 Task: Look for space in Langwarrin, Australia from 9th June, 2023 to 16th June, 2023 for 2 adults in price range Rs.8000 to Rs.16000. Place can be entire place with 2 bedrooms having 2 beds and 1 bathroom. Property type can be house, flat, guest house. Amenities needed are: washing machine, kitchen. Booking option can be shelf check-in. Required host language is English.
Action: Mouse moved to (334, 138)
Screenshot: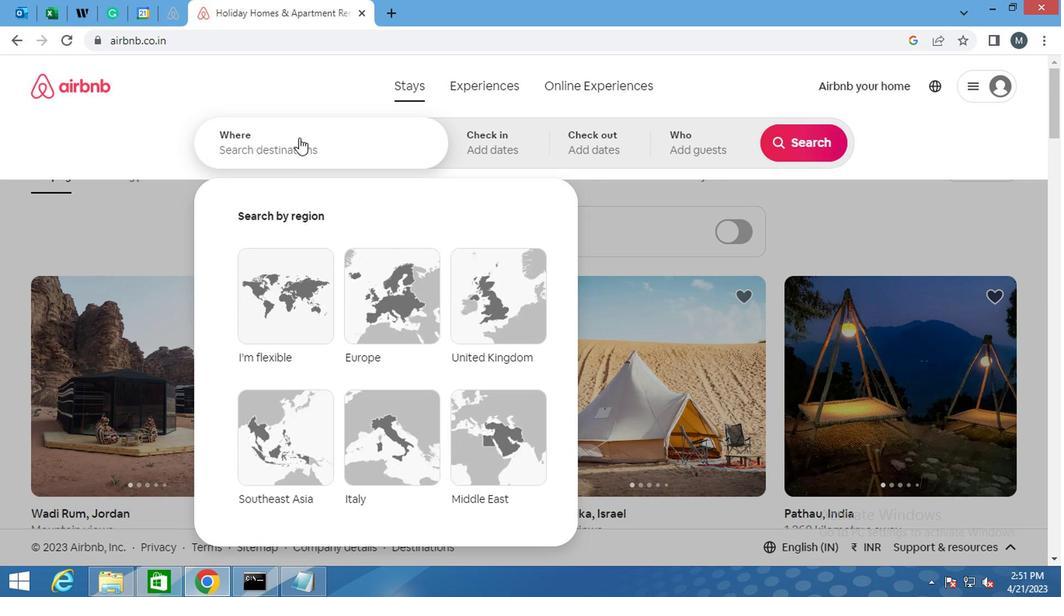 
Action: Mouse pressed left at (334, 138)
Screenshot: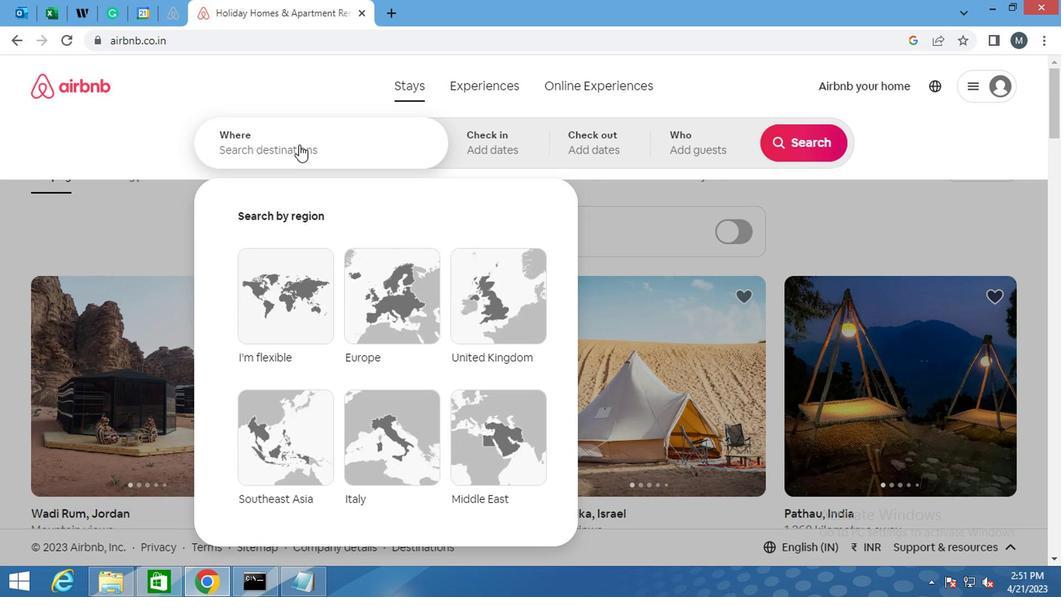 
Action: Mouse moved to (334, 139)
Screenshot: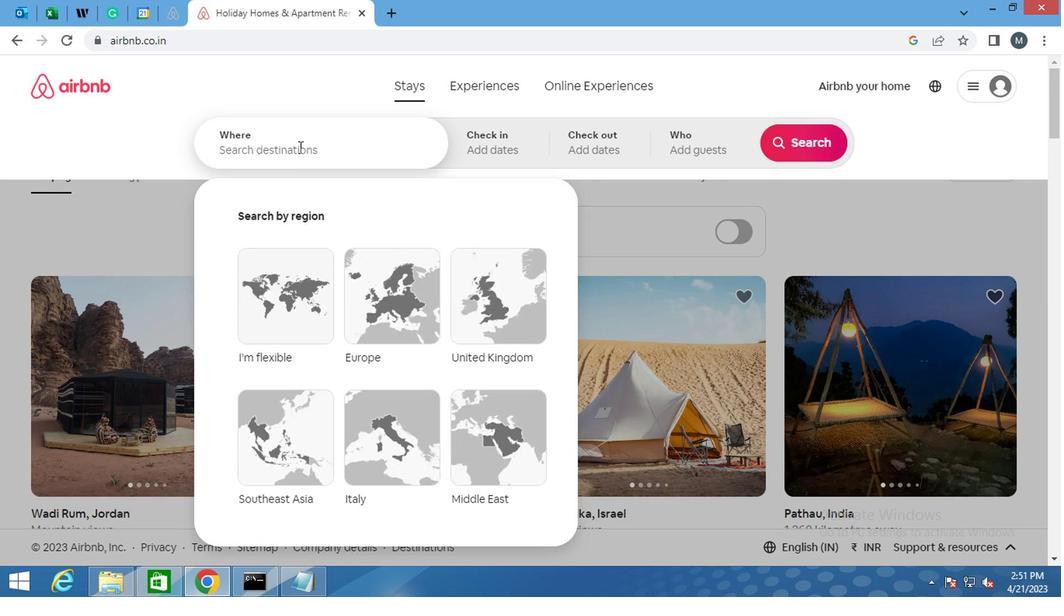 
Action: Key pressed <Key.shift>LAM<Key.backspace>NGWARRIN
Screenshot: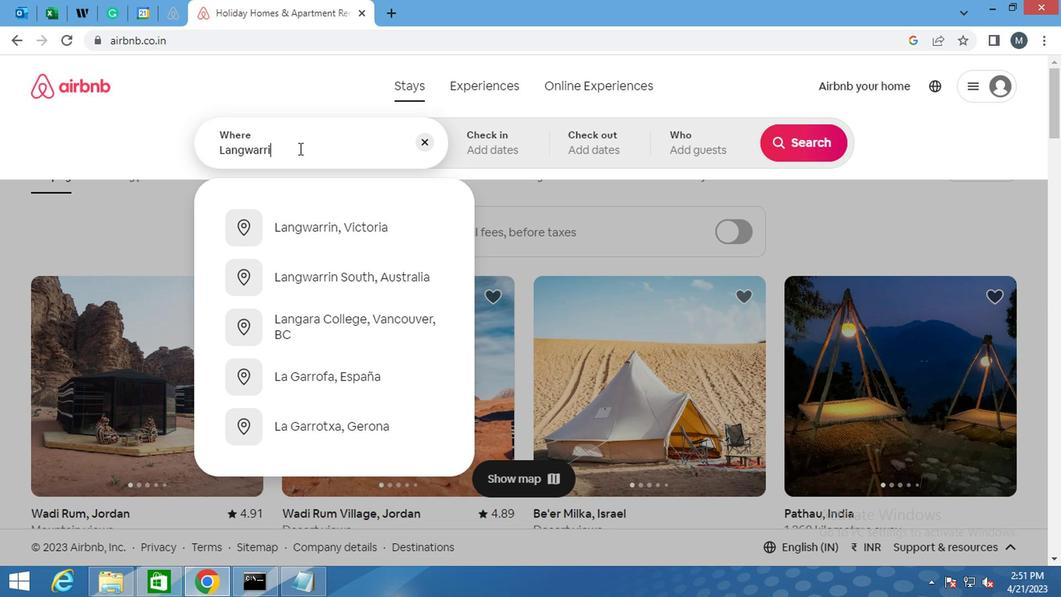 
Action: Mouse moved to (392, 226)
Screenshot: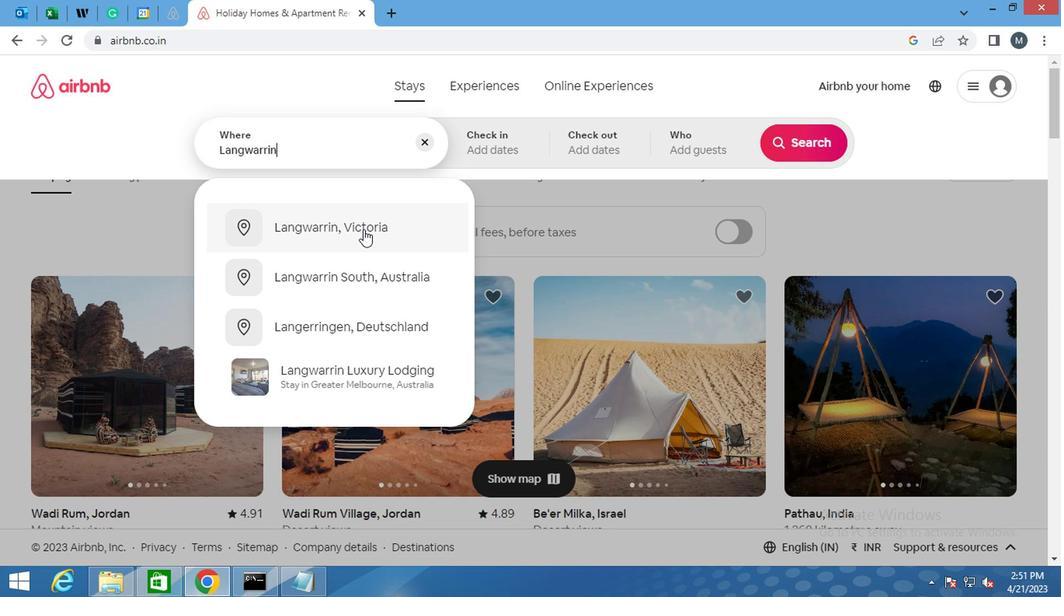 
Action: Key pressed ,<Key.shift>AUSTRALIA
Screenshot: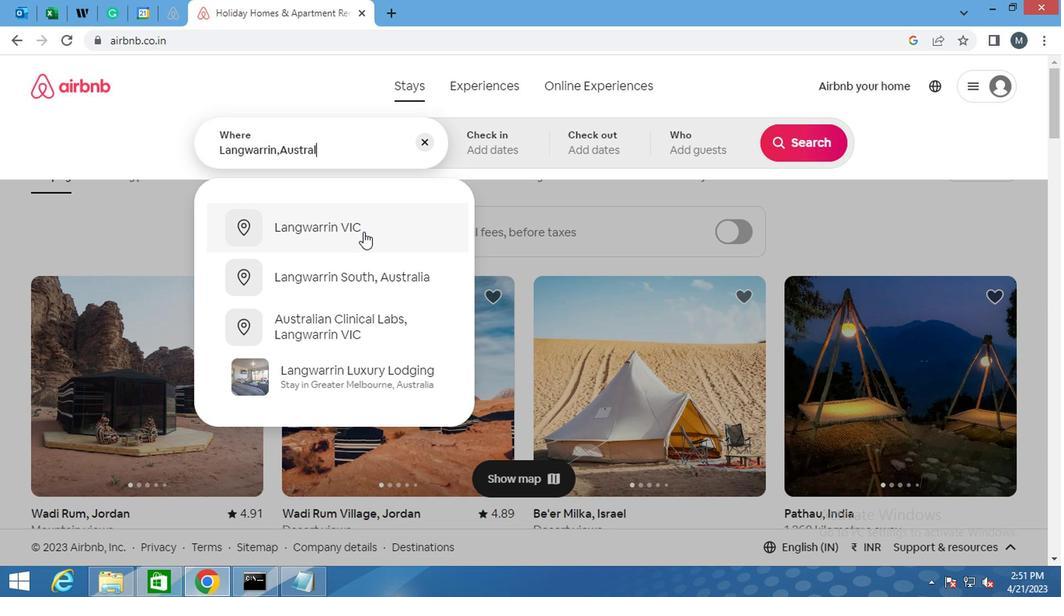 
Action: Mouse moved to (494, 140)
Screenshot: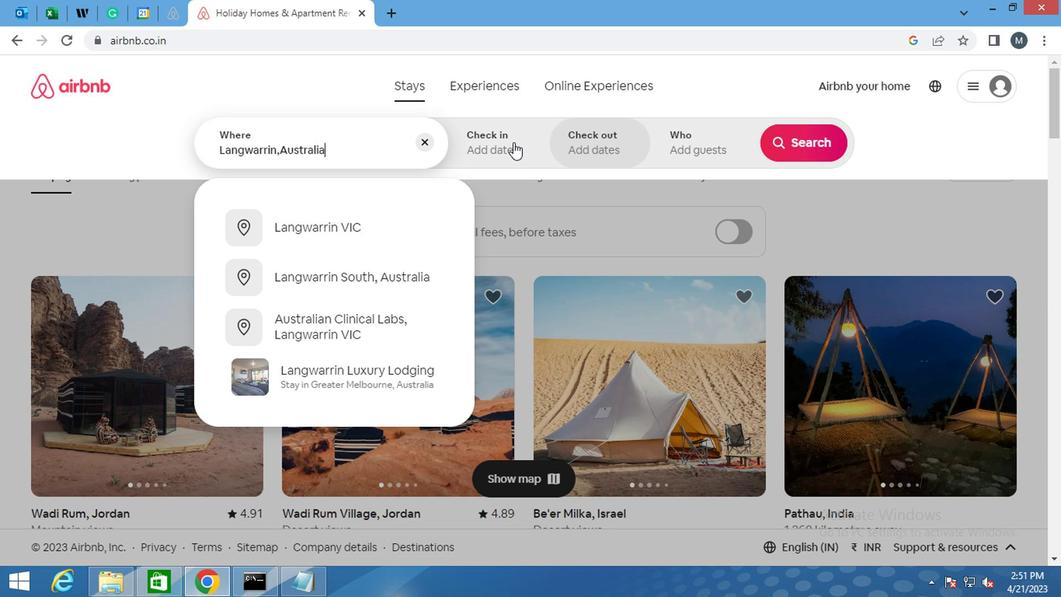 
Action: Mouse pressed left at (494, 140)
Screenshot: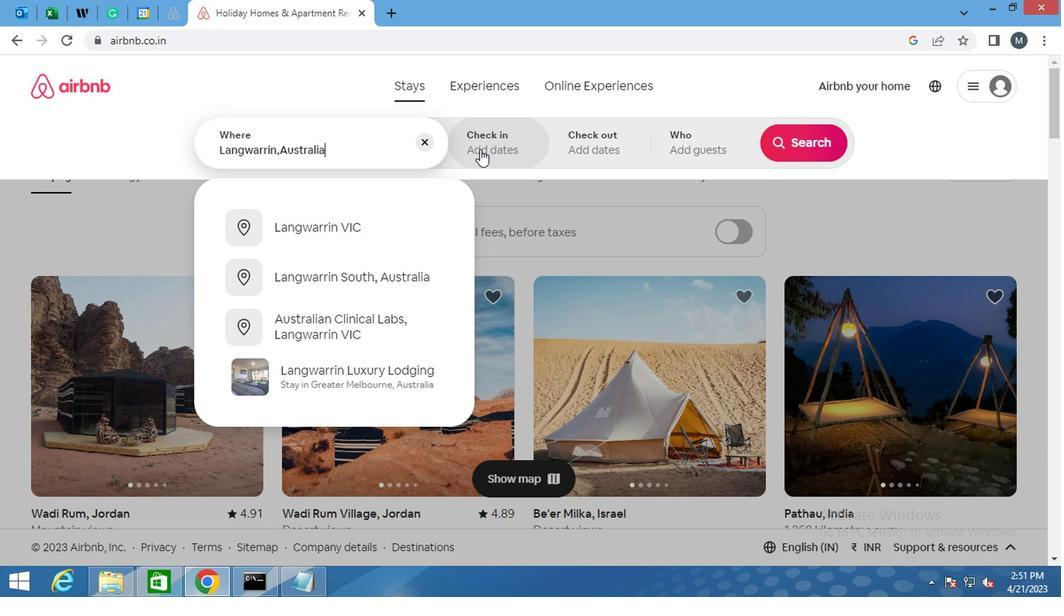 
Action: Mouse moved to (769, 266)
Screenshot: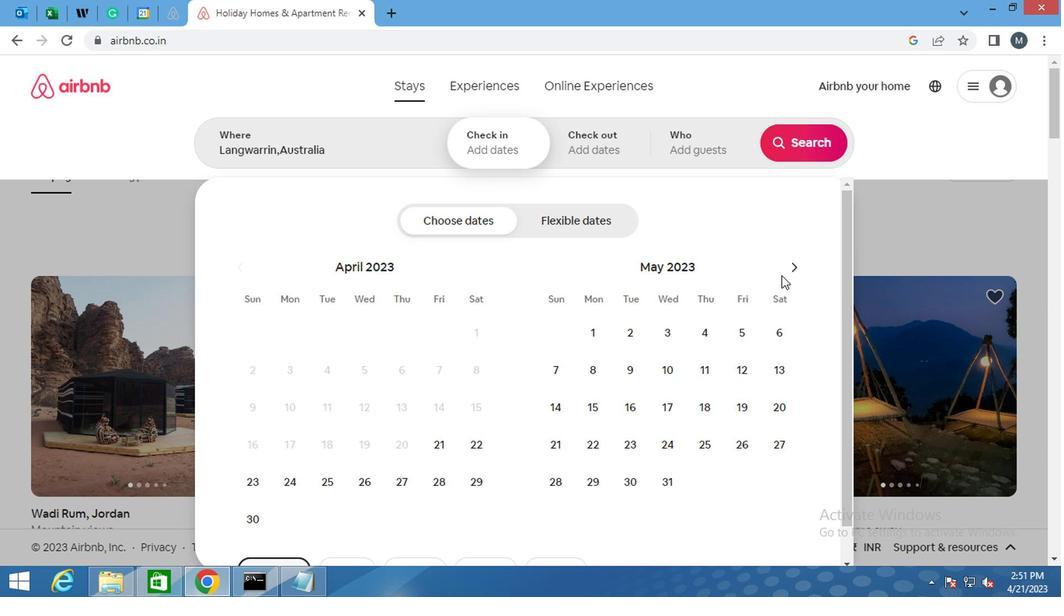 
Action: Mouse pressed left at (769, 266)
Screenshot: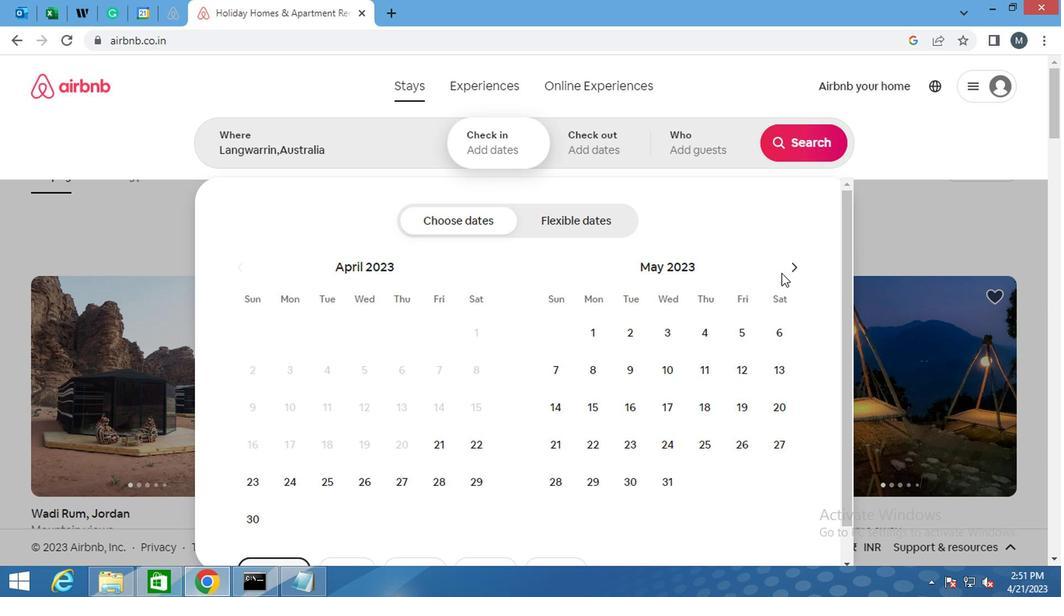 
Action: Mouse pressed left at (769, 266)
Screenshot: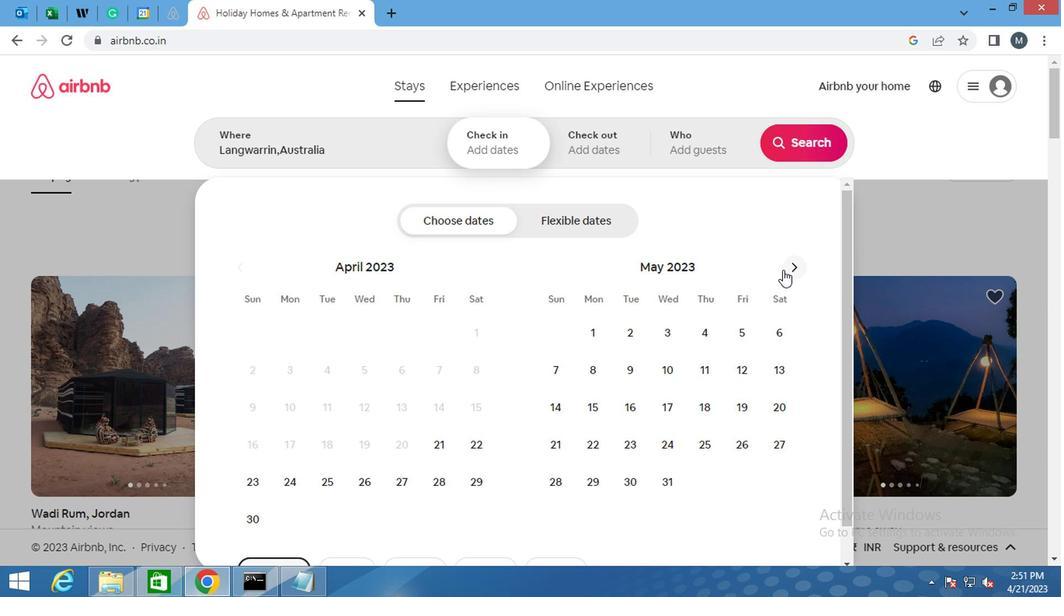 
Action: Mouse moved to (454, 379)
Screenshot: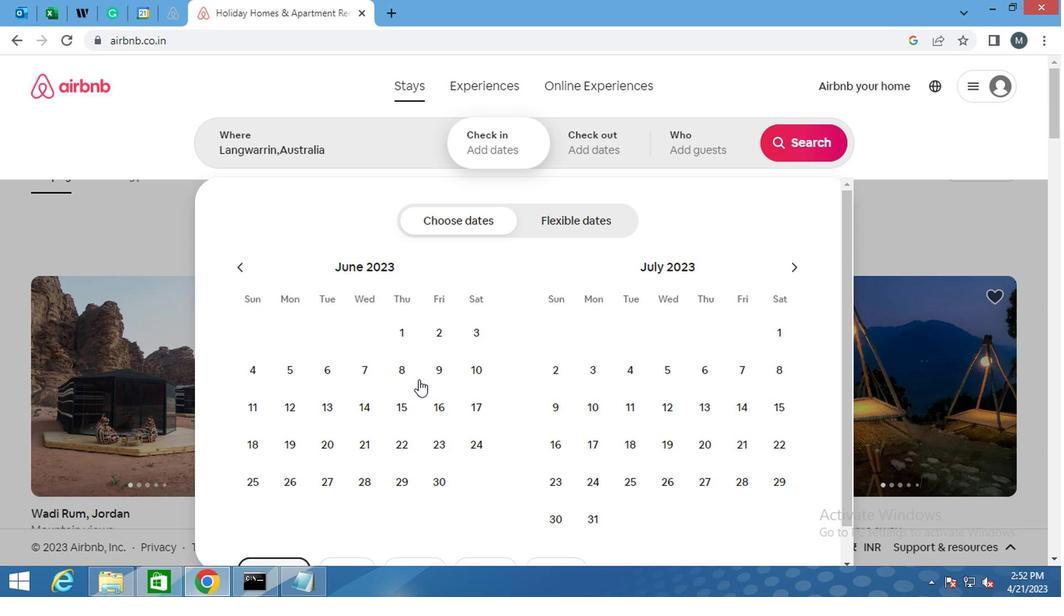 
Action: Mouse pressed left at (454, 379)
Screenshot: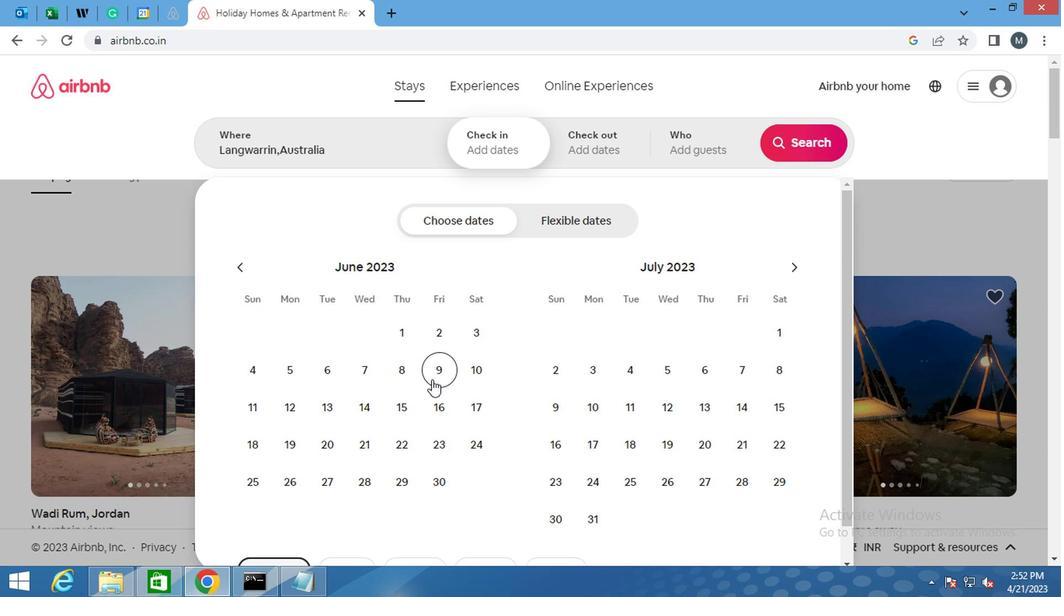 
Action: Mouse moved to (462, 403)
Screenshot: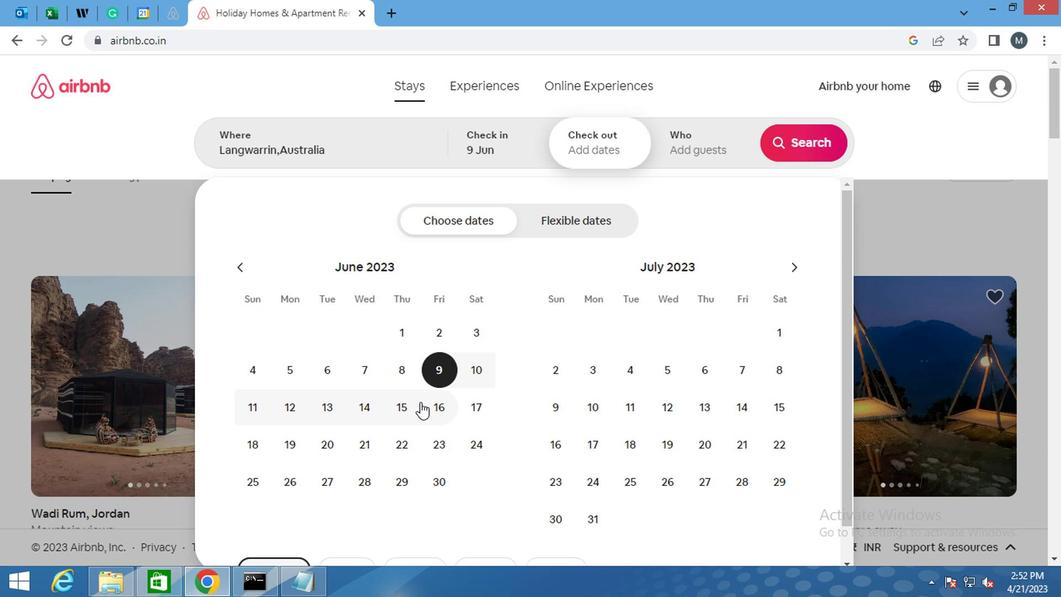 
Action: Mouse pressed left at (462, 403)
Screenshot: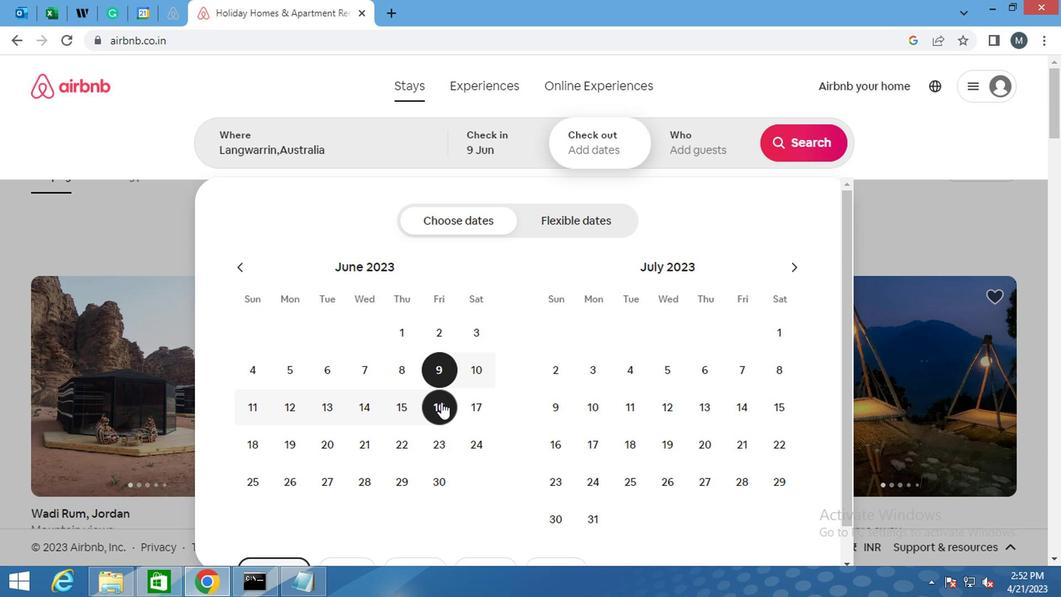
Action: Mouse moved to (686, 163)
Screenshot: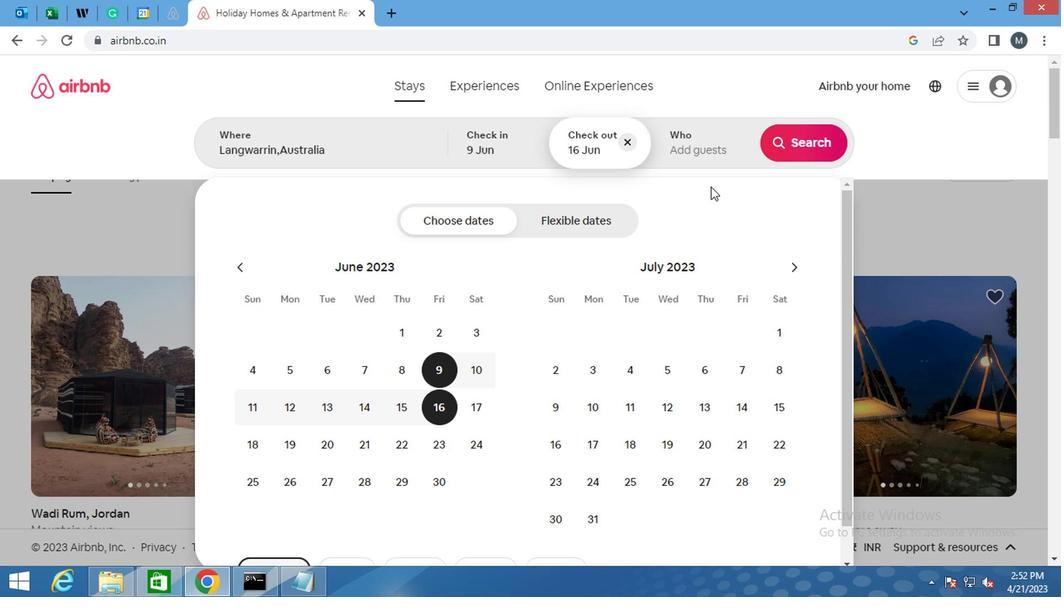 
Action: Mouse pressed left at (686, 163)
Screenshot: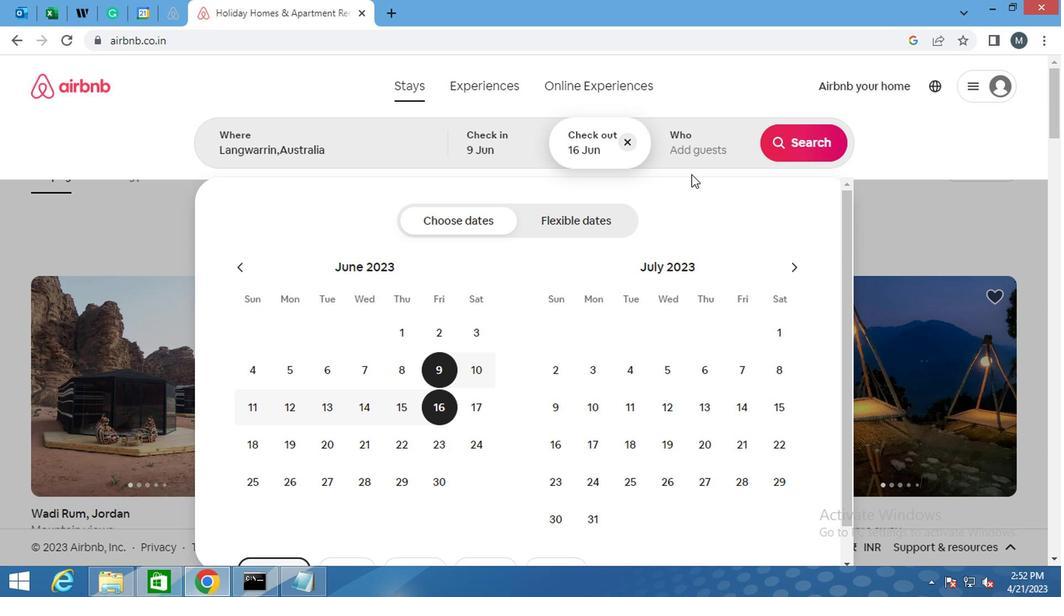 
Action: Mouse moved to (700, 126)
Screenshot: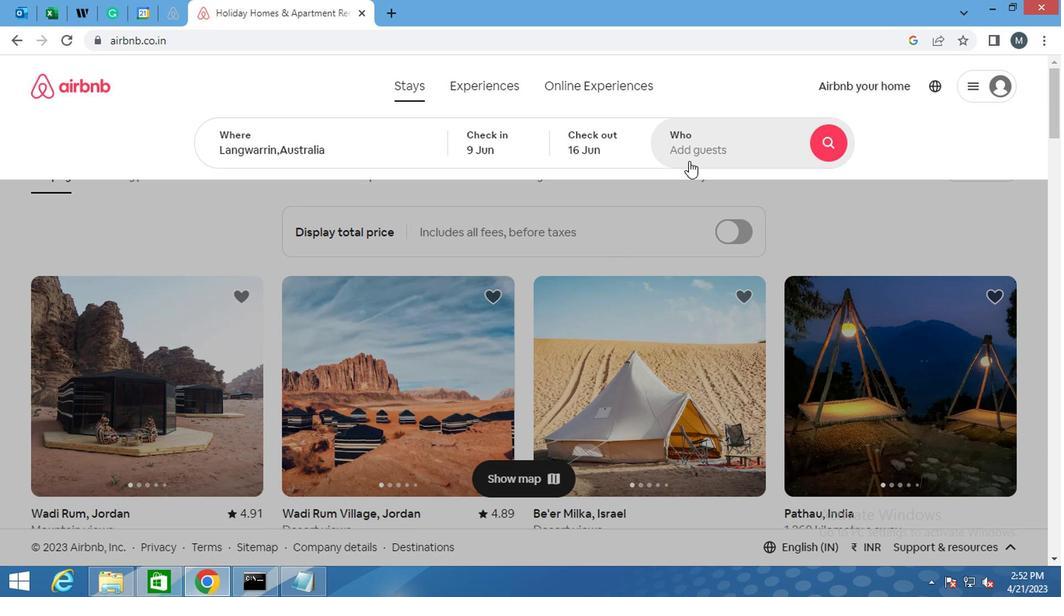 
Action: Mouse pressed left at (700, 126)
Screenshot: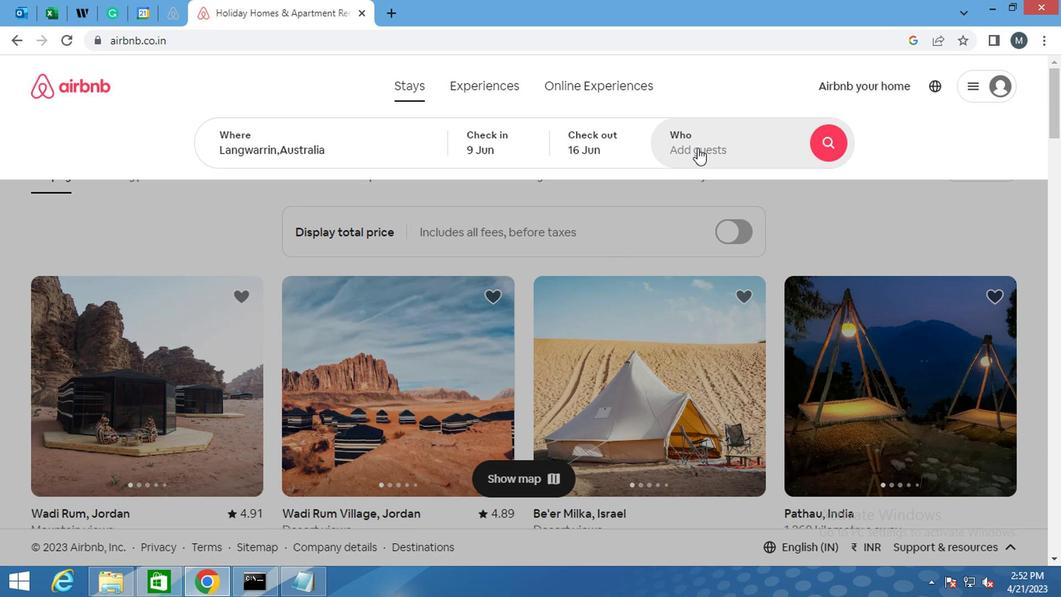 
Action: Mouse moved to (793, 219)
Screenshot: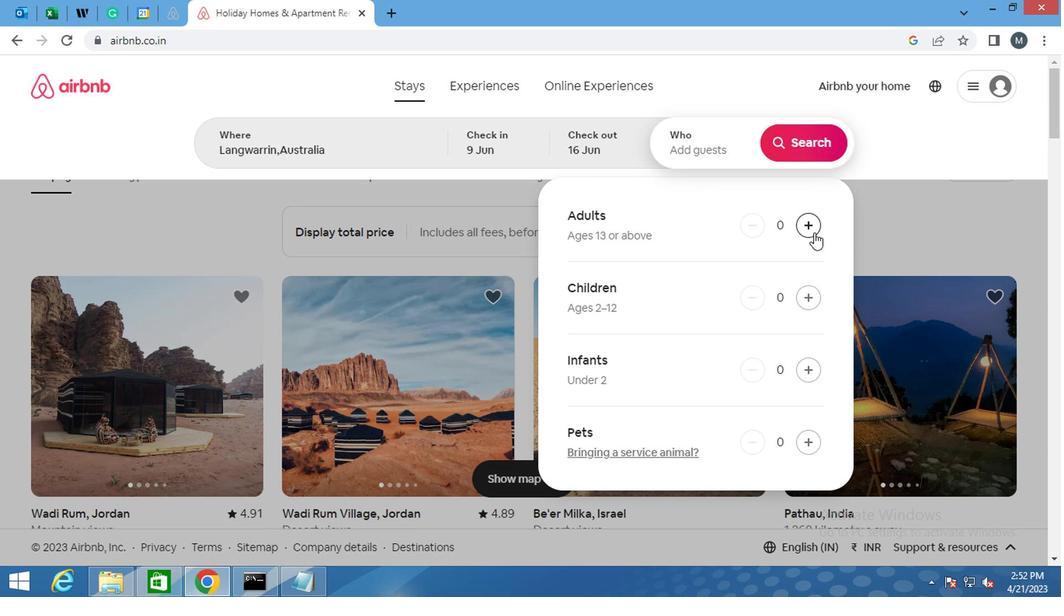 
Action: Mouse pressed left at (793, 219)
Screenshot: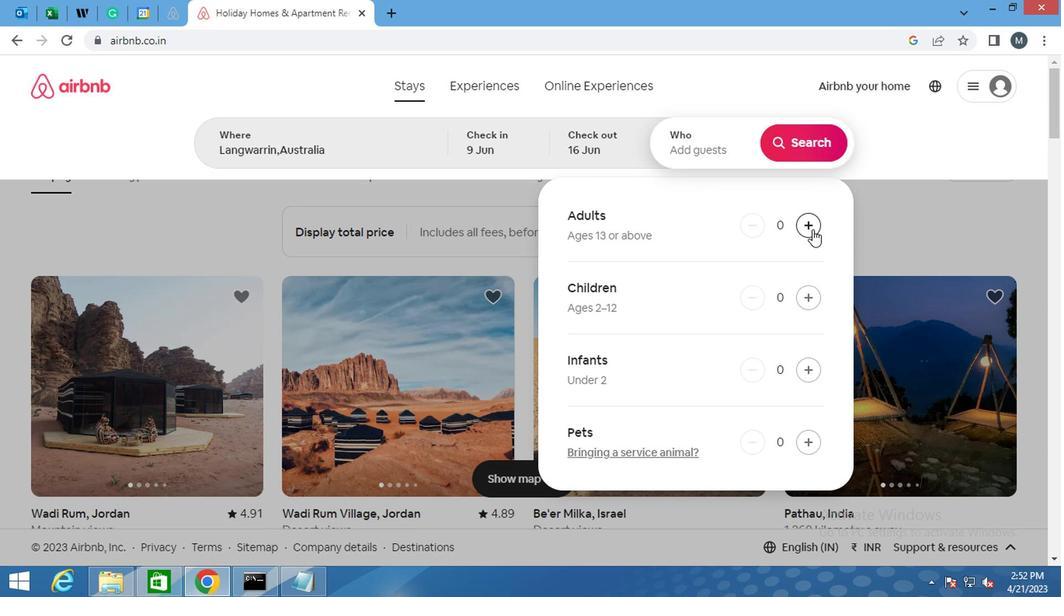 
Action: Mouse pressed left at (793, 219)
Screenshot: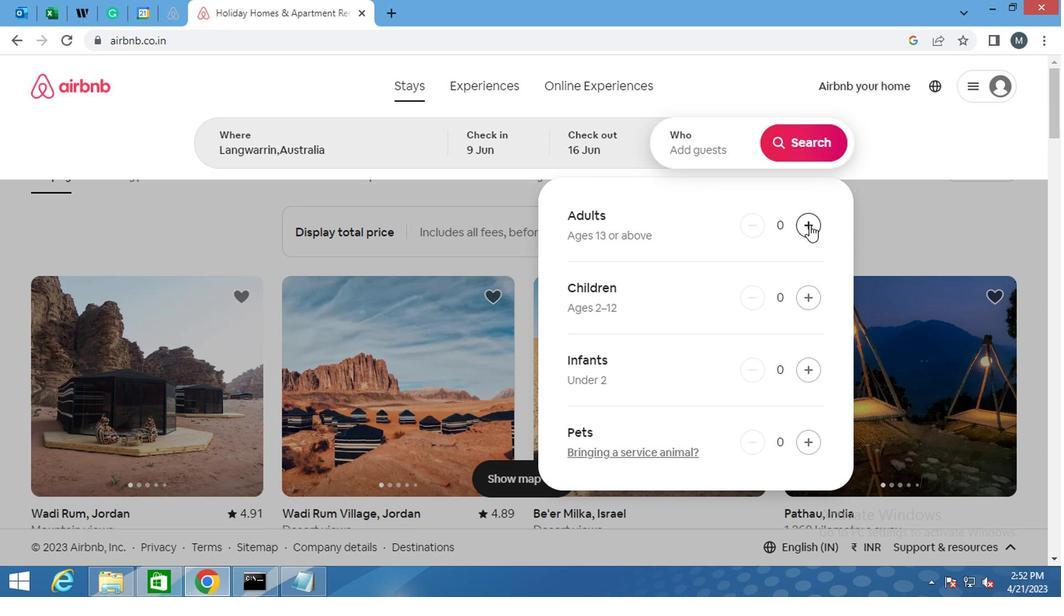 
Action: Mouse moved to (863, 128)
Screenshot: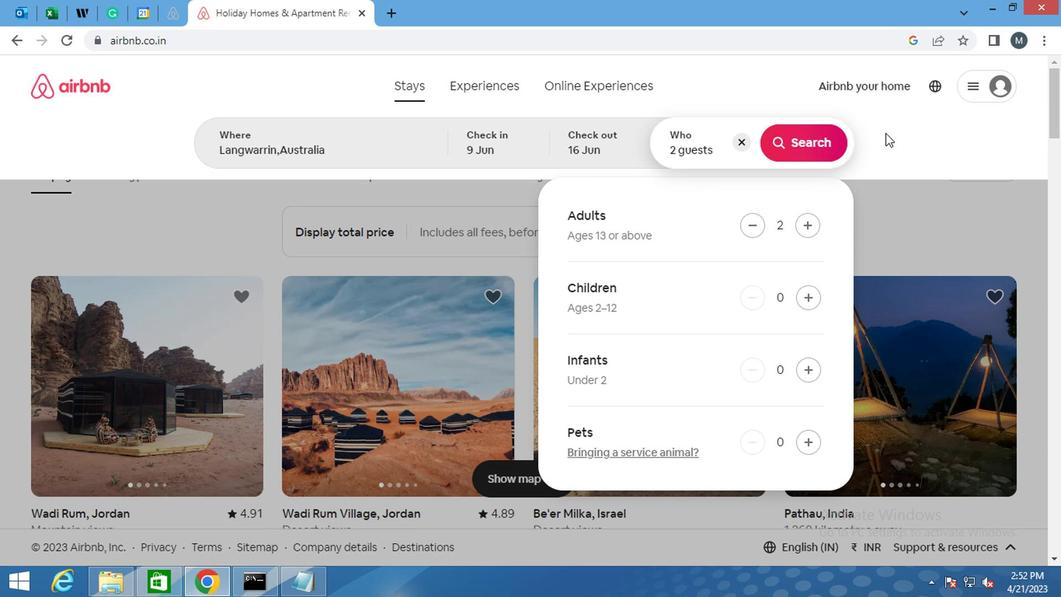 
Action: Mouse pressed left at (863, 128)
Screenshot: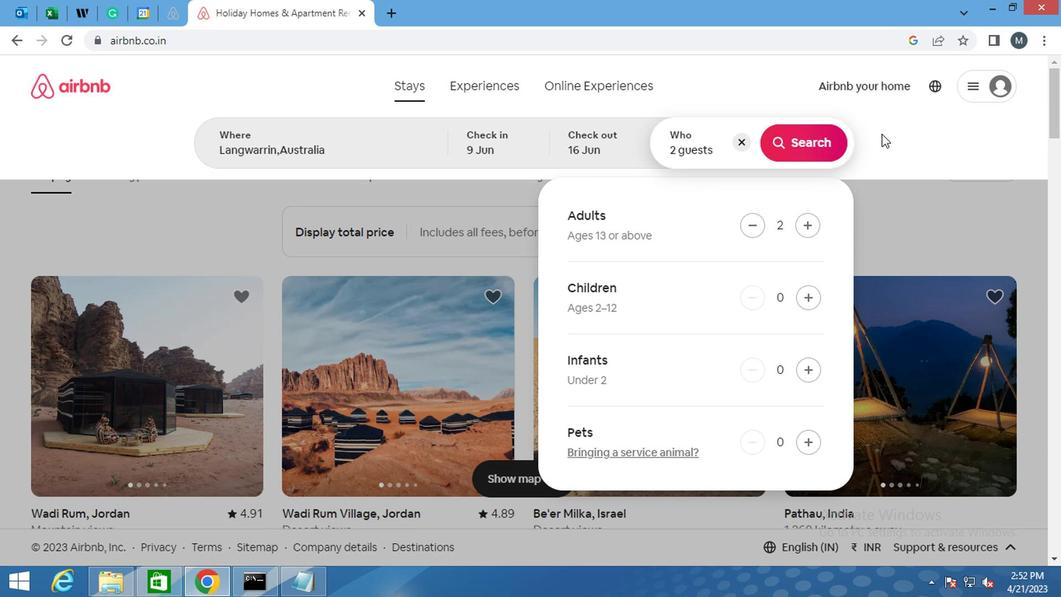 
Action: Mouse moved to (857, 154)
Screenshot: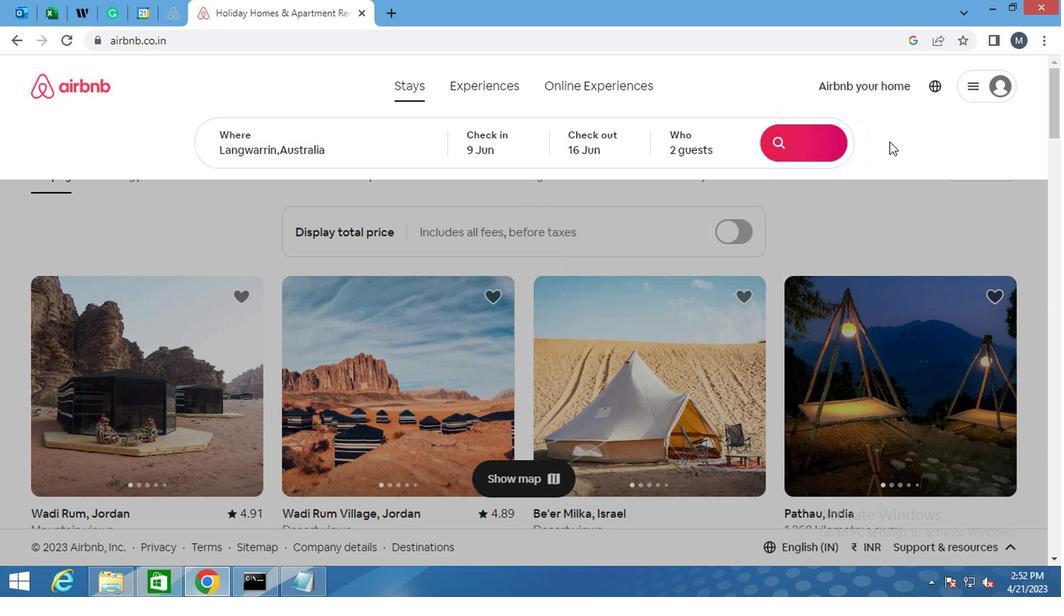 
Action: Mouse scrolled (857, 155) with delta (0, 1)
Screenshot: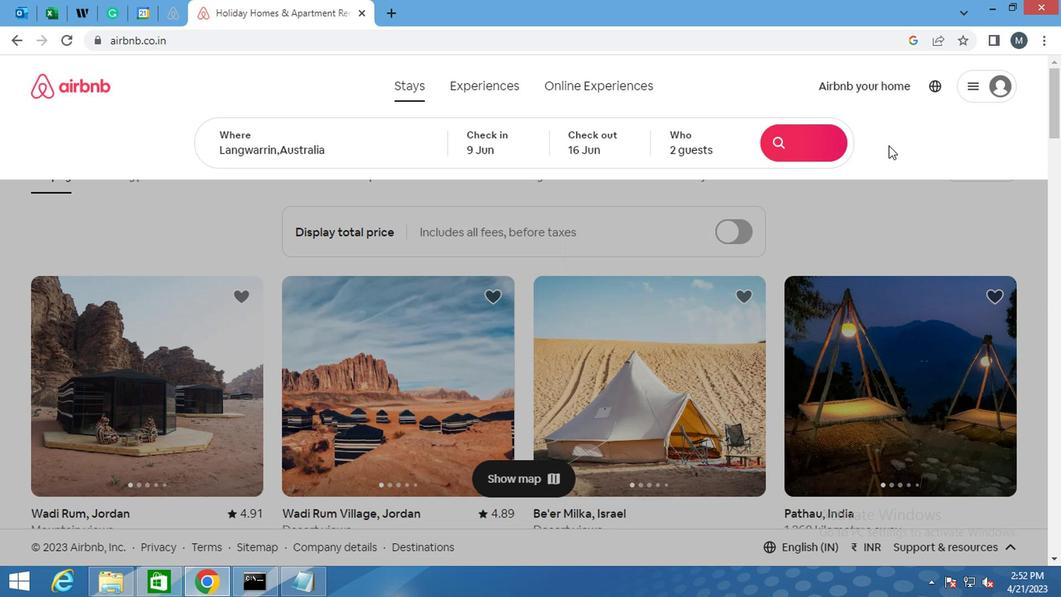 
Action: Mouse scrolled (857, 155) with delta (0, 1)
Screenshot: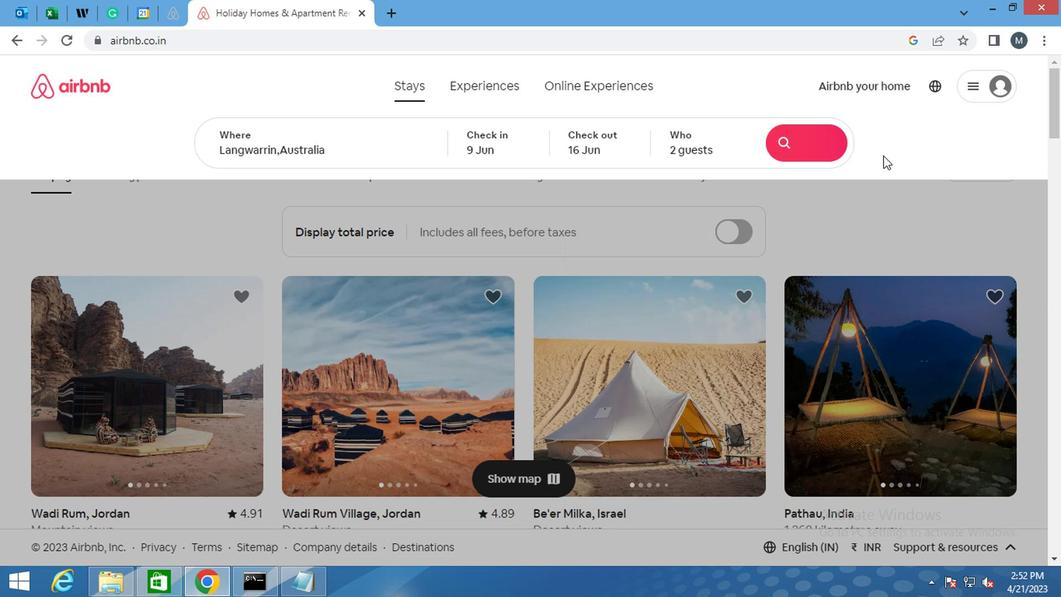 
Action: Mouse moved to (858, 169)
Screenshot: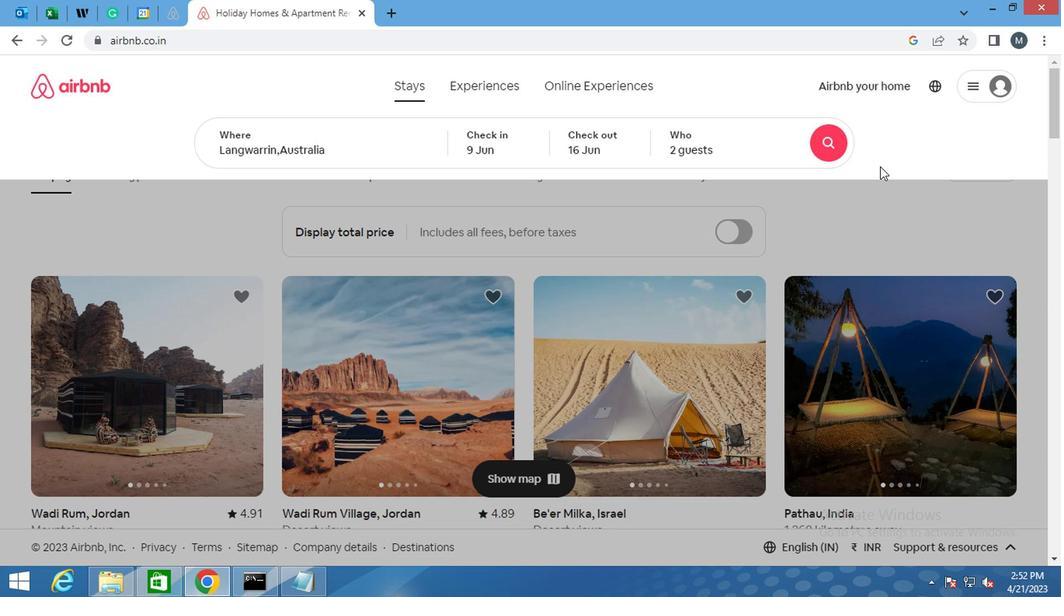 
Action: Mouse scrolled (858, 168) with delta (0, -1)
Screenshot: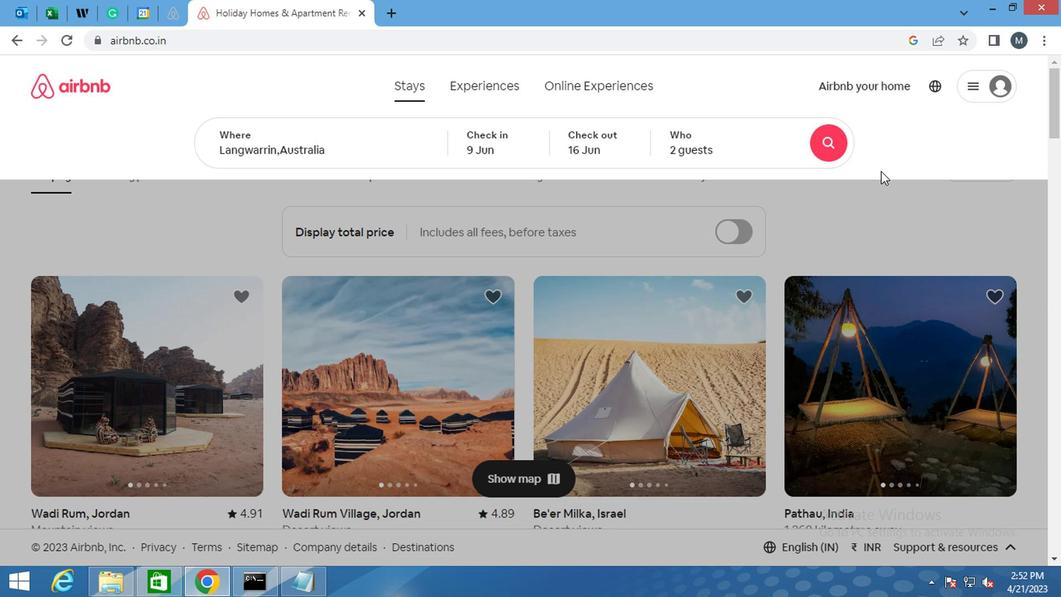 
Action: Mouse moved to (868, 187)
Screenshot: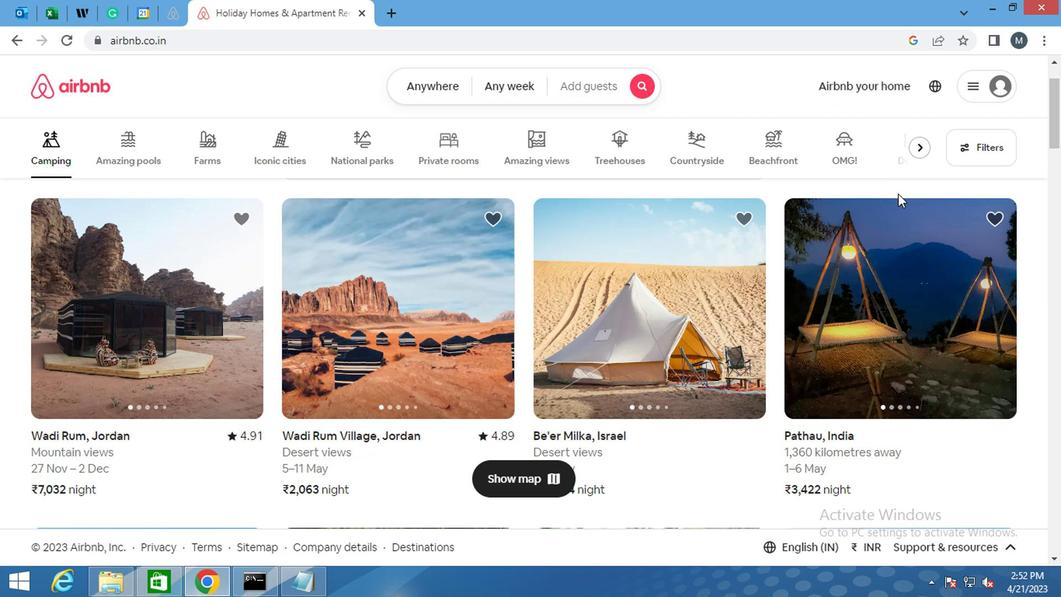 
Action: Mouse scrolled (868, 186) with delta (0, 0)
Screenshot: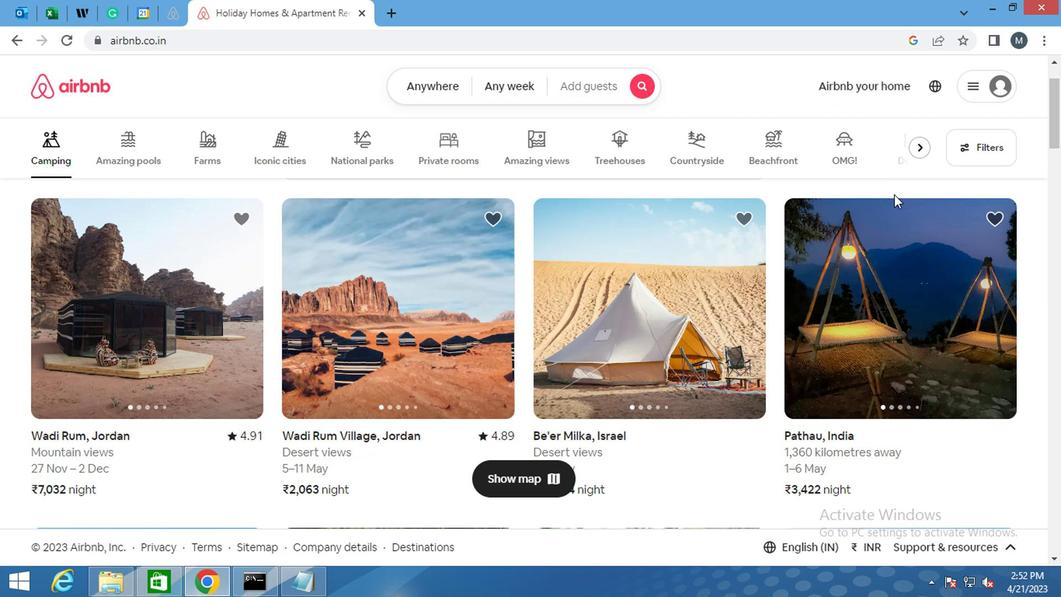 
Action: Mouse moved to (764, 209)
Screenshot: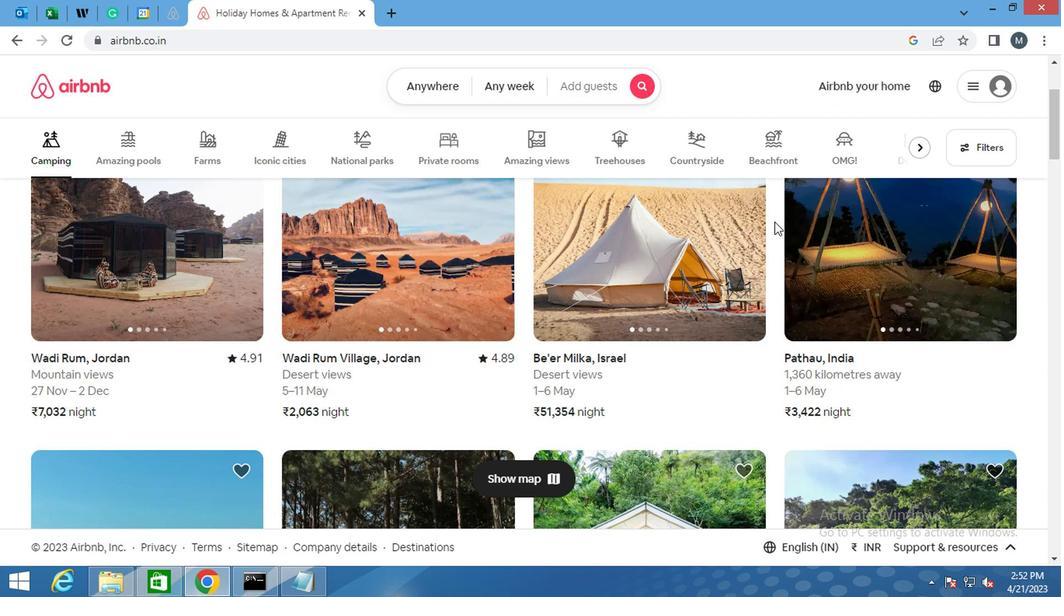 
Action: Mouse scrolled (764, 210) with delta (0, 0)
Screenshot: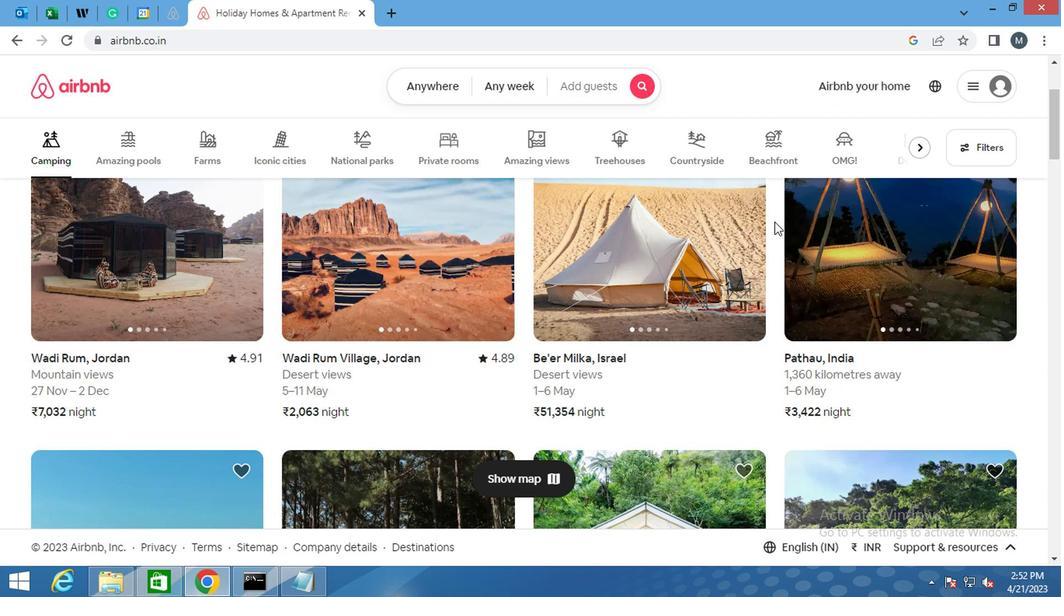 
Action: Mouse scrolled (764, 210) with delta (0, 0)
Screenshot: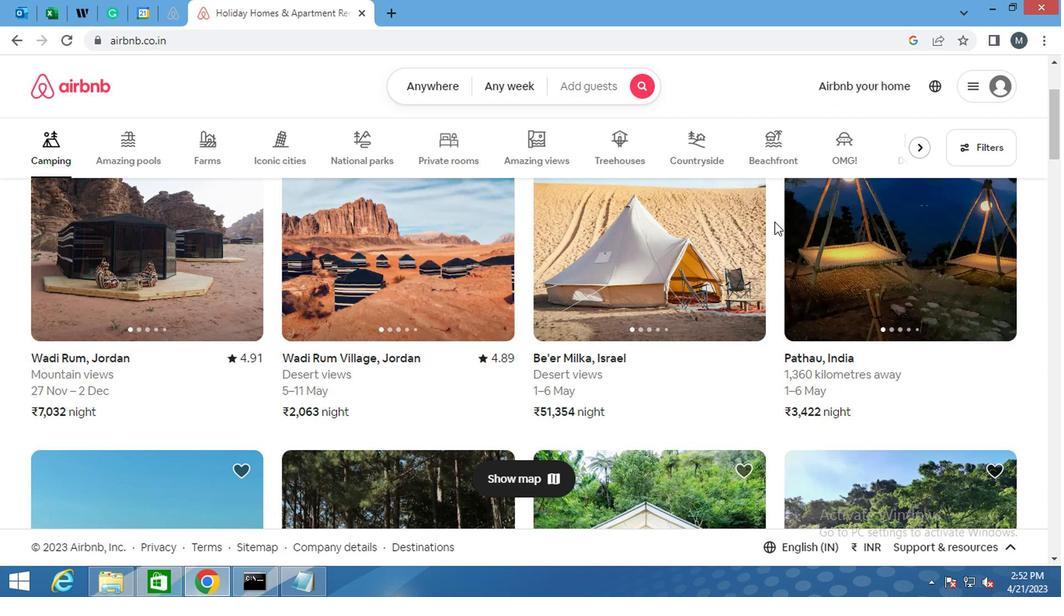 
Action: Mouse moved to (764, 209)
Screenshot: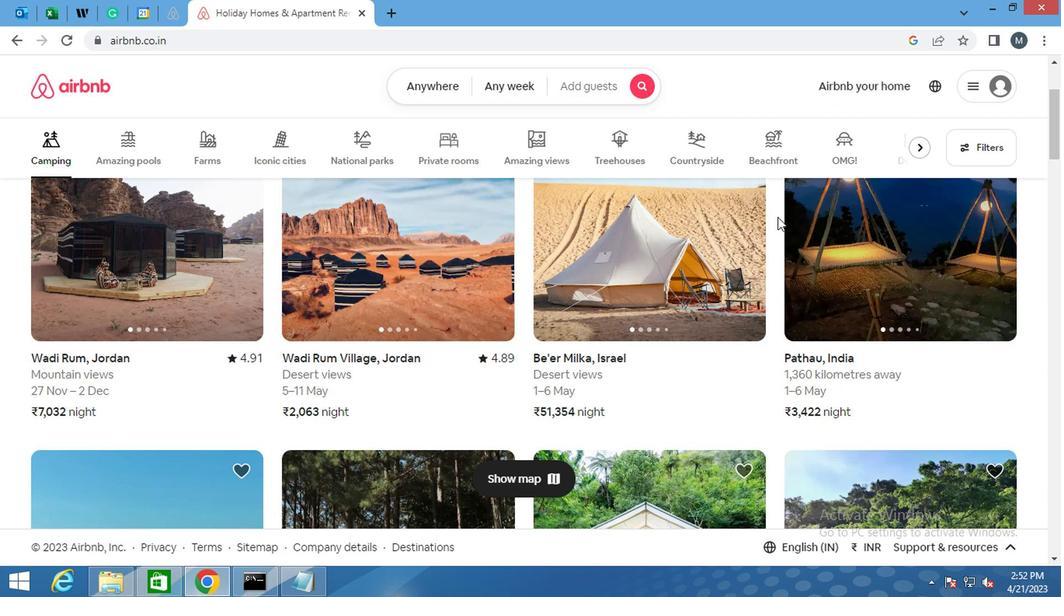 
Action: Mouse scrolled (764, 210) with delta (0, 0)
Screenshot: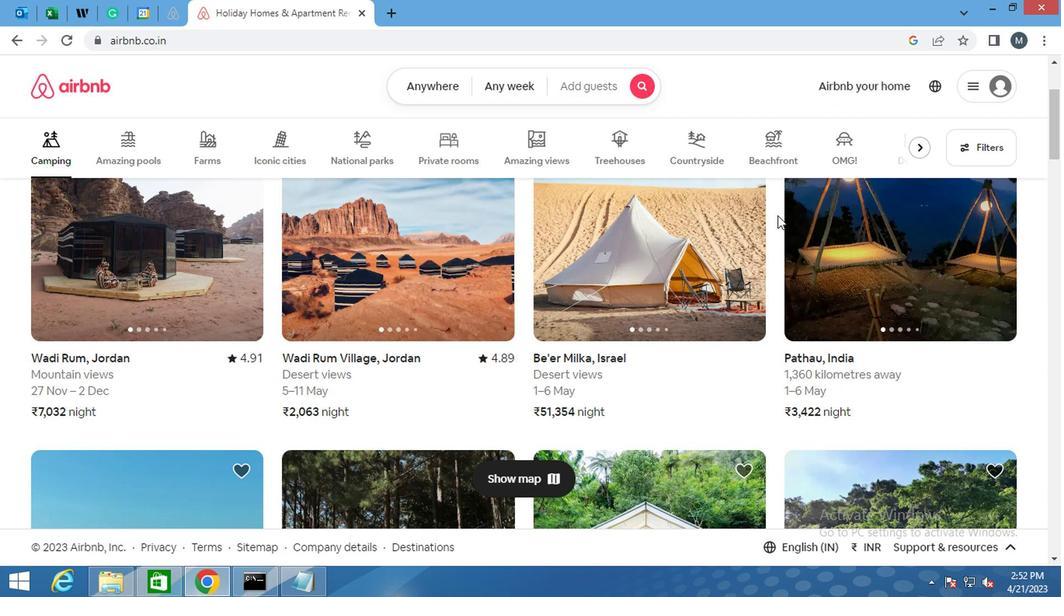 
Action: Mouse moved to (382, 268)
Screenshot: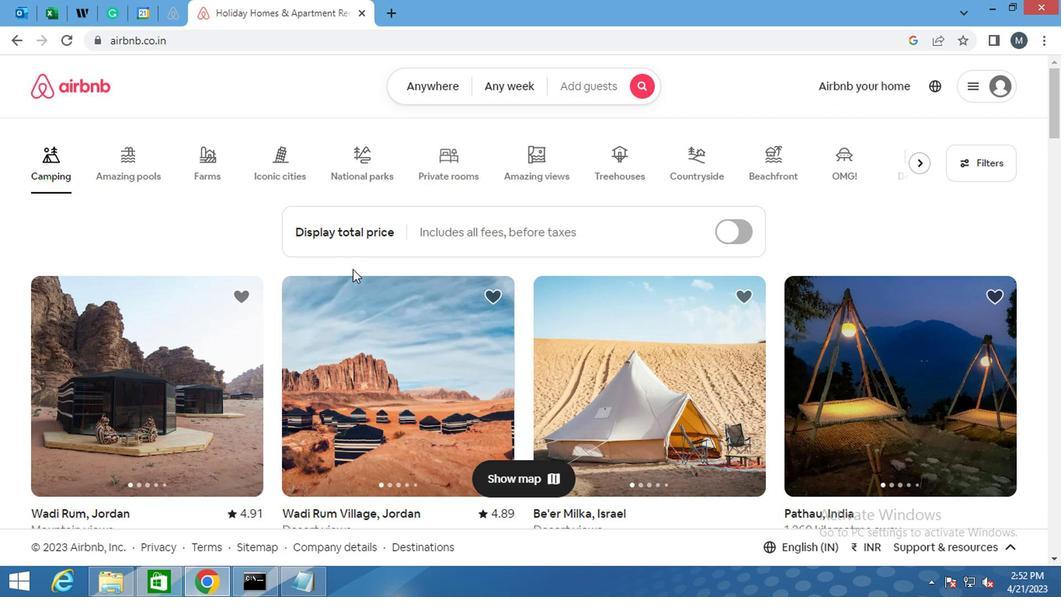 
Action: Mouse scrolled (382, 267) with delta (0, -1)
Screenshot: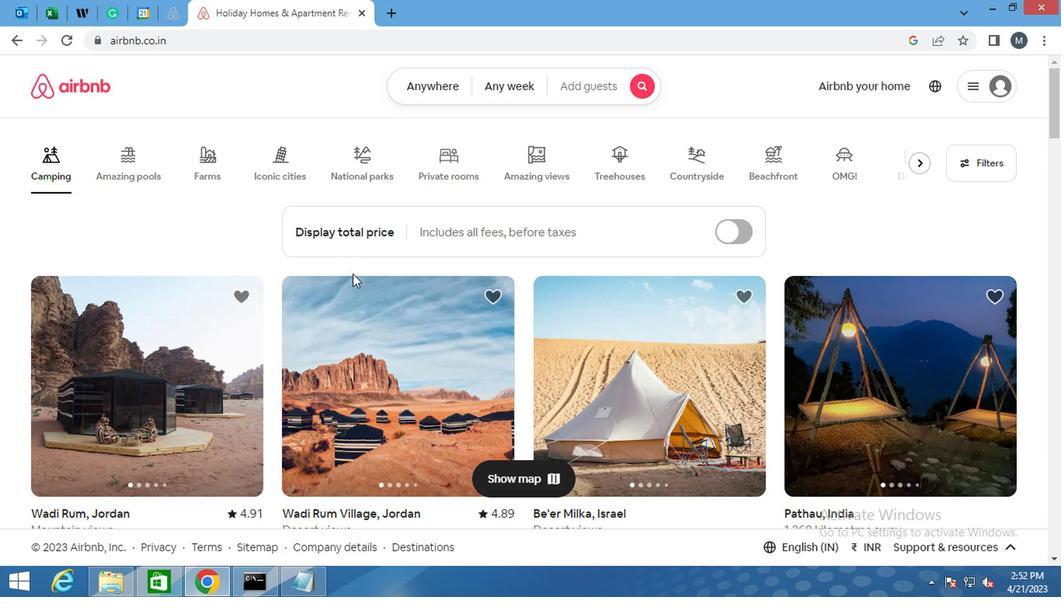 
Action: Mouse moved to (945, 133)
Screenshot: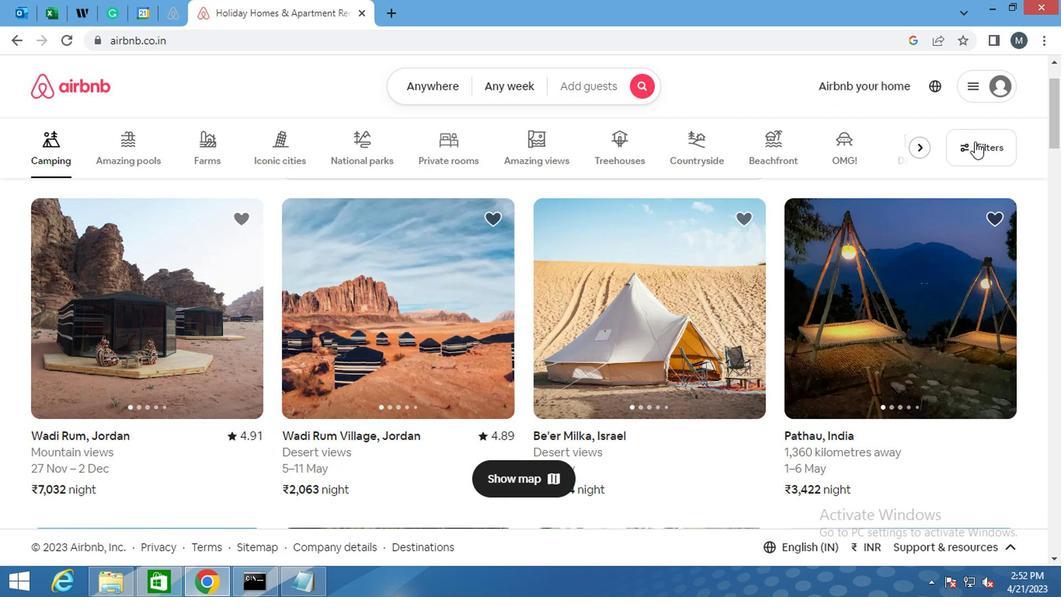 
Action: Mouse pressed left at (945, 133)
Screenshot: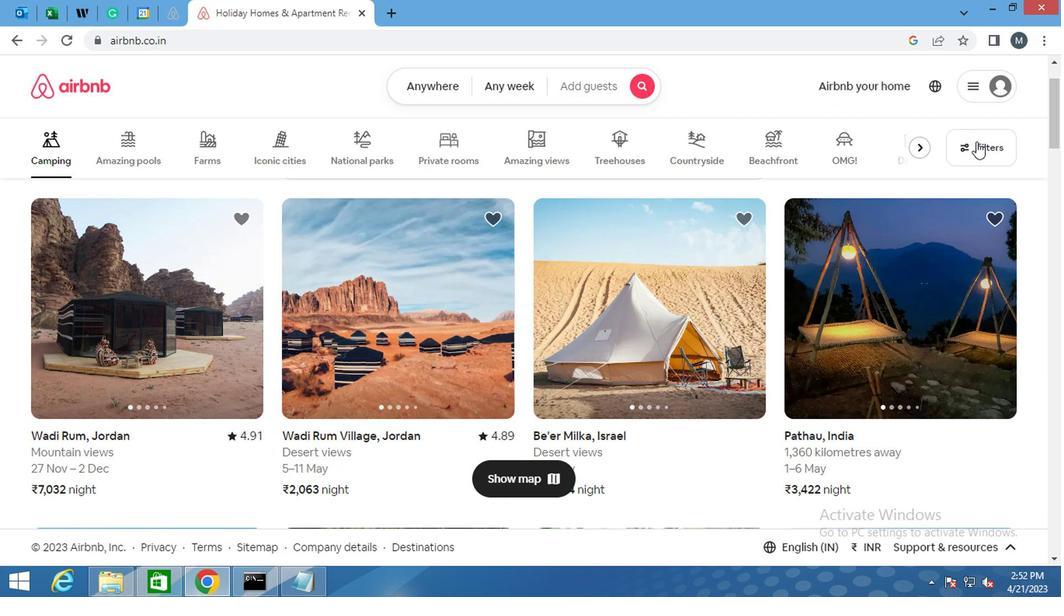 
Action: Mouse moved to (390, 340)
Screenshot: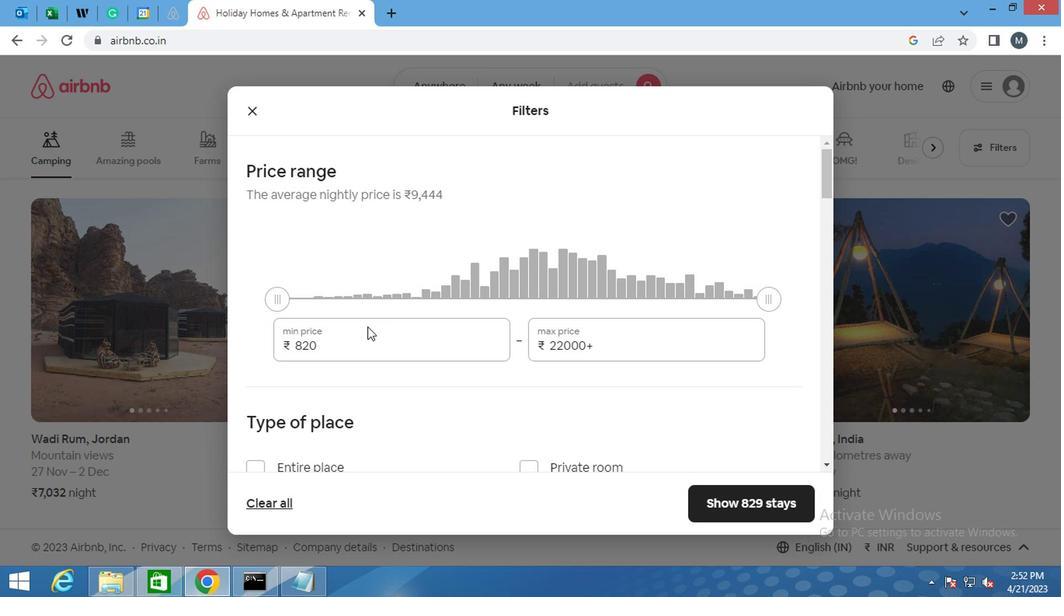 
Action: Mouse pressed left at (390, 340)
Screenshot: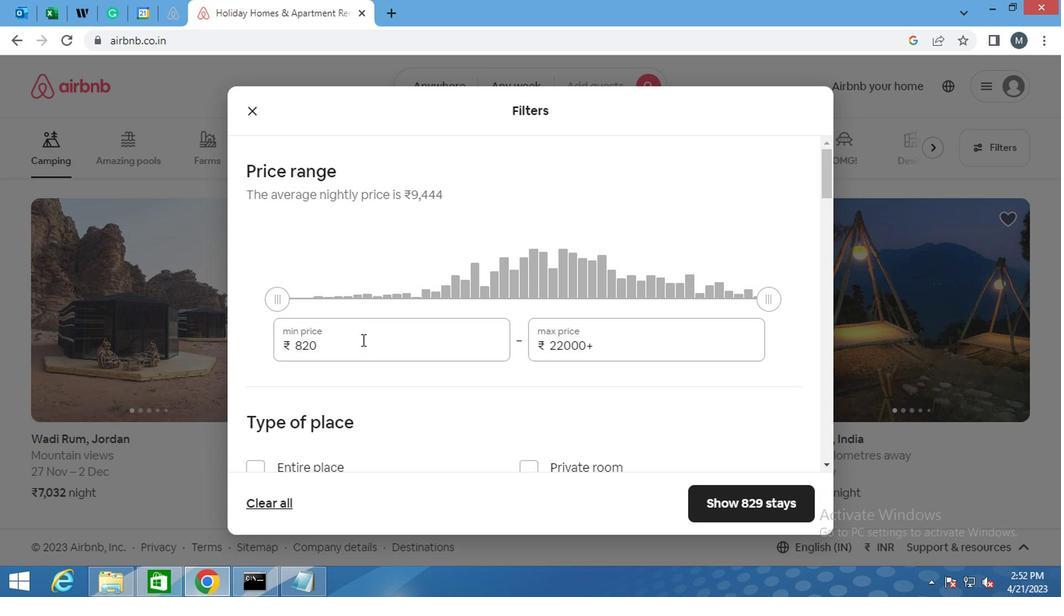 
Action: Key pressed <Key.backspace><Key.backspace>000
Screenshot: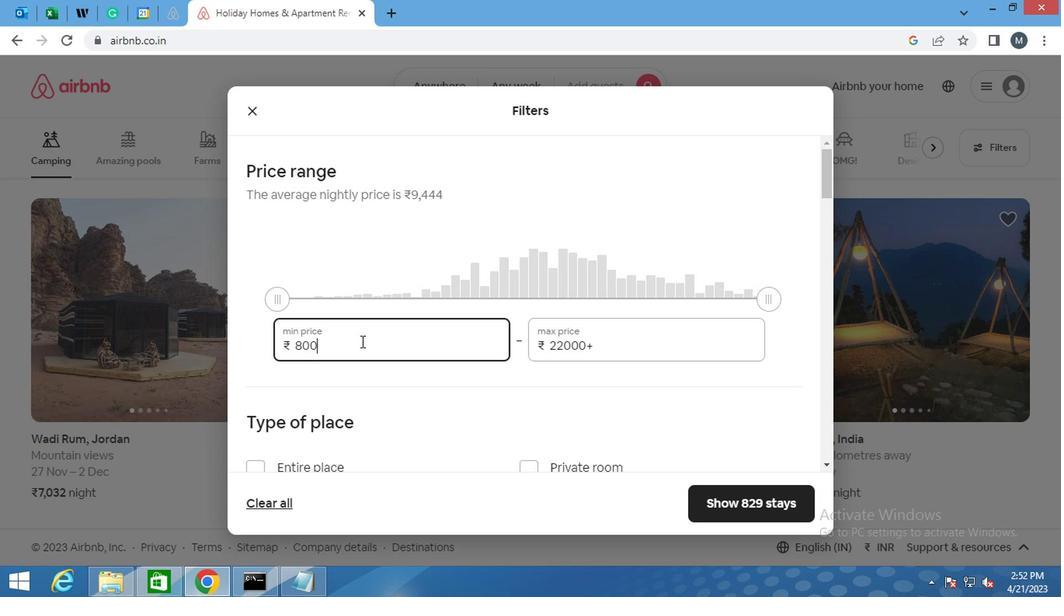 
Action: Mouse moved to (611, 340)
Screenshot: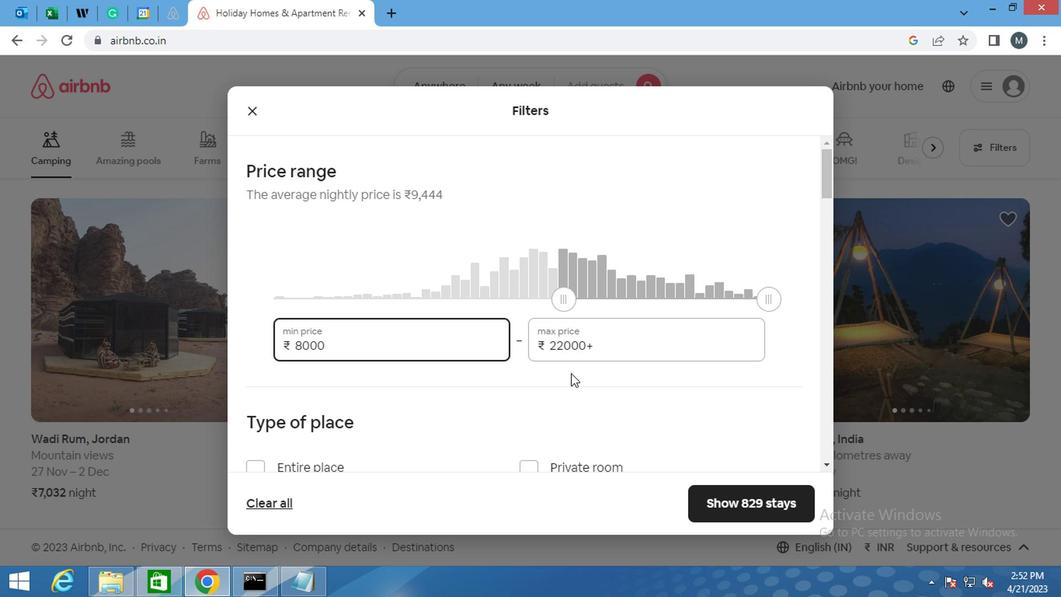 
Action: Mouse pressed left at (611, 340)
Screenshot: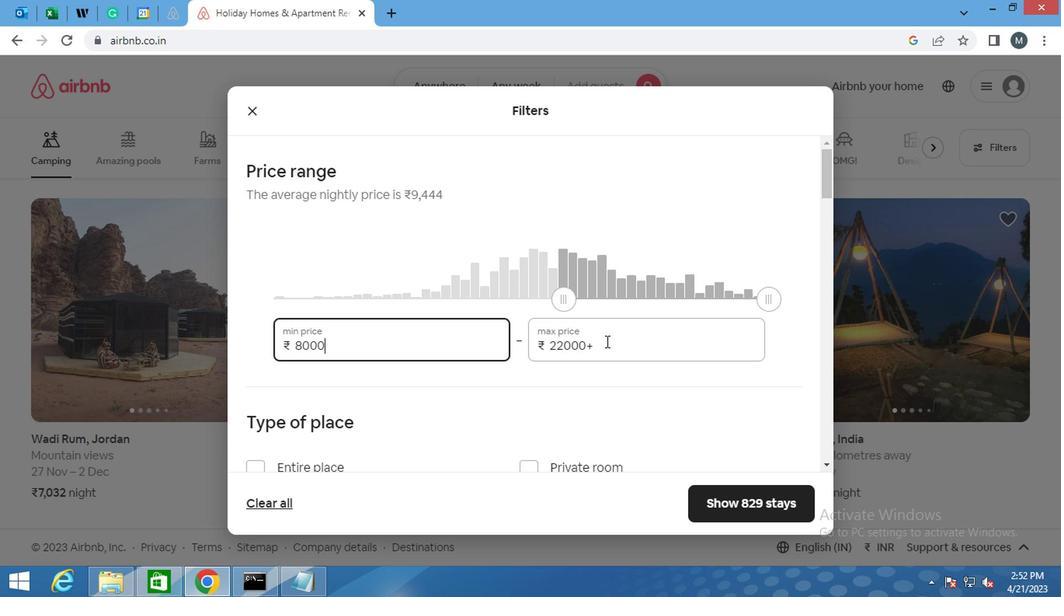 
Action: Mouse moved to (611, 341)
Screenshot: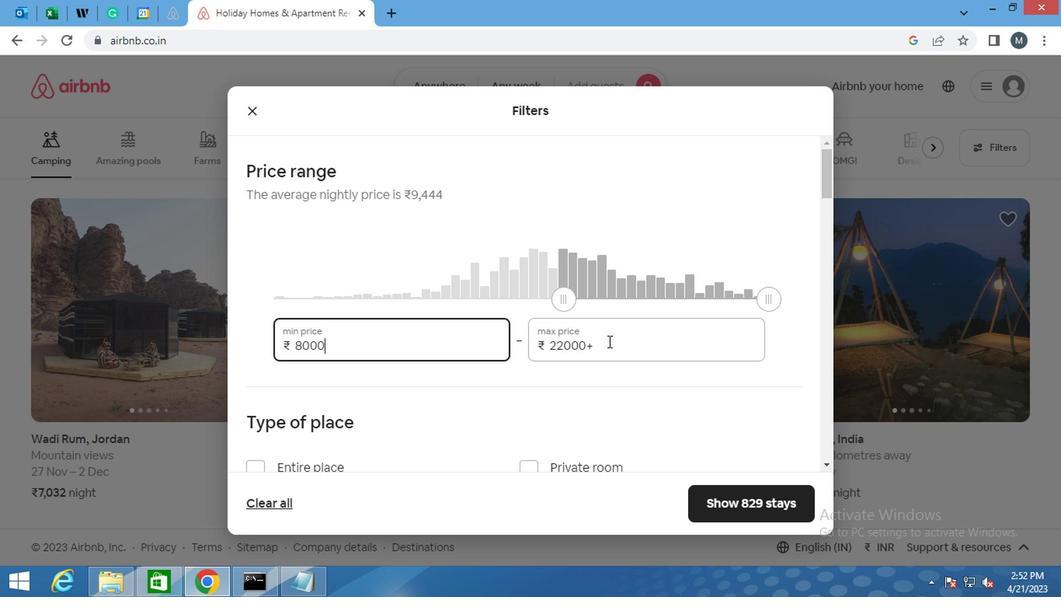 
Action: Key pressed <Key.backspace><Key.backspace><Key.backspace><Key.backspace><Key.backspace><Key.backspace>16000
Screenshot: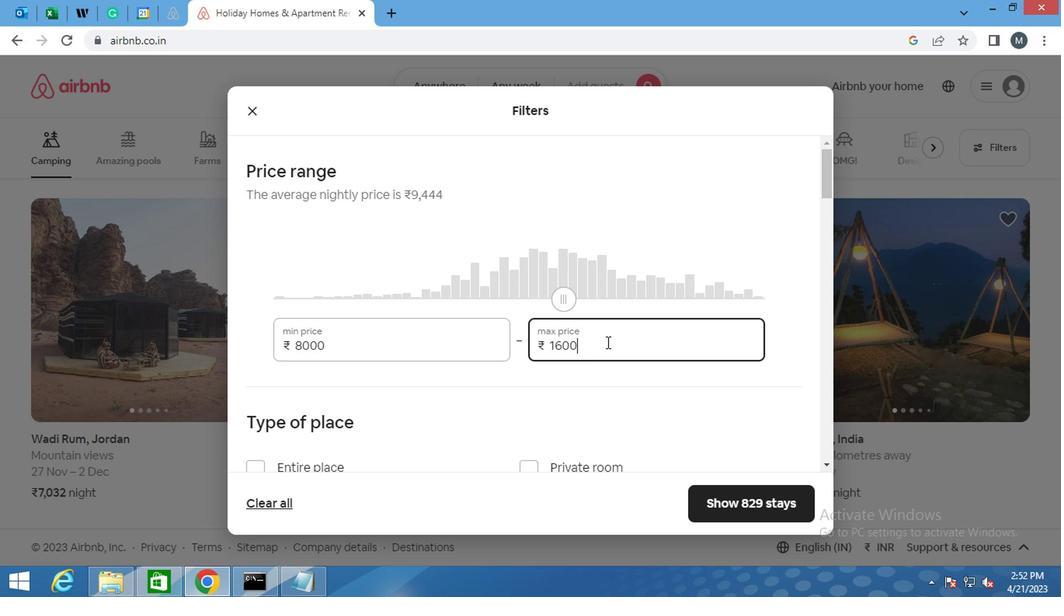 
Action: Mouse moved to (597, 352)
Screenshot: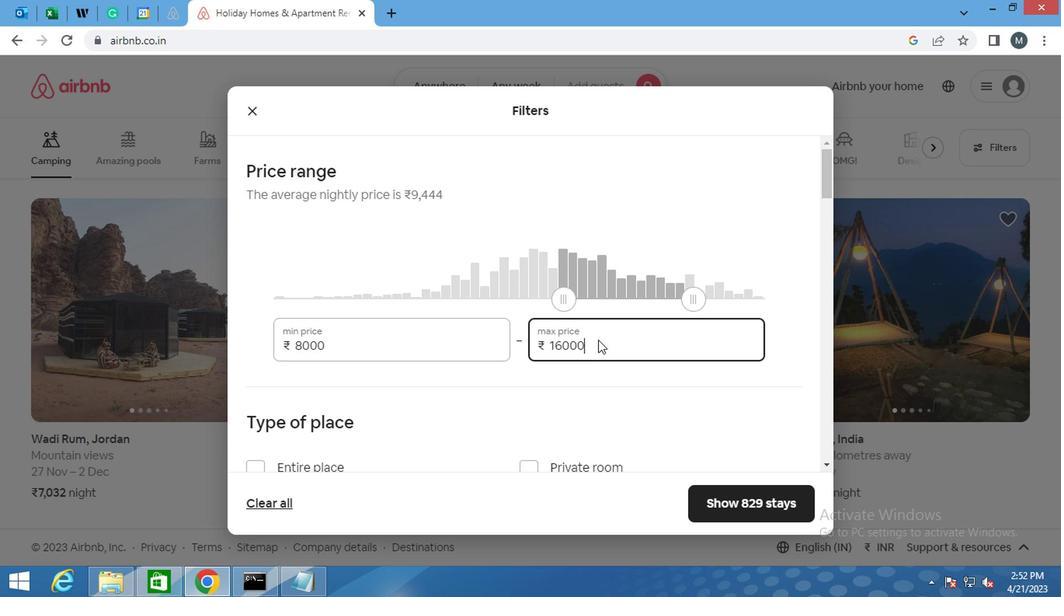 
Action: Mouse scrolled (597, 351) with delta (0, -1)
Screenshot: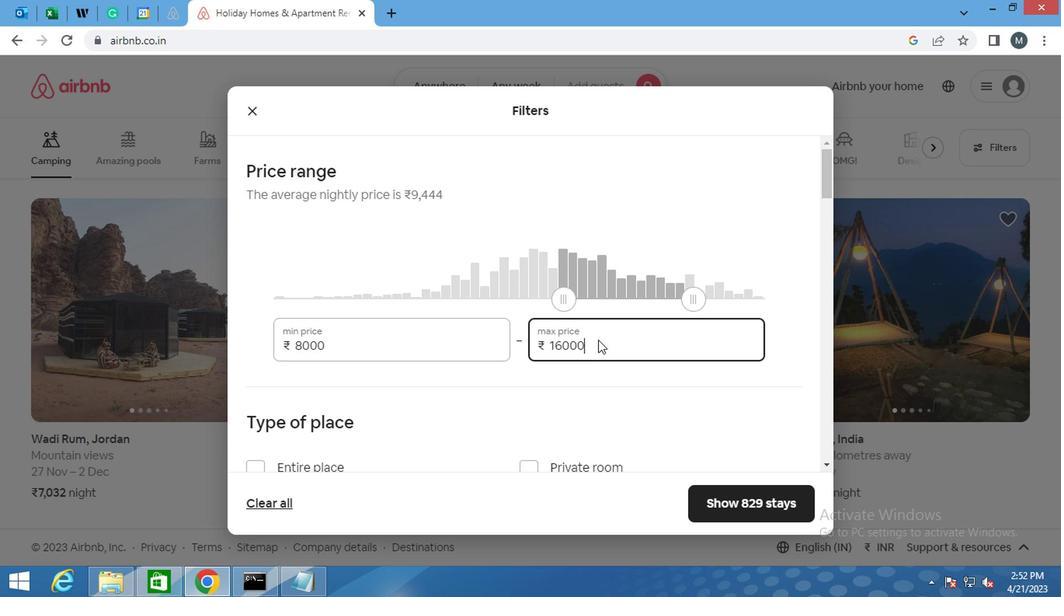 
Action: Mouse moved to (597, 358)
Screenshot: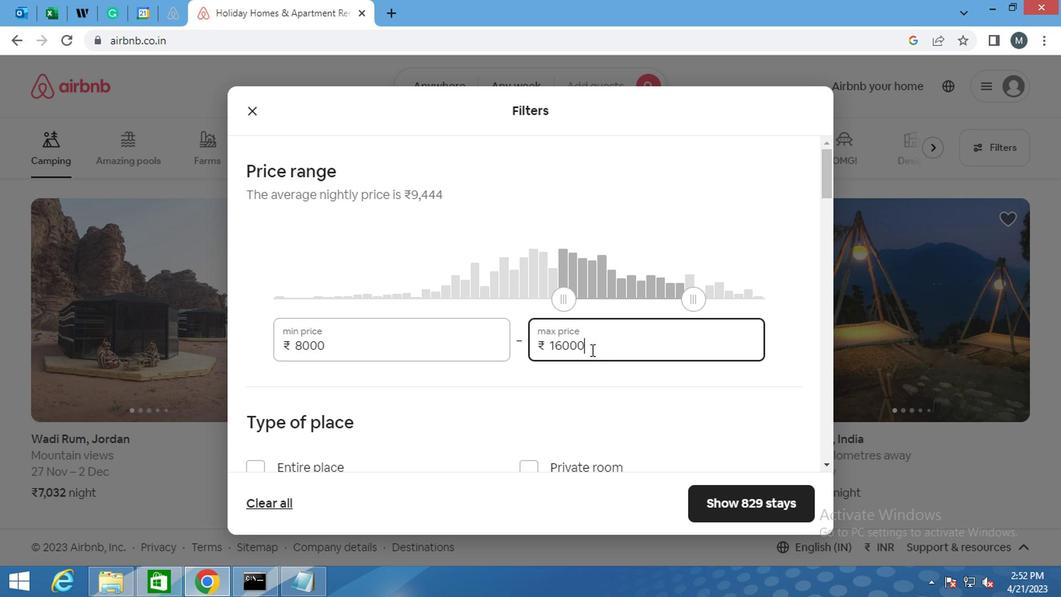 
Action: Mouse scrolled (597, 357) with delta (0, 0)
Screenshot: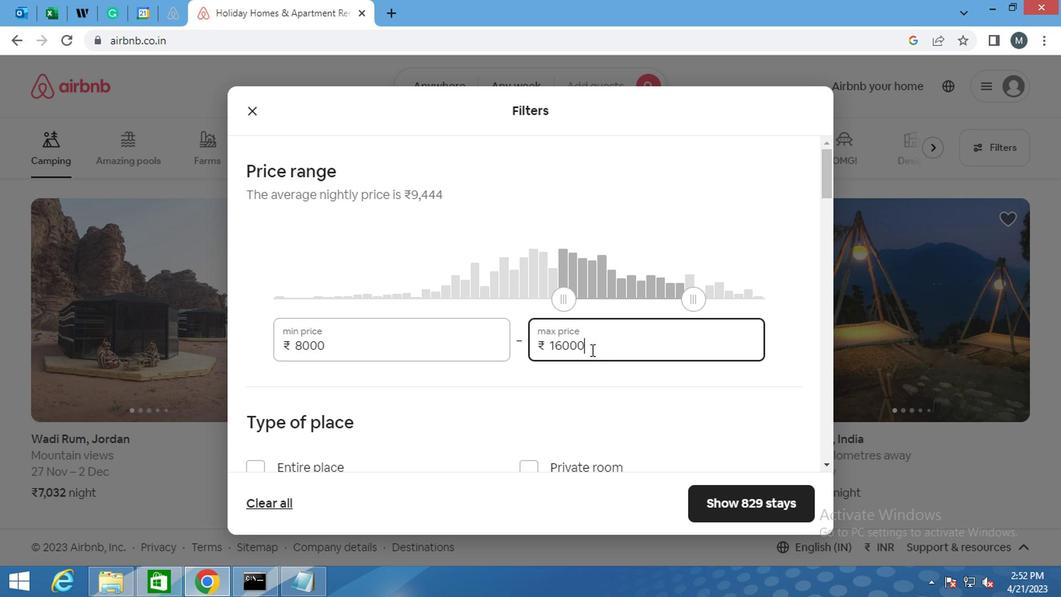 
Action: Mouse moved to (523, 375)
Screenshot: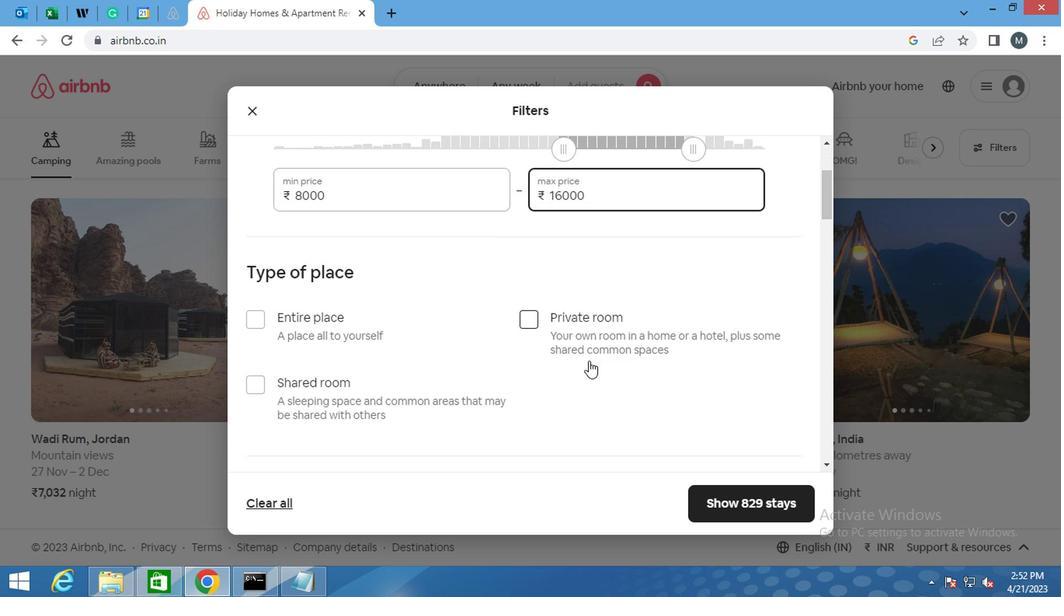 
Action: Mouse scrolled (523, 374) with delta (0, -1)
Screenshot: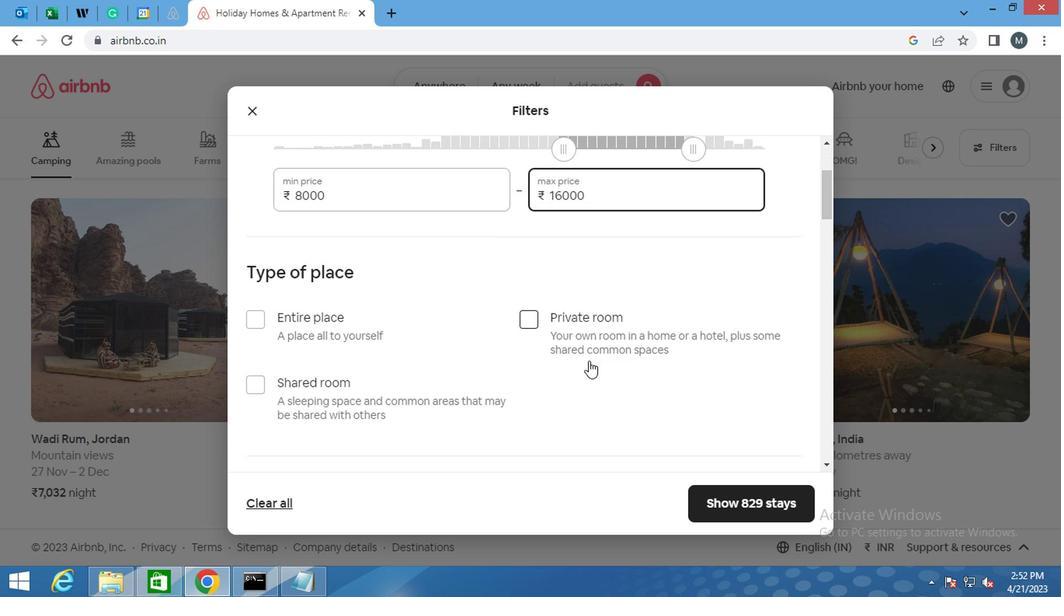 
Action: Mouse moved to (296, 225)
Screenshot: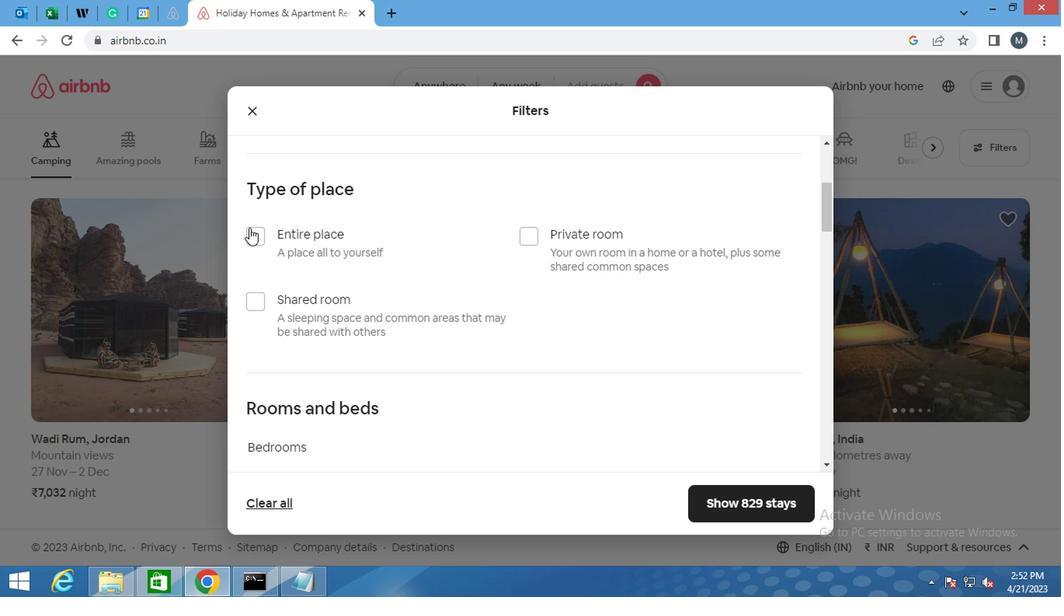 
Action: Mouse pressed left at (296, 225)
Screenshot: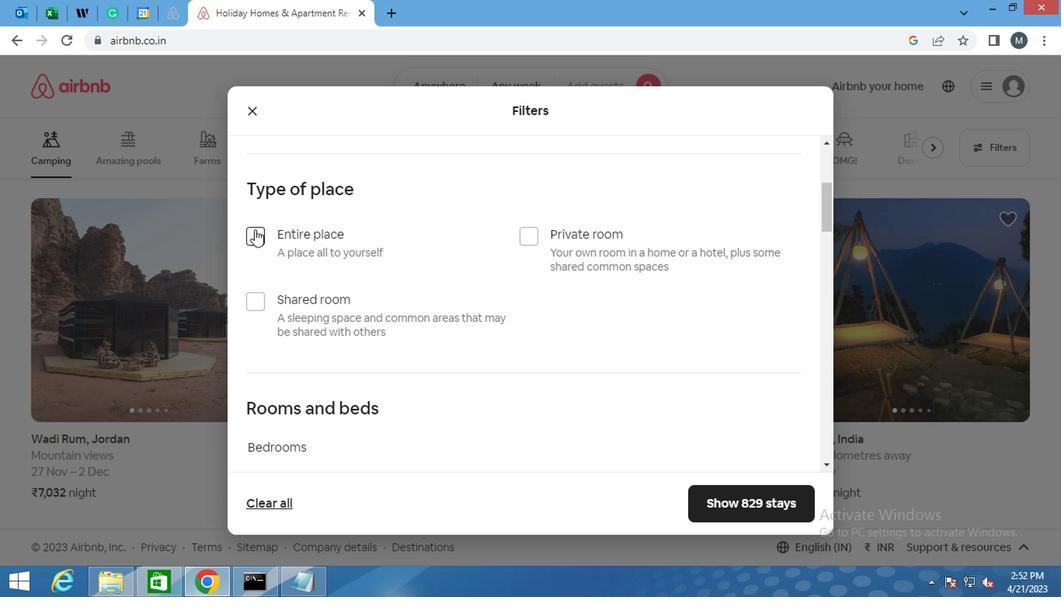 
Action: Mouse moved to (355, 225)
Screenshot: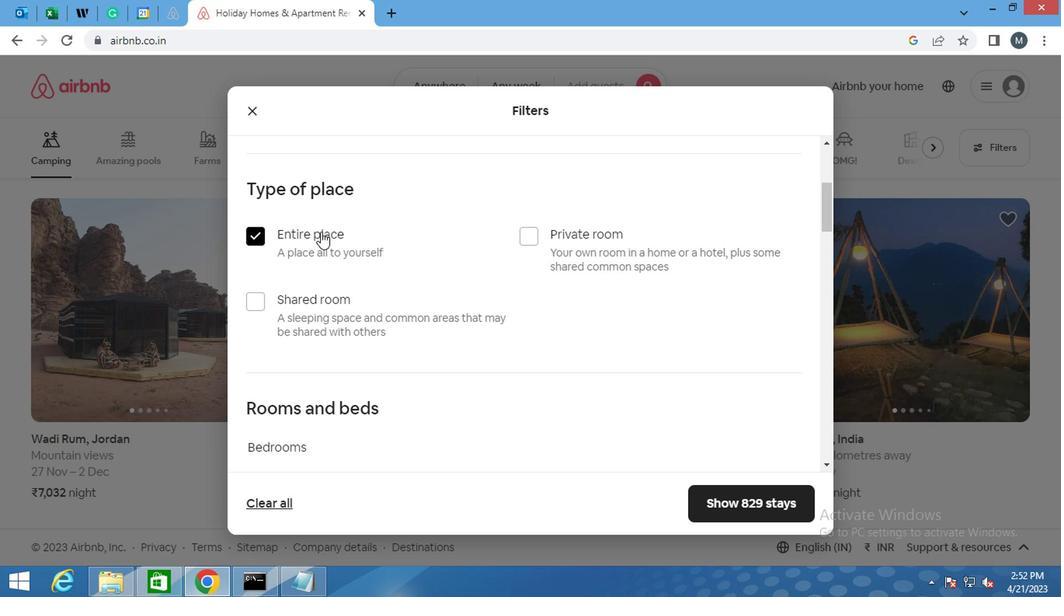 
Action: Mouse scrolled (355, 225) with delta (0, 0)
Screenshot: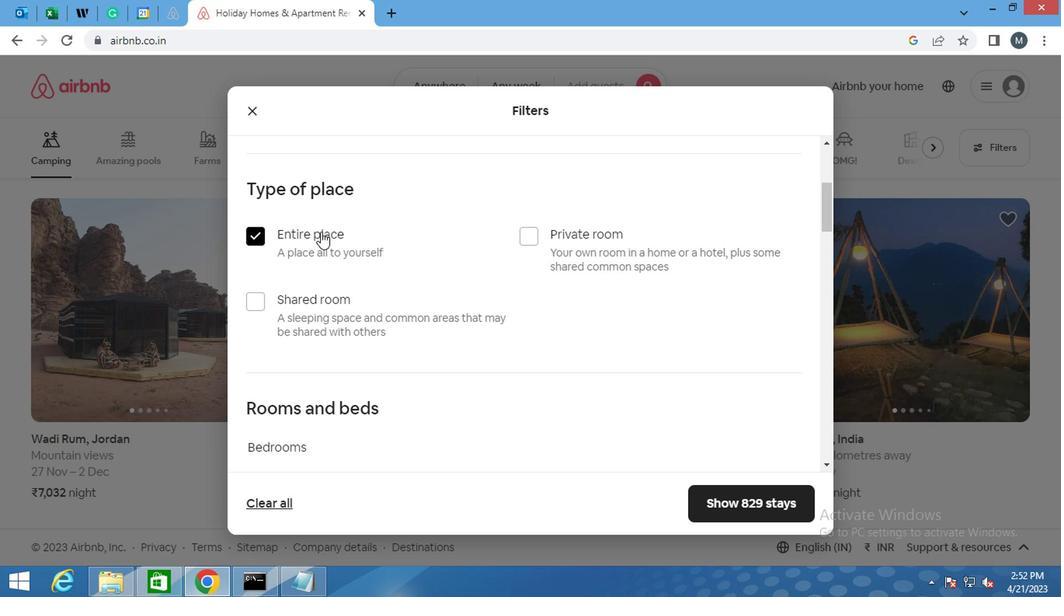 
Action: Mouse moved to (355, 225)
Screenshot: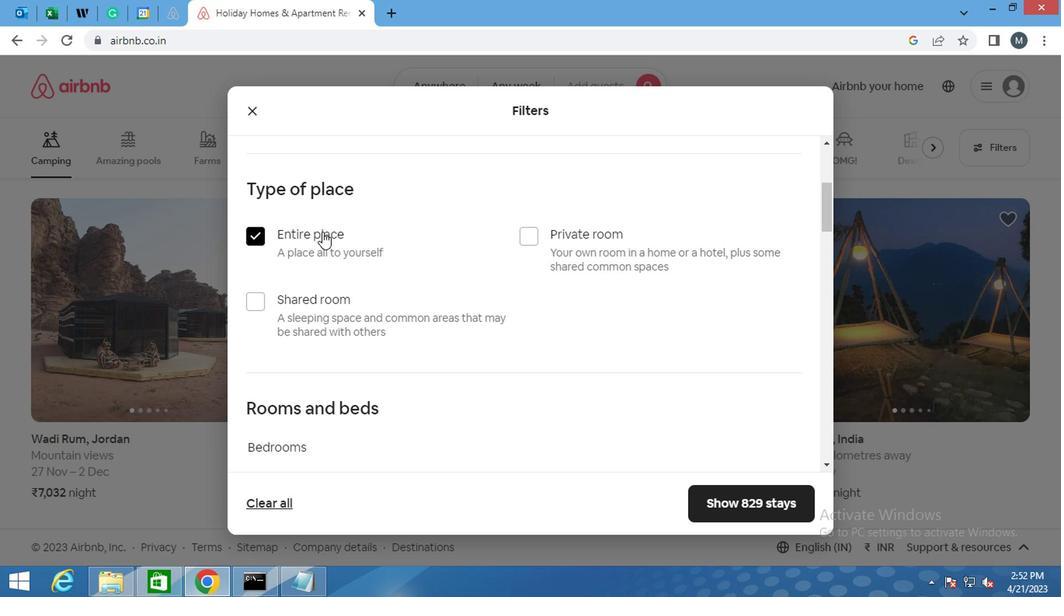 
Action: Mouse scrolled (355, 225) with delta (0, 0)
Screenshot: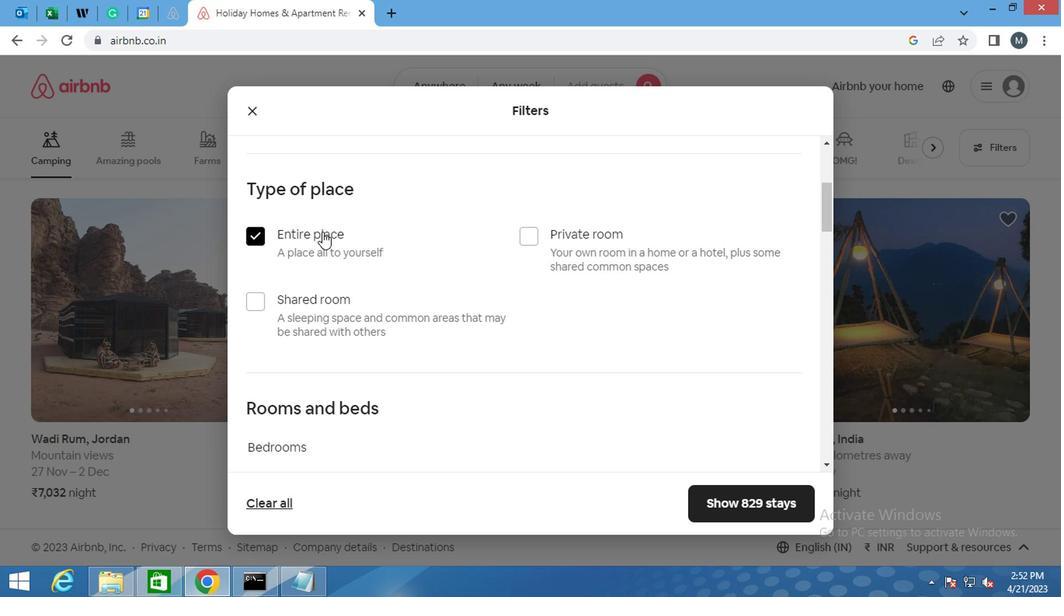 
Action: Mouse moved to (424, 346)
Screenshot: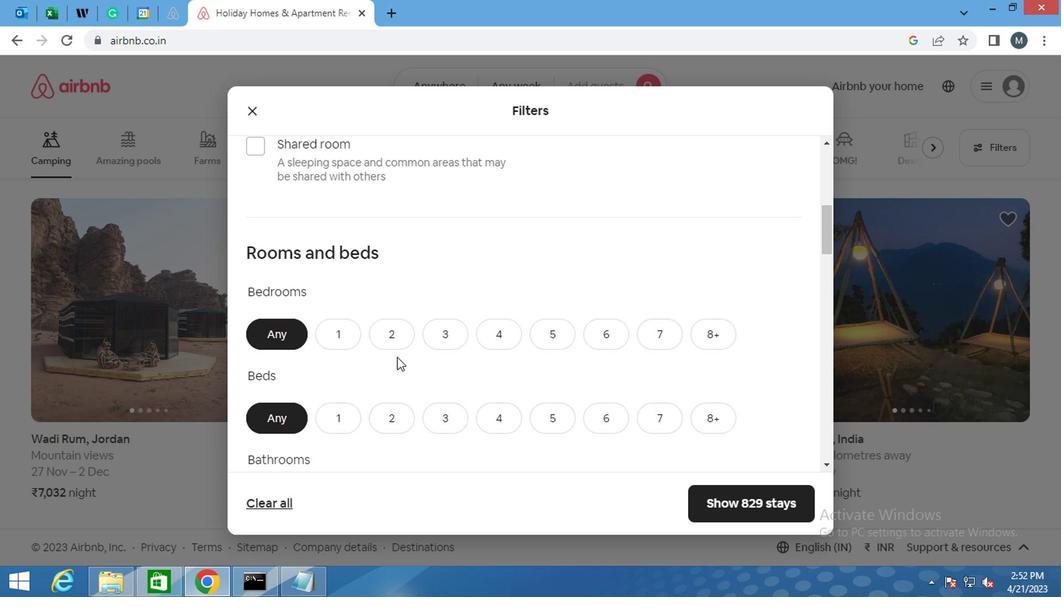 
Action: Mouse pressed left at (424, 346)
Screenshot: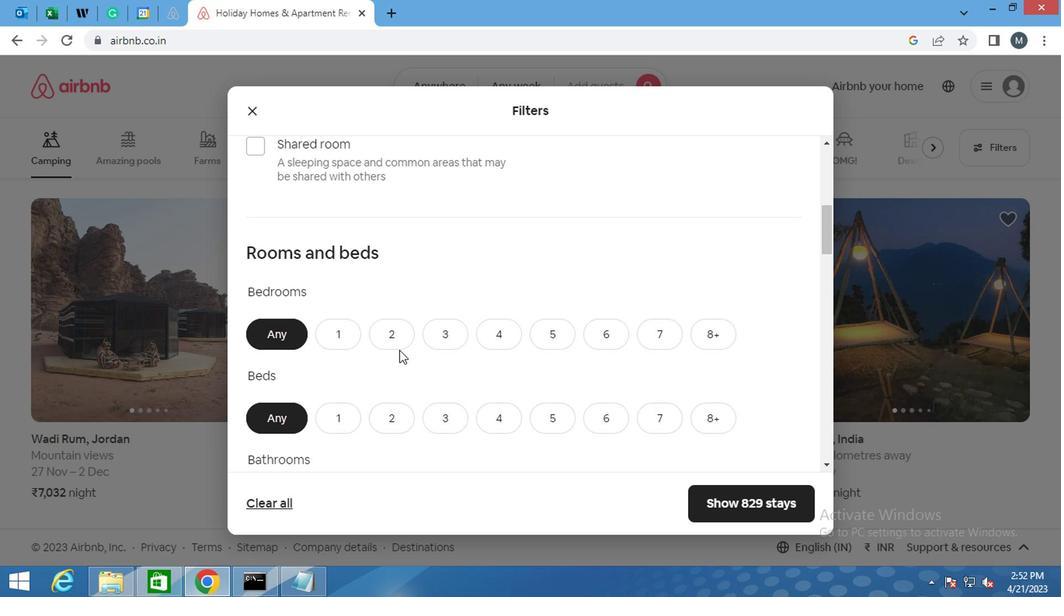 
Action: Mouse moved to (405, 345)
Screenshot: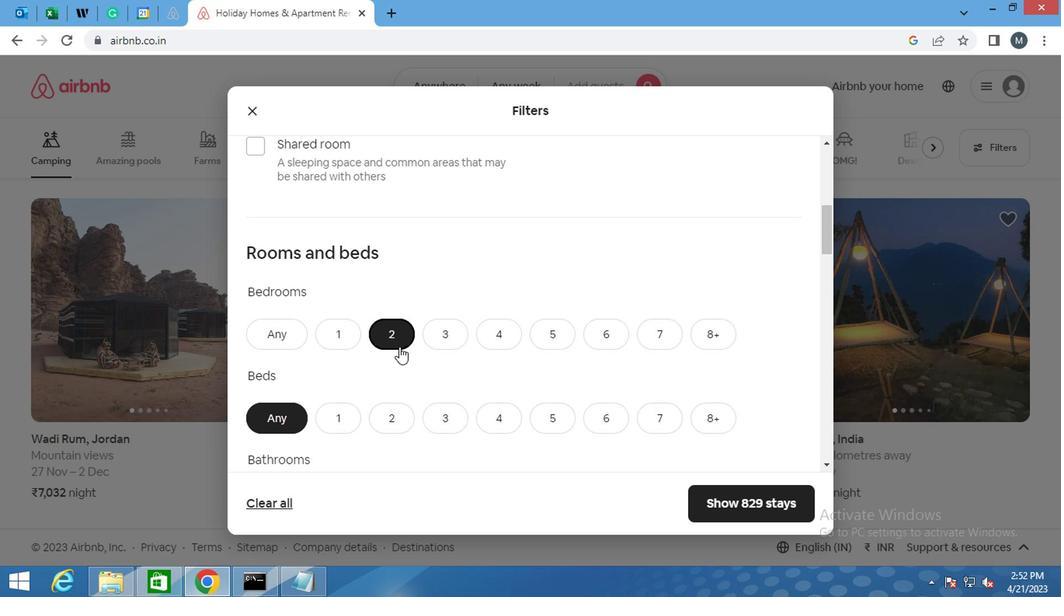 
Action: Mouse scrolled (405, 344) with delta (0, -1)
Screenshot: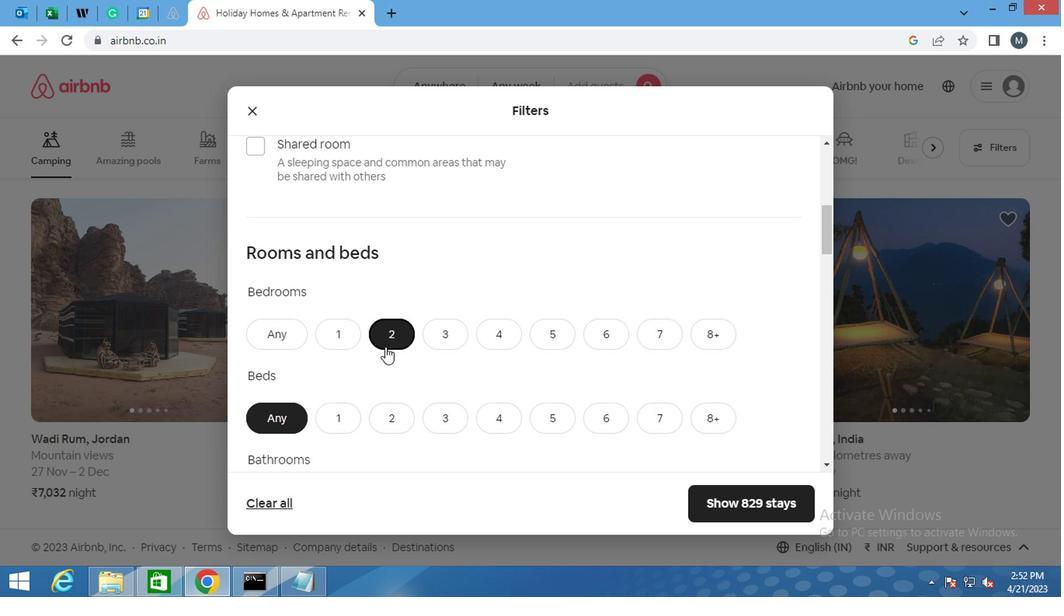 
Action: Mouse moved to (410, 334)
Screenshot: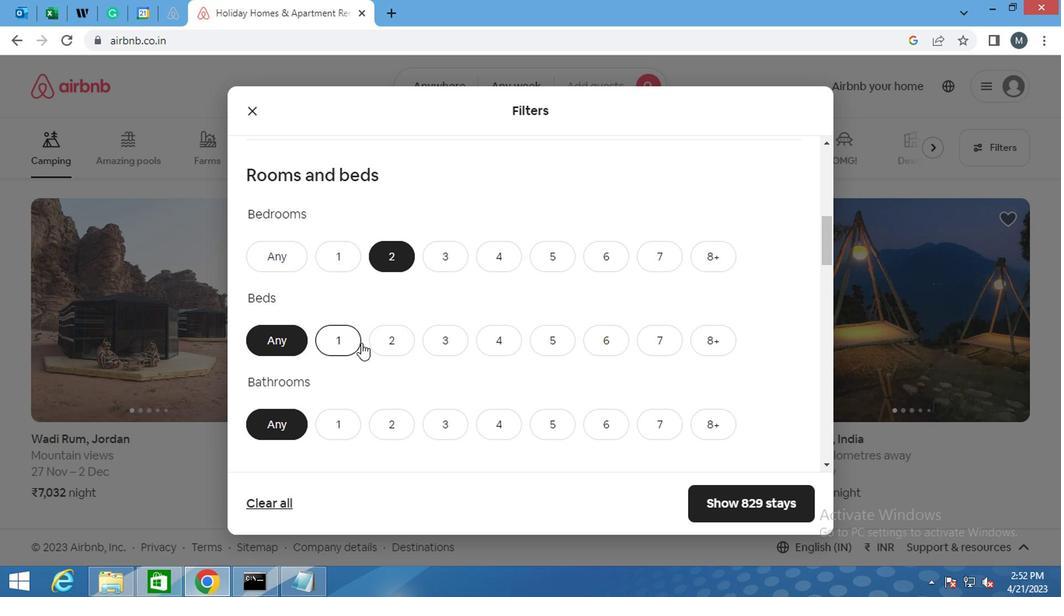 
Action: Mouse pressed left at (410, 334)
Screenshot: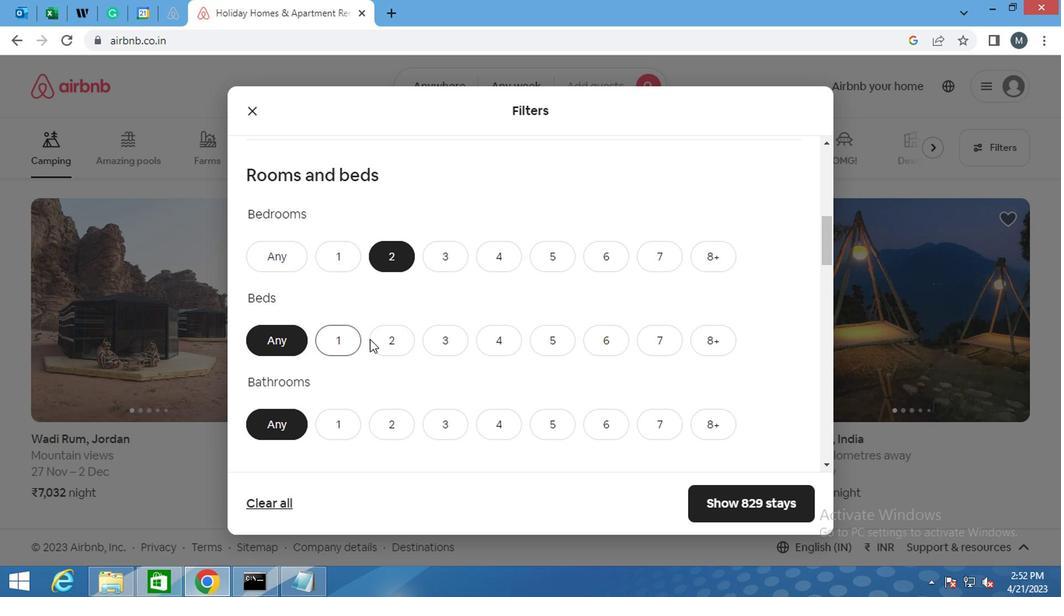 
Action: Mouse moved to (384, 423)
Screenshot: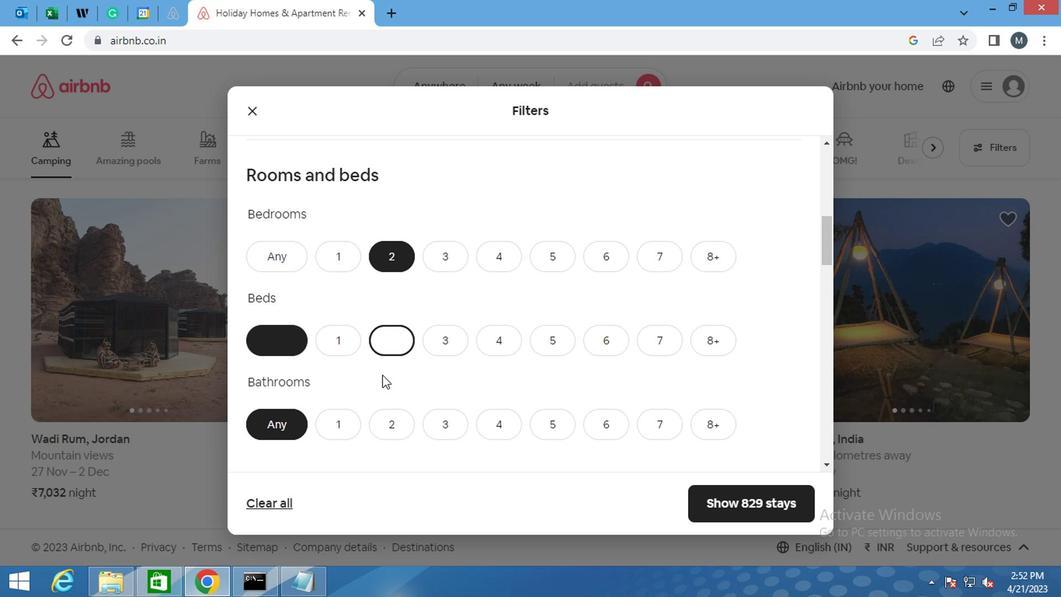 
Action: Mouse pressed left at (384, 423)
Screenshot: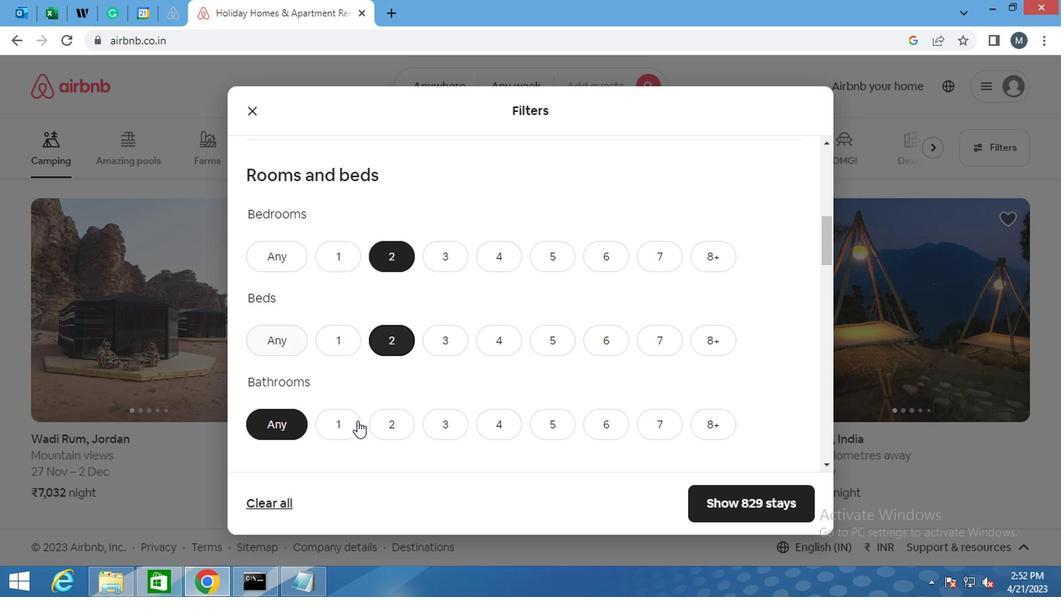 
Action: Mouse moved to (395, 384)
Screenshot: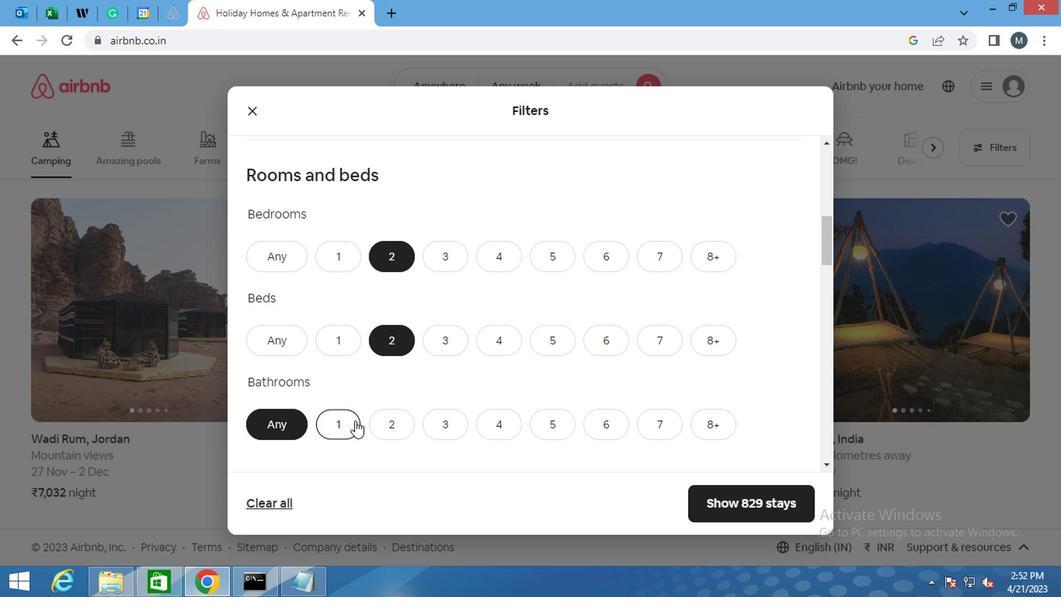 
Action: Mouse scrolled (395, 383) with delta (0, -1)
Screenshot: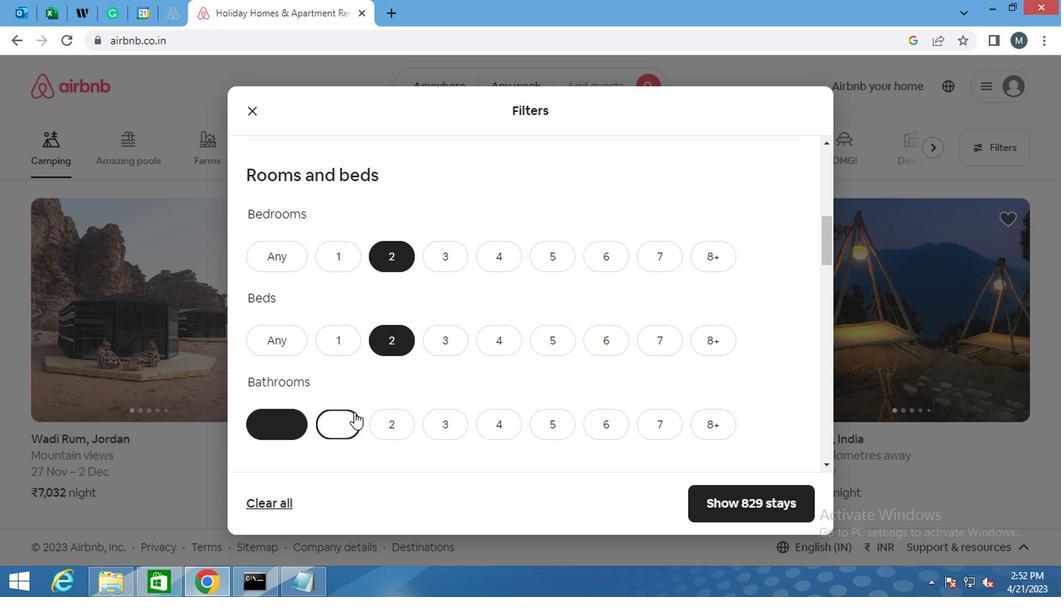 
Action: Mouse moved to (395, 384)
Screenshot: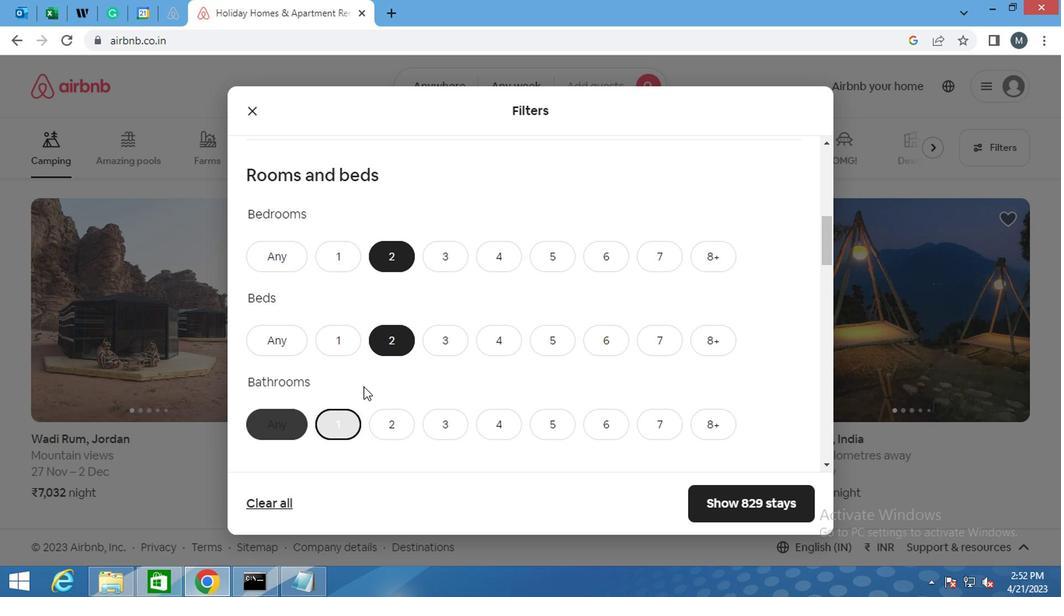 
Action: Mouse scrolled (395, 383) with delta (0, -1)
Screenshot: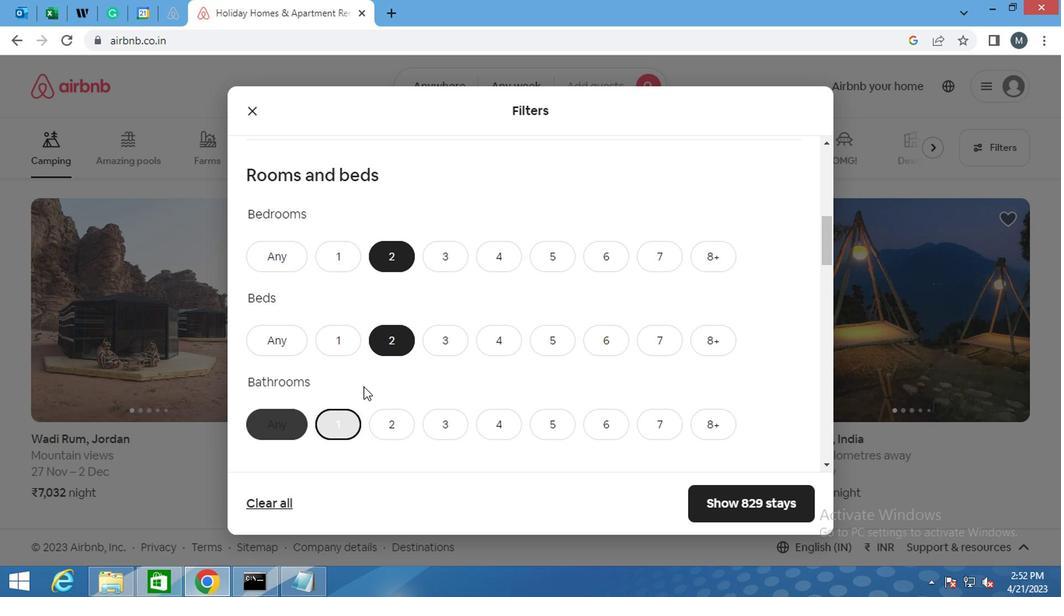
Action: Mouse moved to (395, 389)
Screenshot: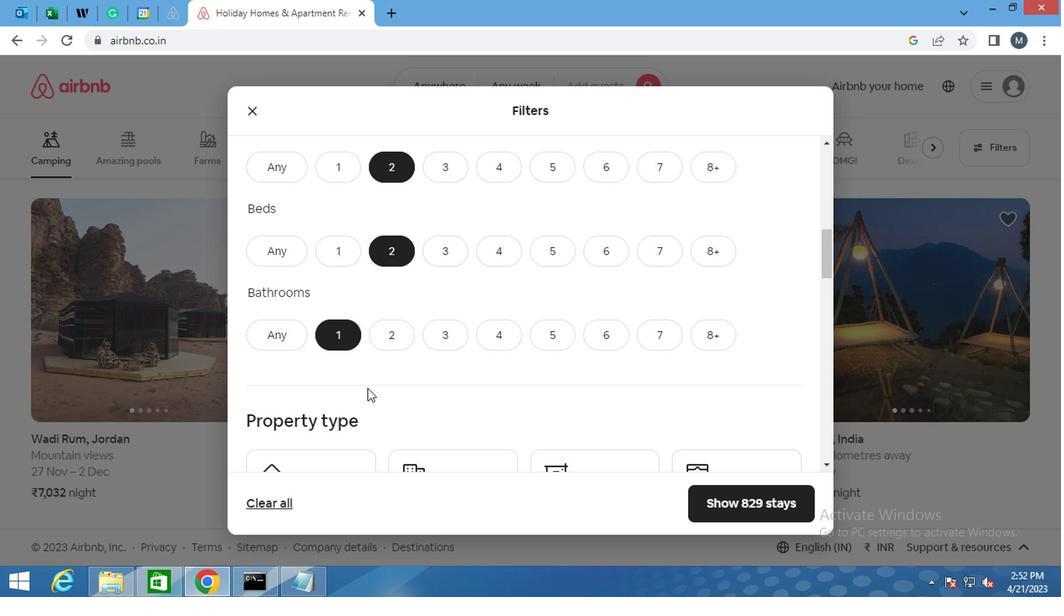 
Action: Mouse scrolled (395, 389) with delta (0, 0)
Screenshot: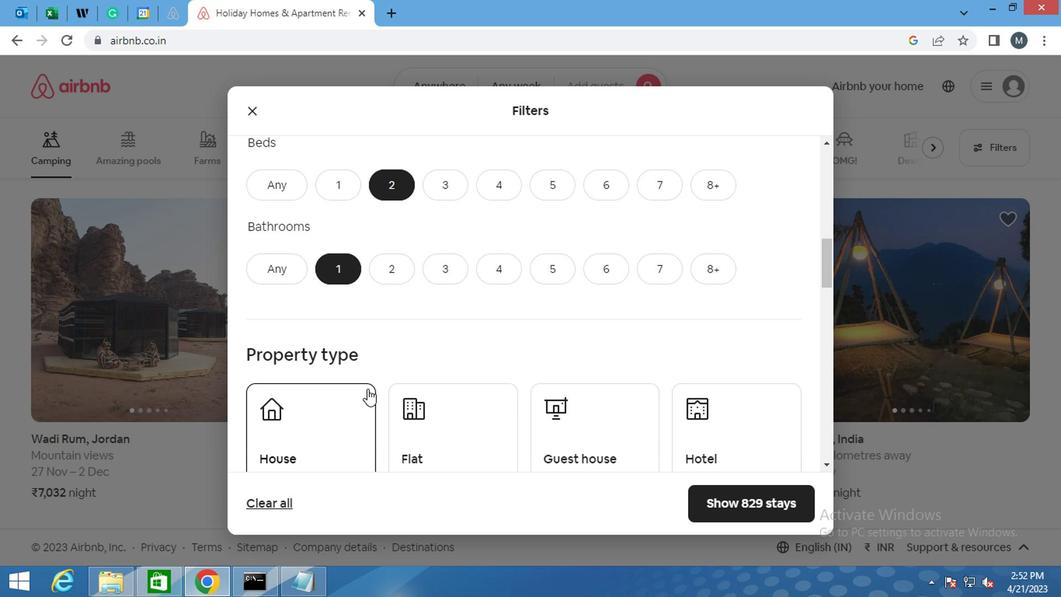 
Action: Mouse moved to (397, 391)
Screenshot: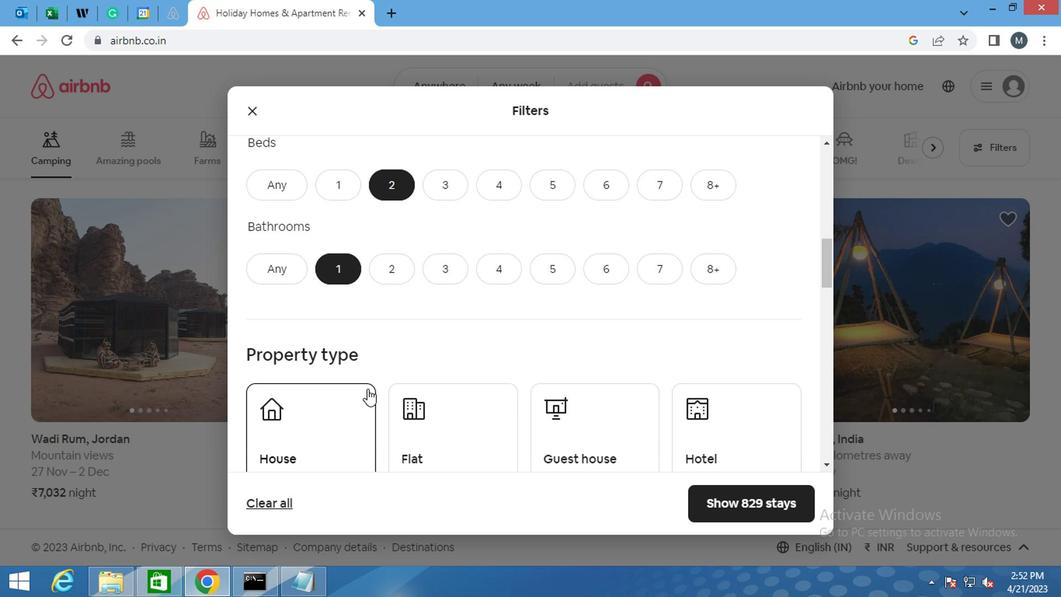 
Action: Mouse scrolled (397, 390) with delta (0, 0)
Screenshot: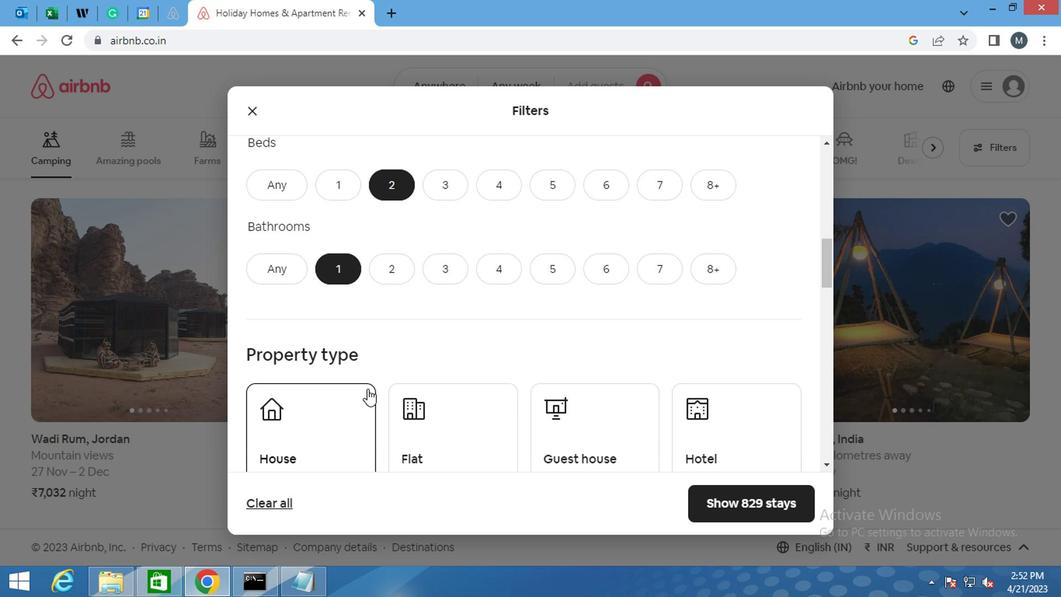 
Action: Mouse moved to (370, 389)
Screenshot: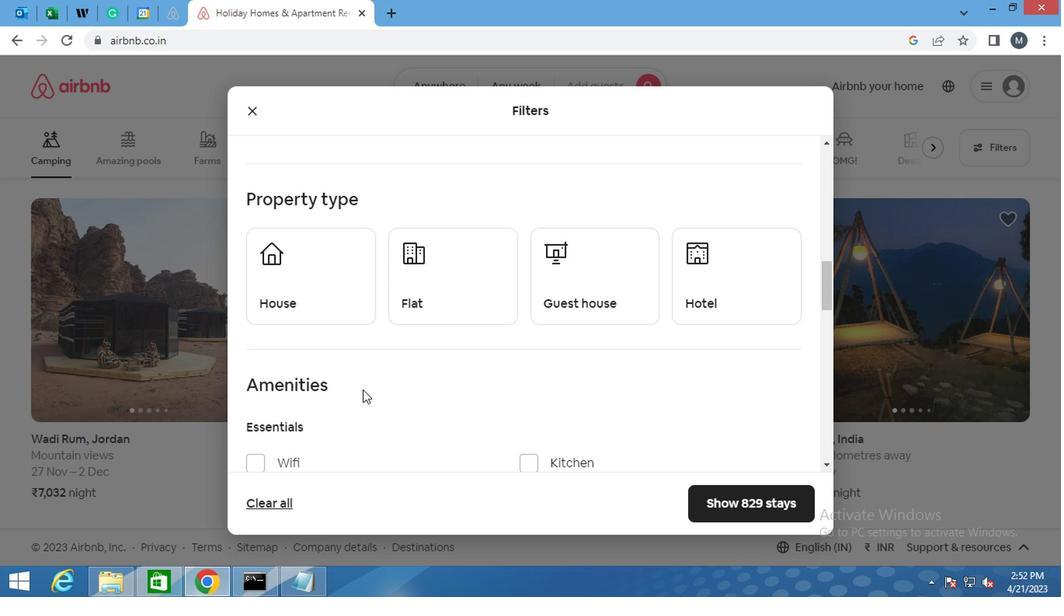 
Action: Mouse scrolled (370, 388) with delta (0, -1)
Screenshot: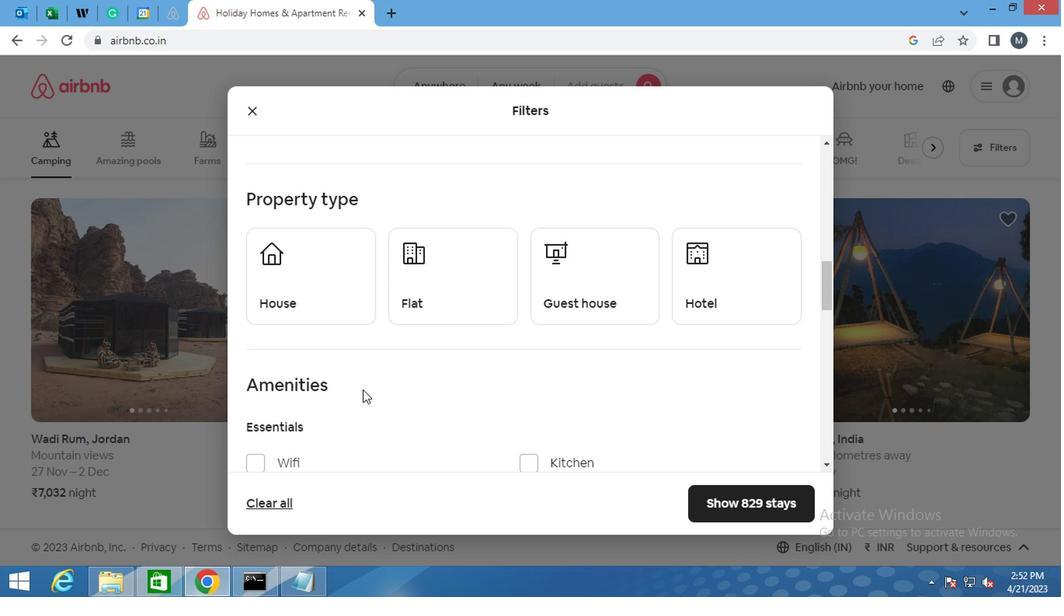 
Action: Mouse moved to (379, 189)
Screenshot: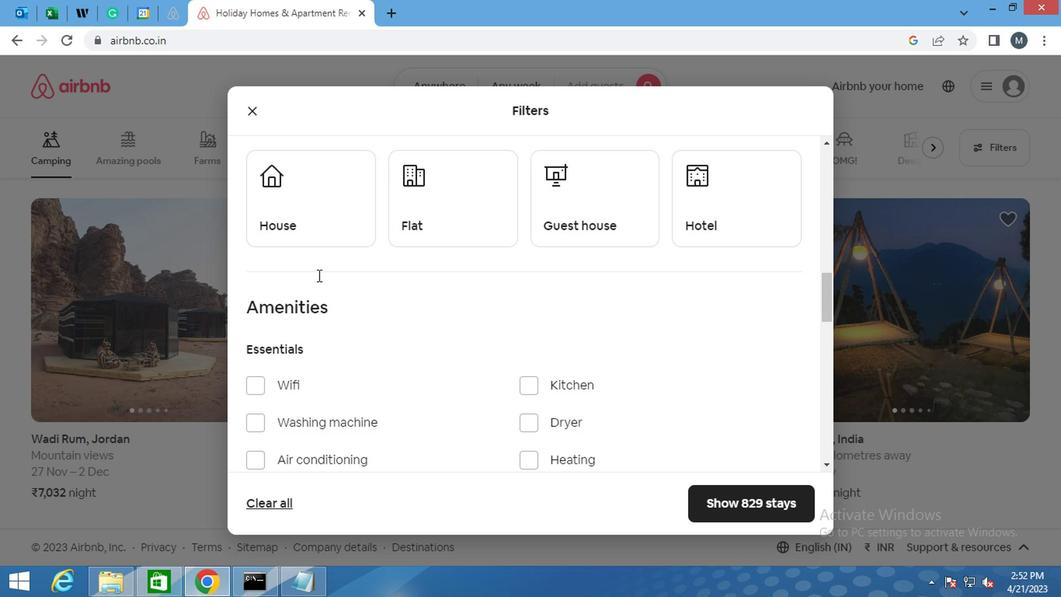 
Action: Mouse pressed left at (379, 189)
Screenshot: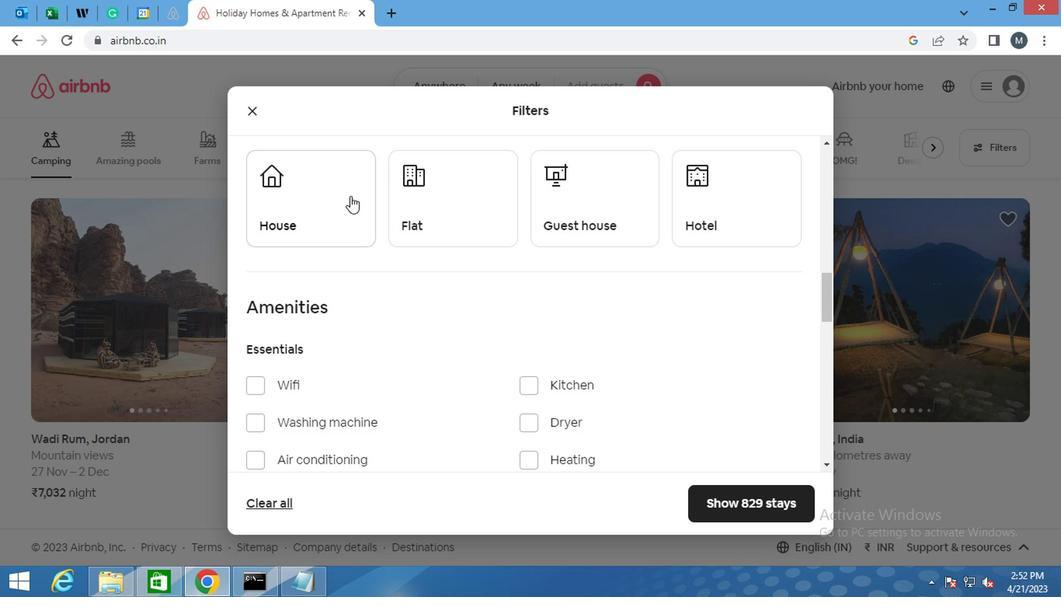 
Action: Mouse moved to (480, 185)
Screenshot: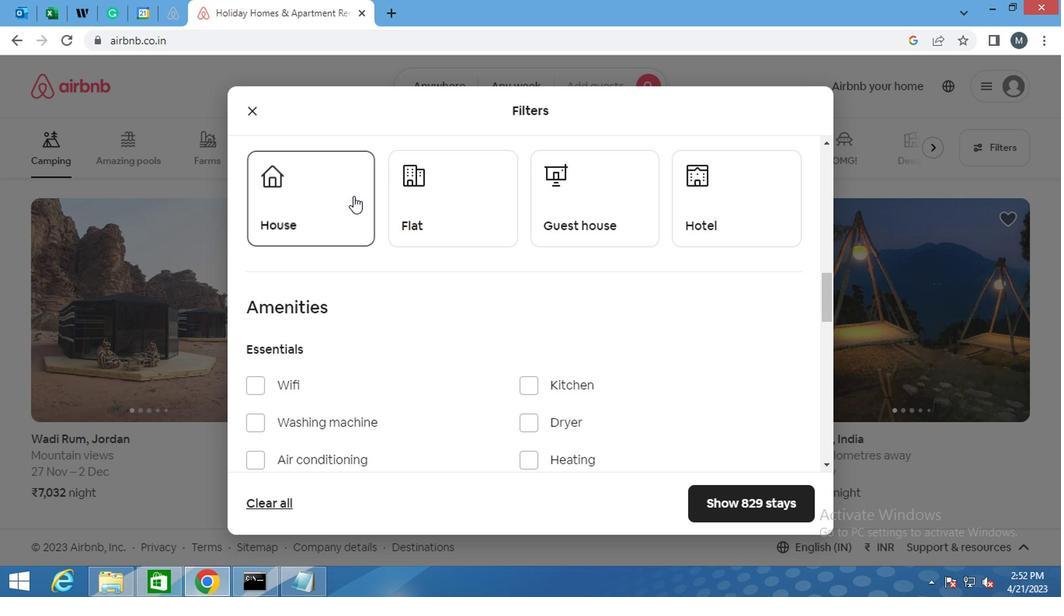 
Action: Mouse pressed left at (480, 185)
Screenshot: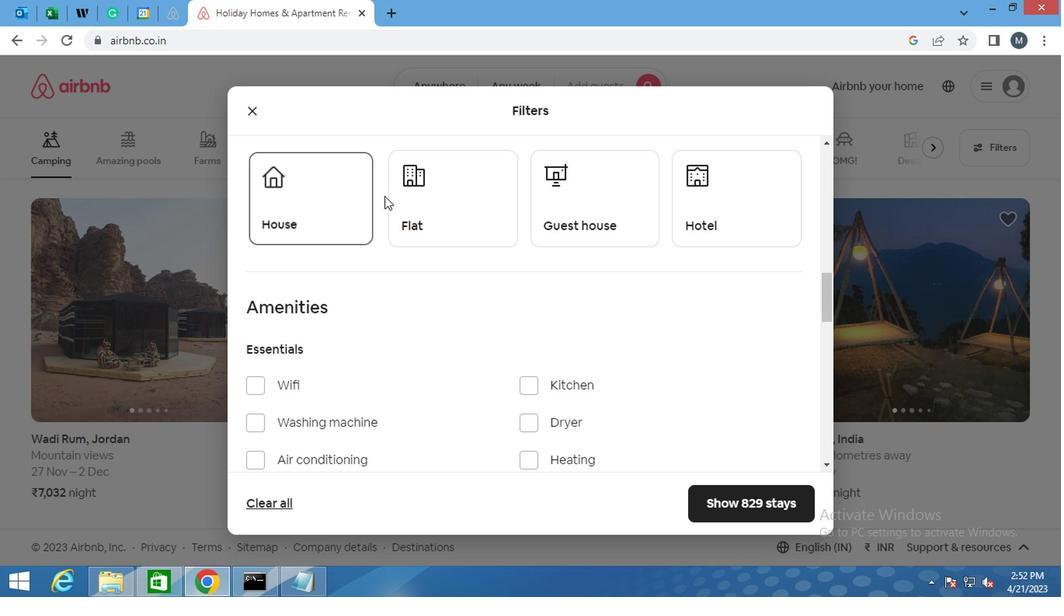 
Action: Mouse moved to (552, 205)
Screenshot: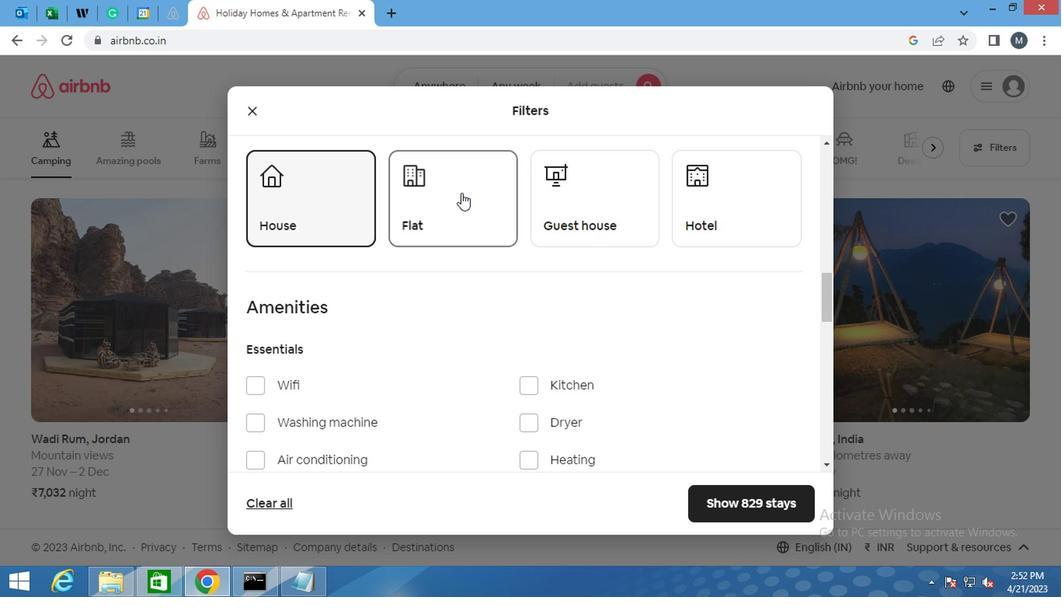 
Action: Mouse pressed left at (552, 205)
Screenshot: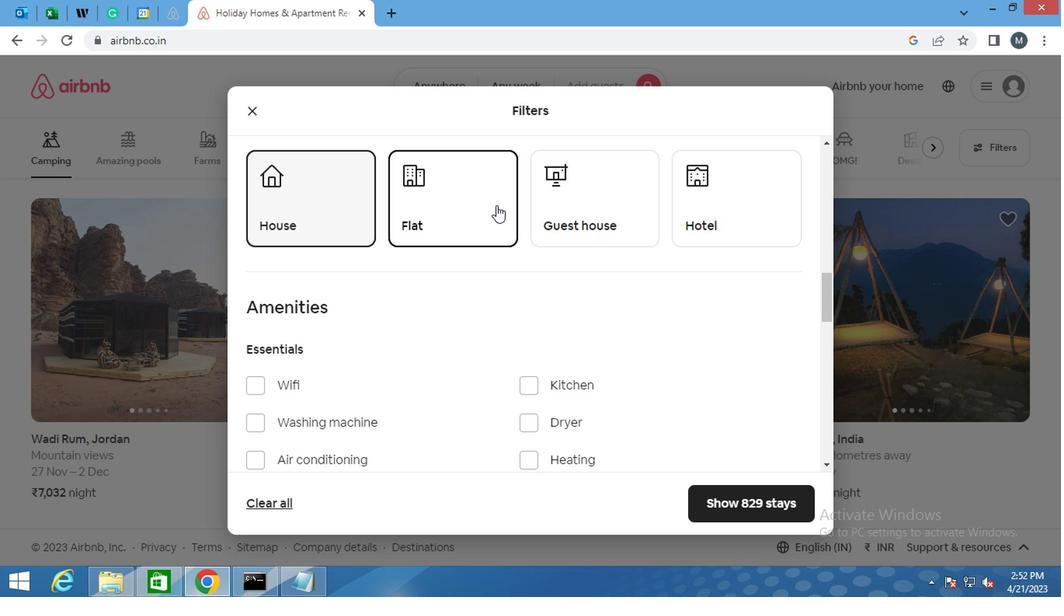 
Action: Mouse moved to (490, 255)
Screenshot: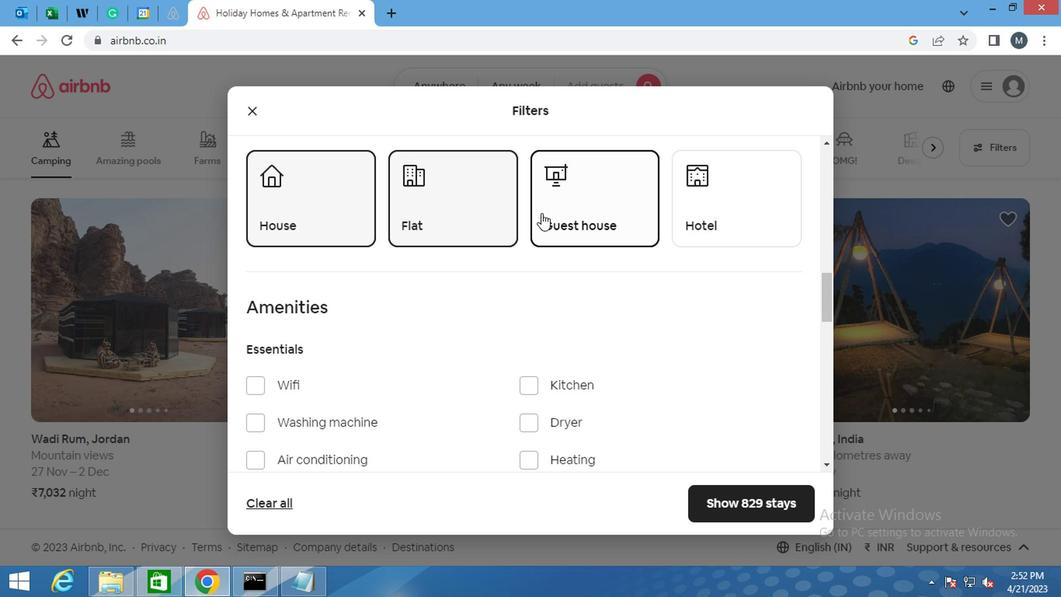 
Action: Mouse scrolled (490, 254) with delta (0, 0)
Screenshot: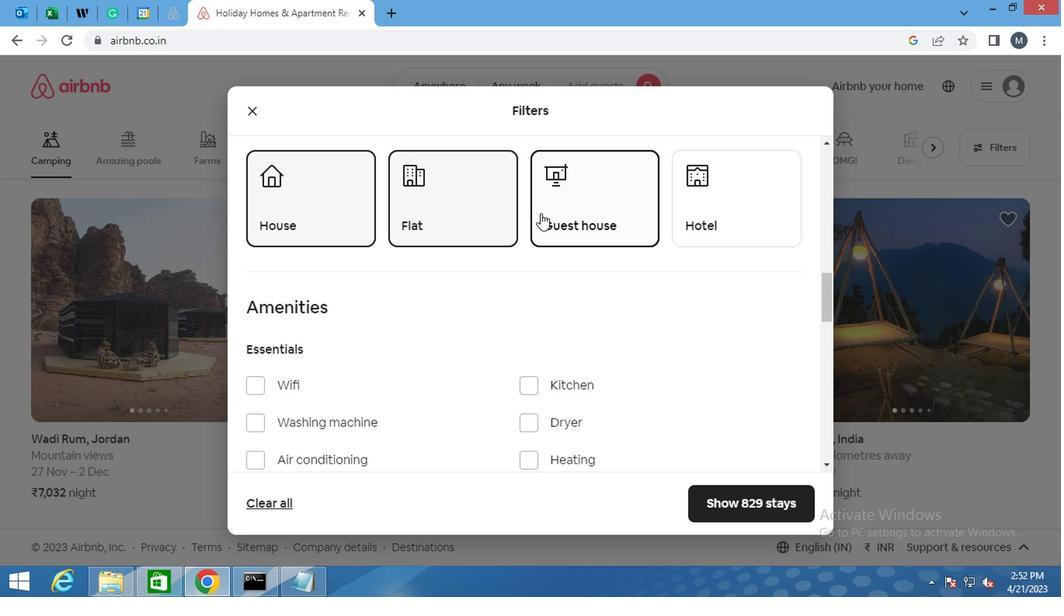 
Action: Mouse moved to (485, 260)
Screenshot: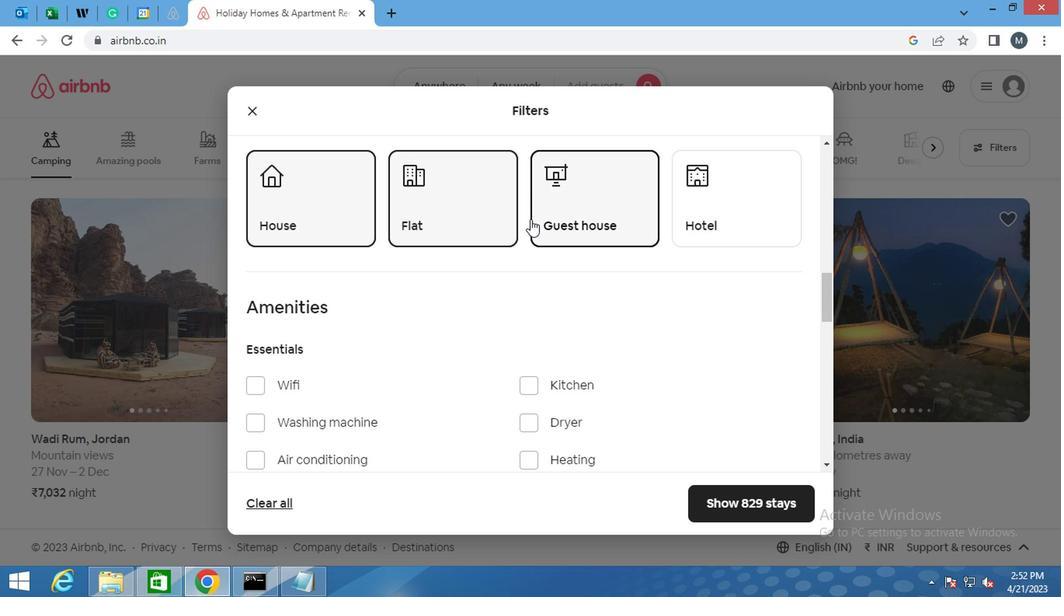 
Action: Mouse scrolled (485, 259) with delta (0, -1)
Screenshot: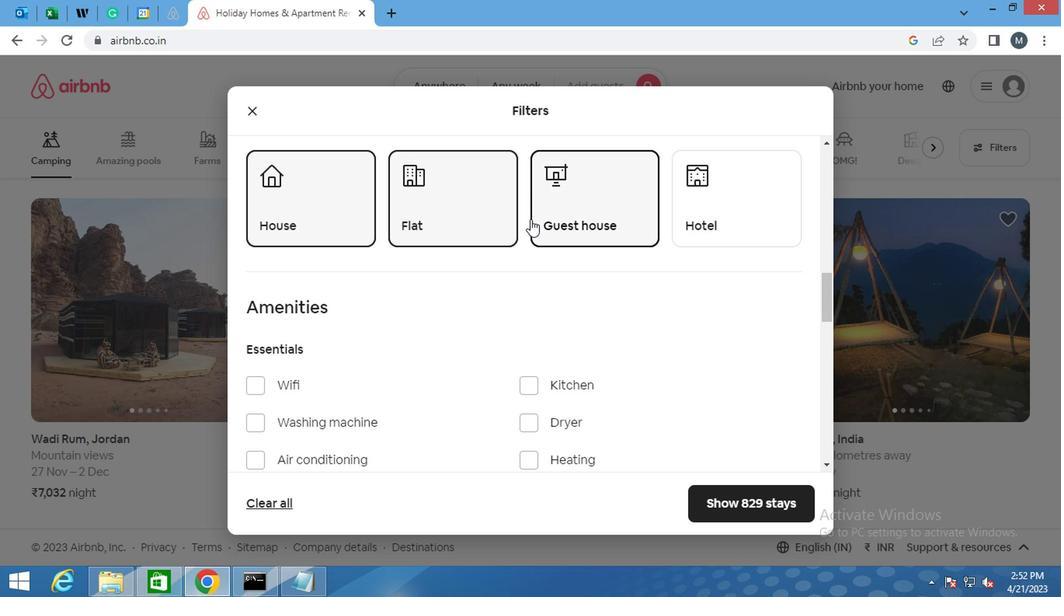 
Action: Mouse moved to (360, 337)
Screenshot: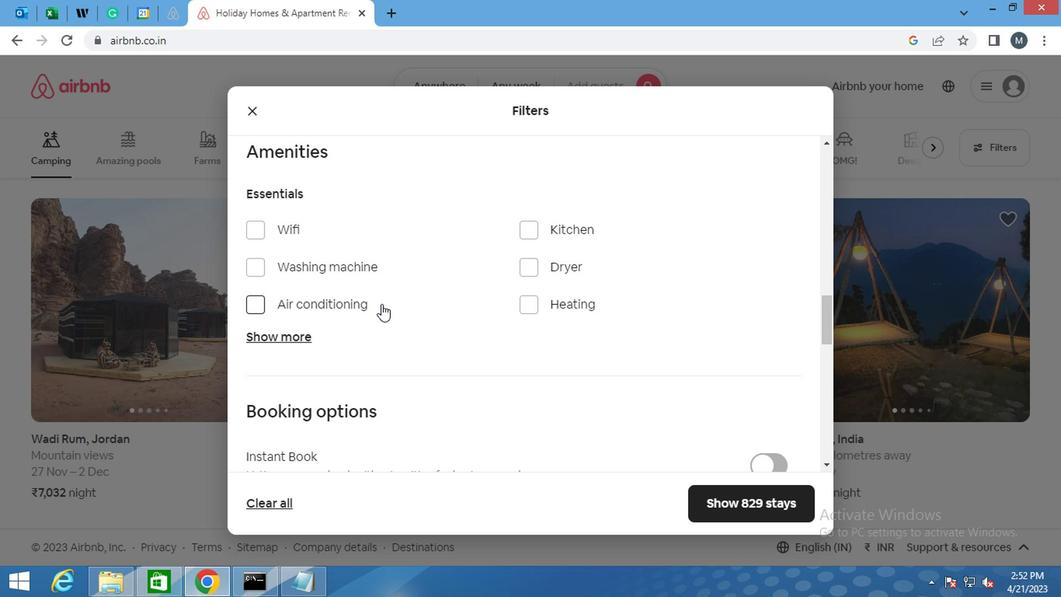 
Action: Mouse scrolled (360, 337) with delta (0, 0)
Screenshot: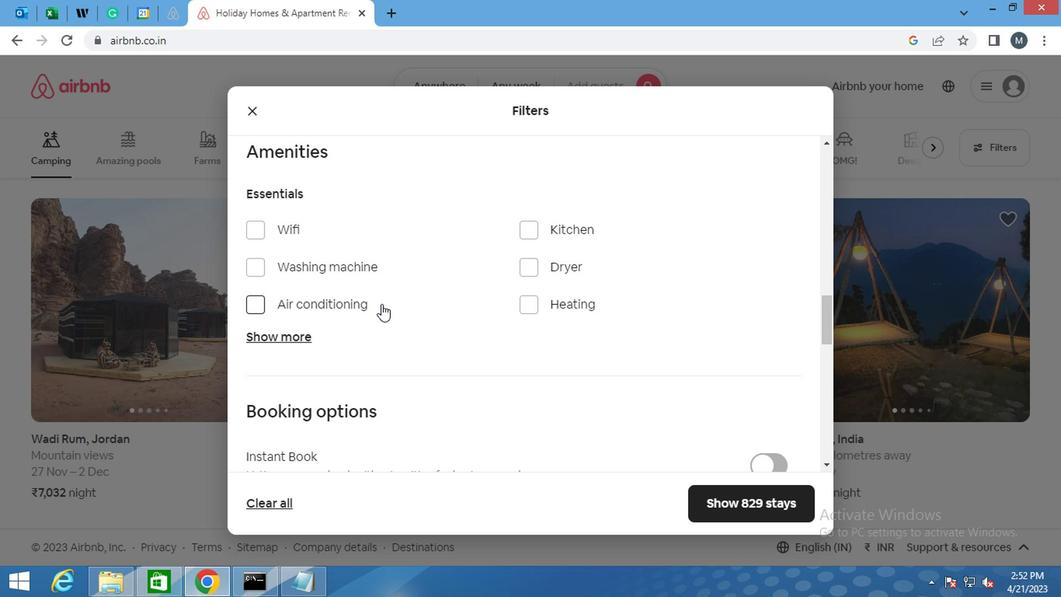 
Action: Mouse moved to (292, 181)
Screenshot: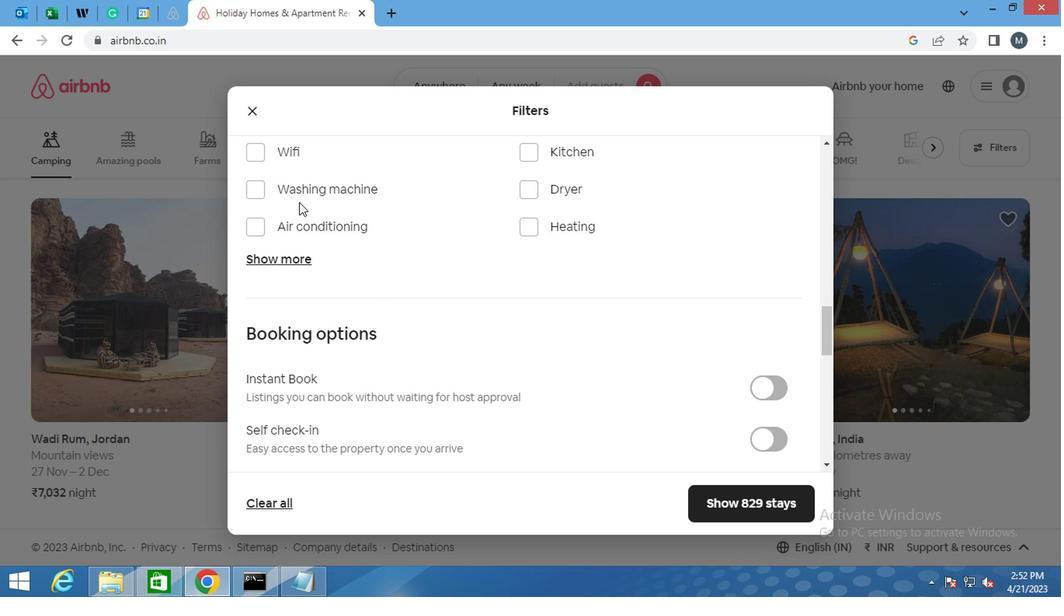 
Action: Mouse pressed left at (292, 181)
Screenshot: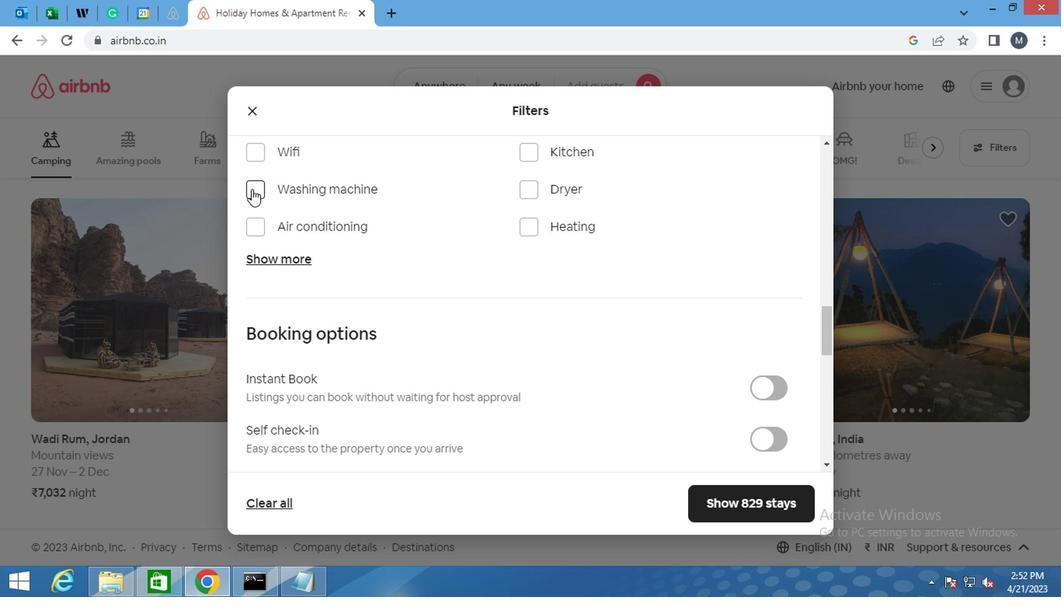 
Action: Mouse moved to (539, 143)
Screenshot: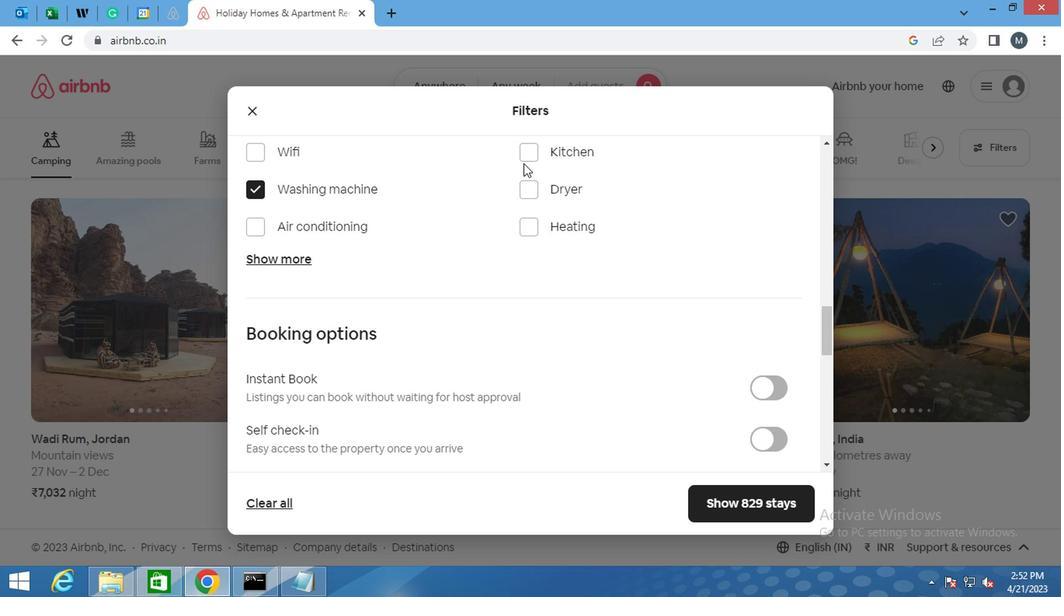 
Action: Mouse pressed left at (539, 143)
Screenshot: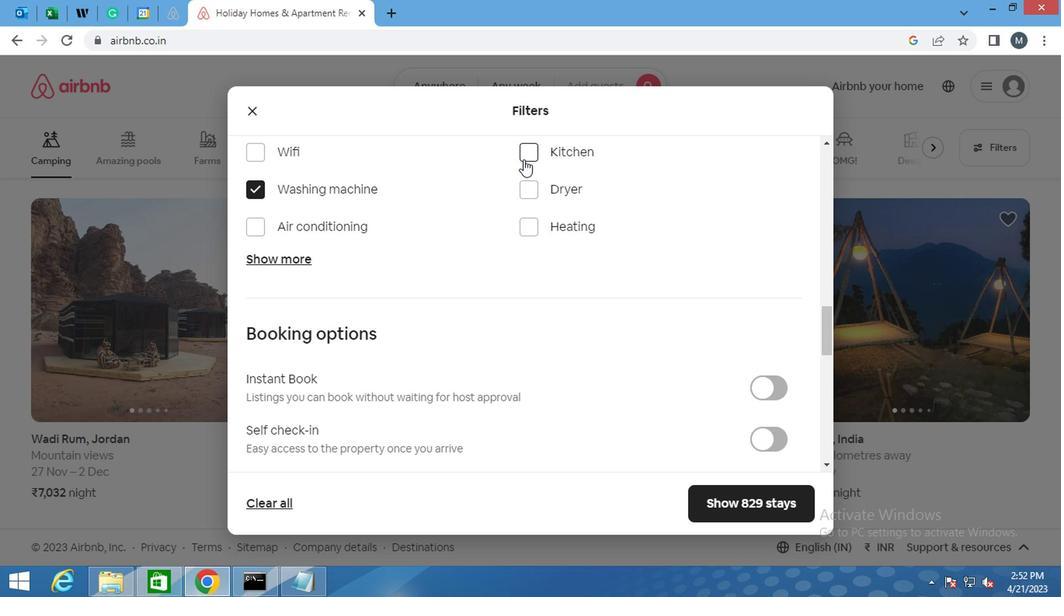 
Action: Mouse moved to (428, 251)
Screenshot: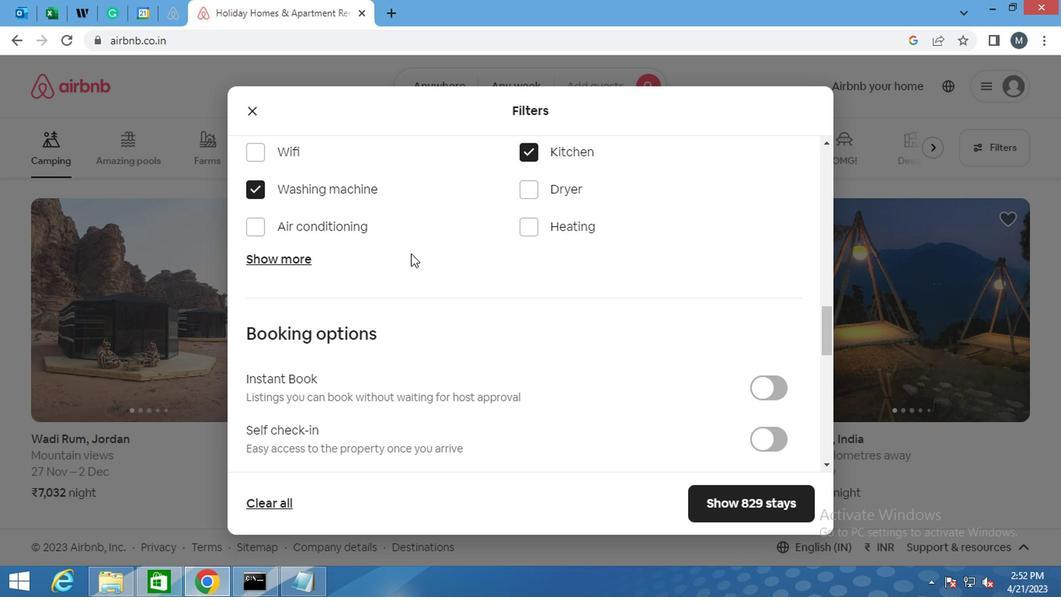 
Action: Mouse scrolled (428, 250) with delta (0, -1)
Screenshot: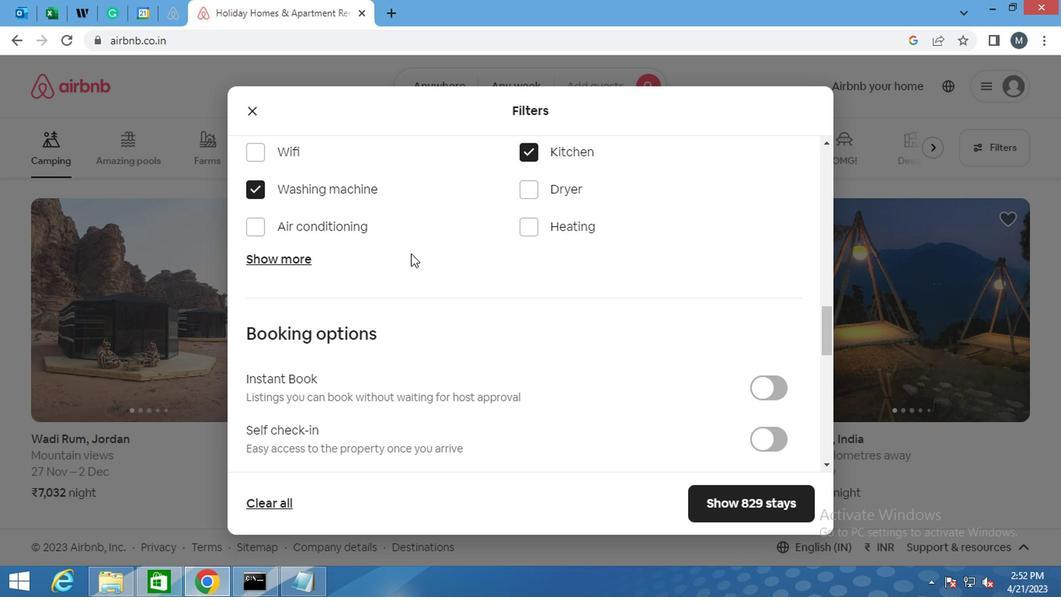 
Action: Mouse moved to (413, 271)
Screenshot: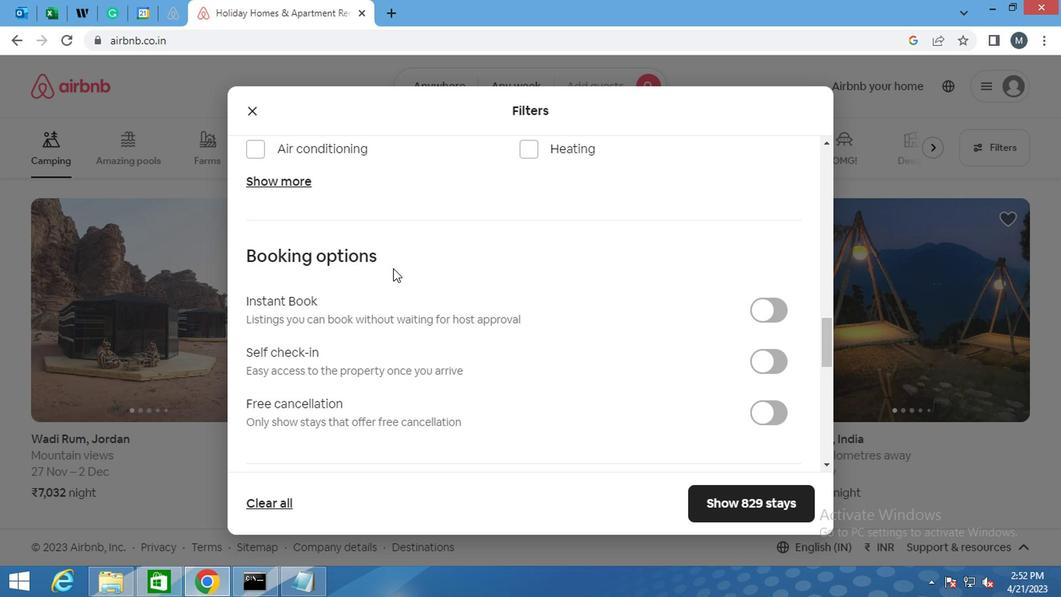 
Action: Mouse scrolled (413, 270) with delta (0, 0)
Screenshot: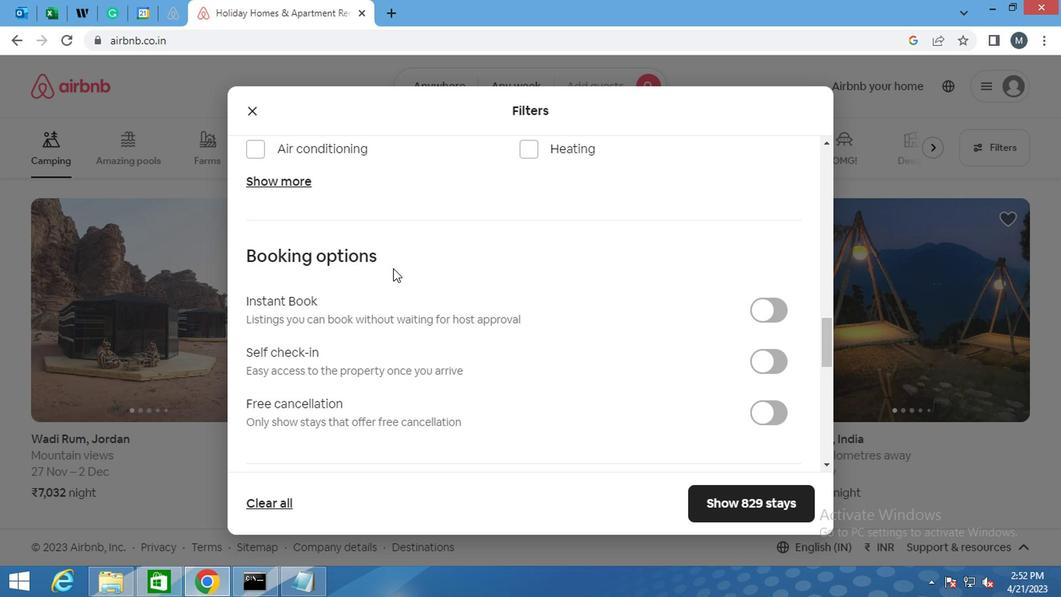 
Action: Mouse moved to (764, 279)
Screenshot: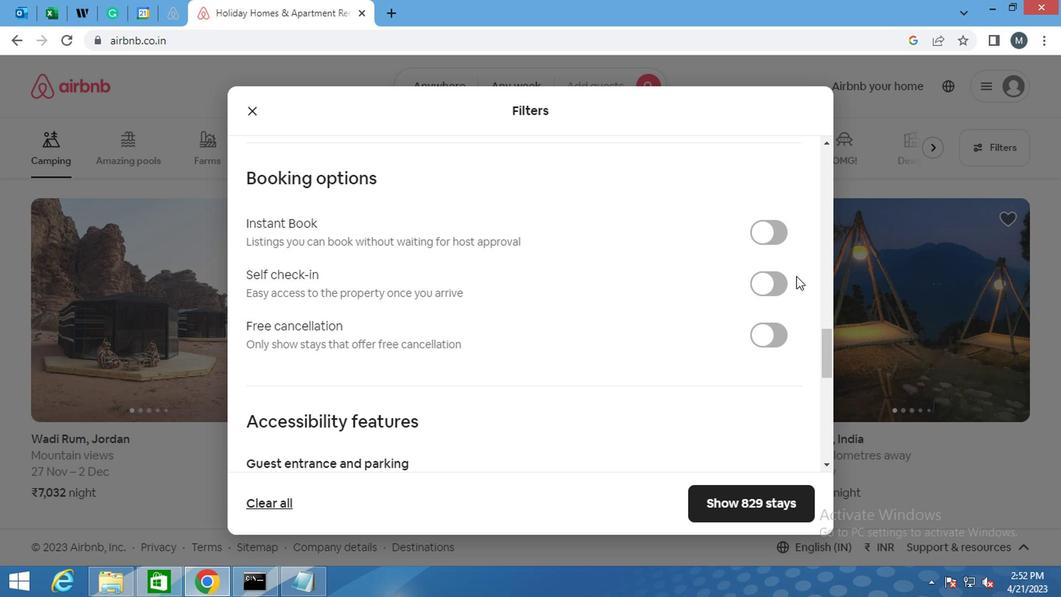 
Action: Mouse pressed left at (764, 279)
Screenshot: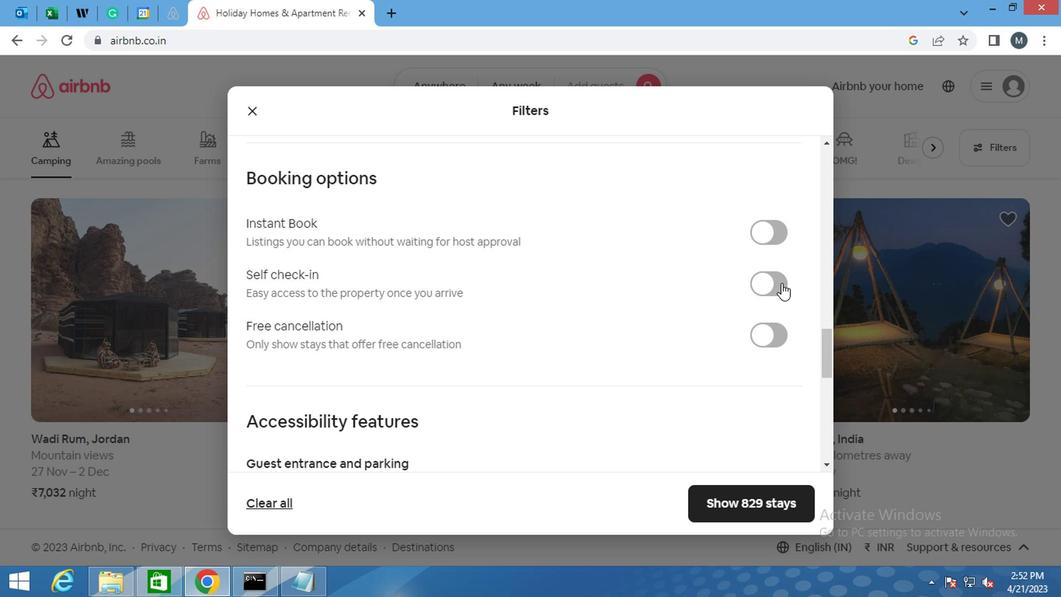 
Action: Mouse moved to (498, 288)
Screenshot: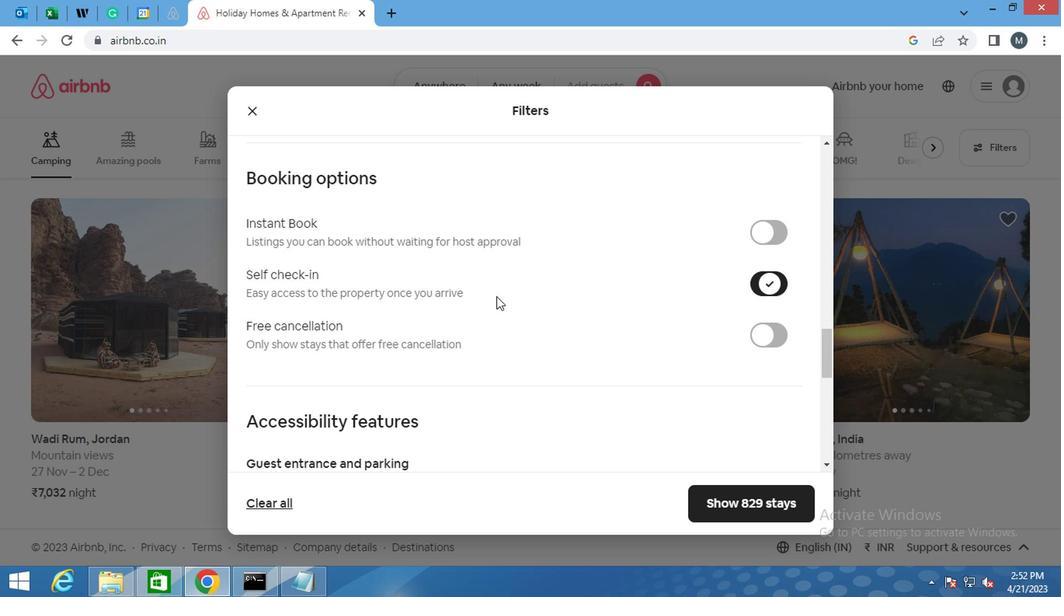 
Action: Mouse scrolled (498, 288) with delta (0, 0)
Screenshot: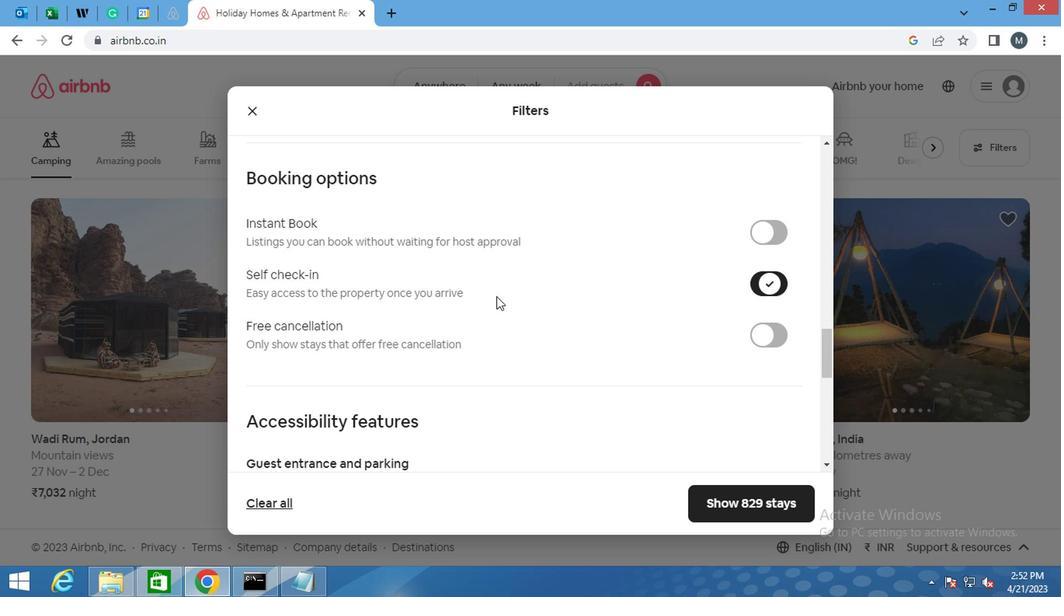 
Action: Mouse moved to (497, 288)
Screenshot: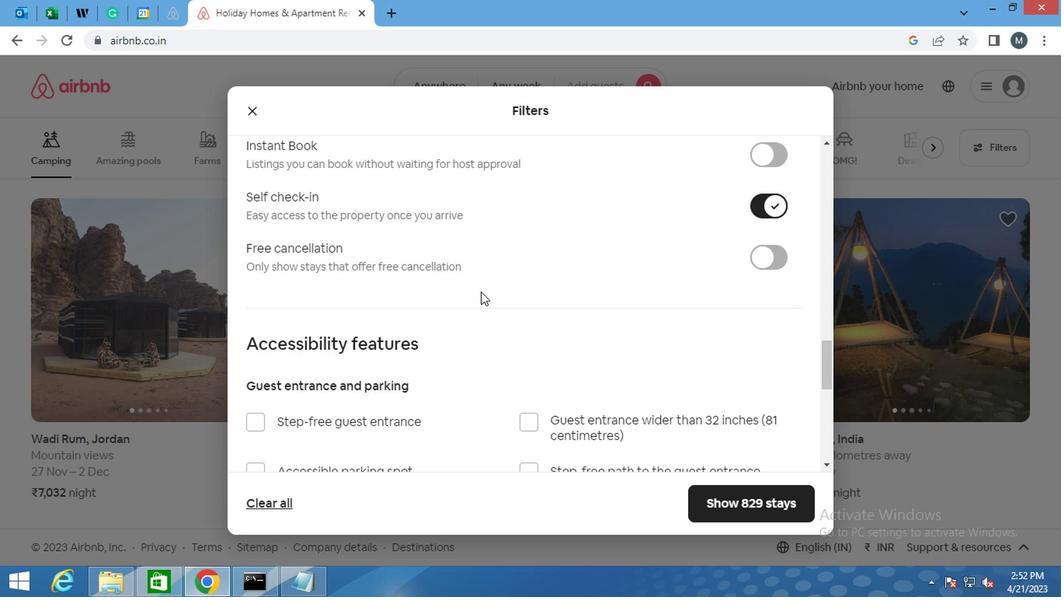 
Action: Mouse scrolled (497, 288) with delta (0, 0)
Screenshot: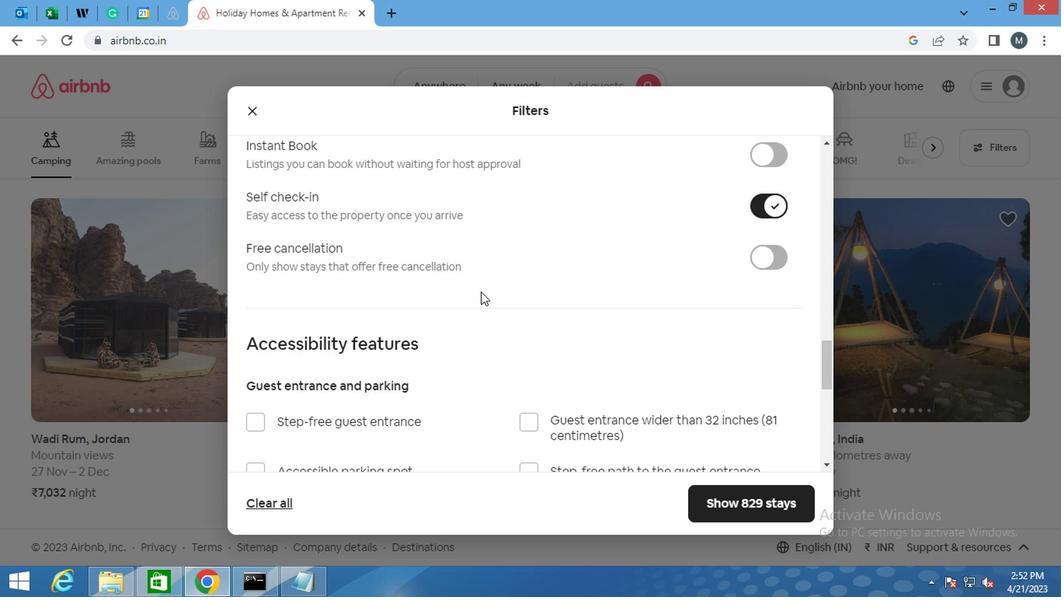 
Action: Mouse moved to (457, 302)
Screenshot: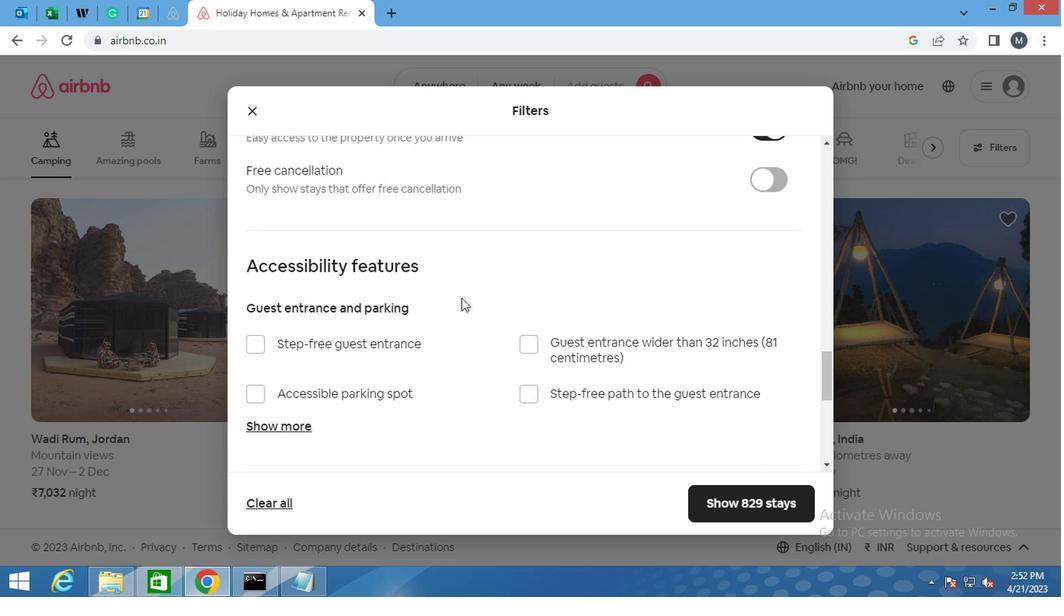 
Action: Mouse scrolled (457, 301) with delta (0, 0)
Screenshot: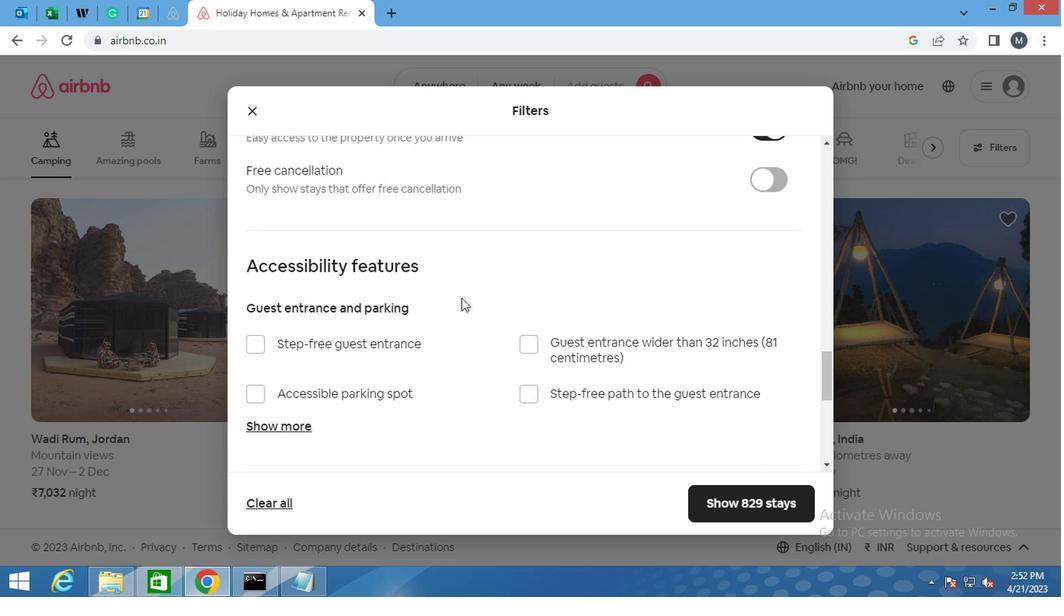 
Action: Mouse moved to (458, 304)
Screenshot: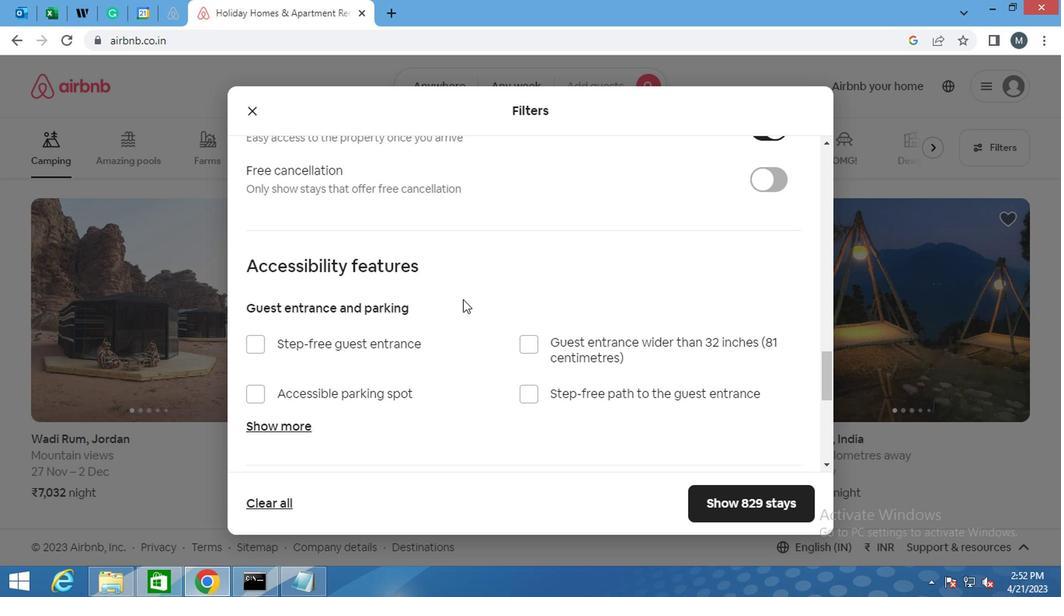 
Action: Mouse scrolled (458, 304) with delta (0, 0)
Screenshot: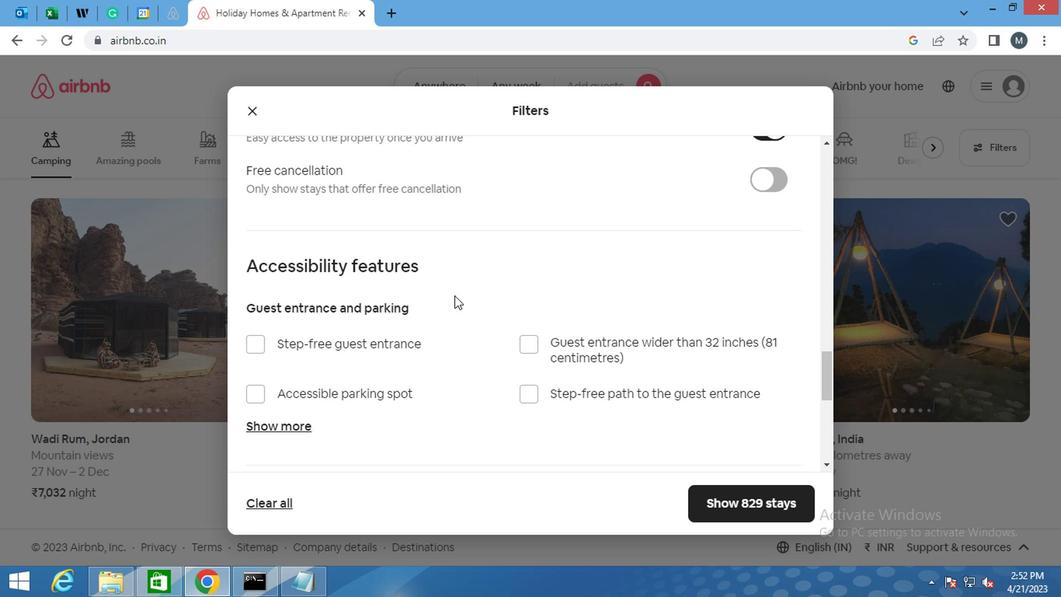 
Action: Mouse moved to (416, 373)
Screenshot: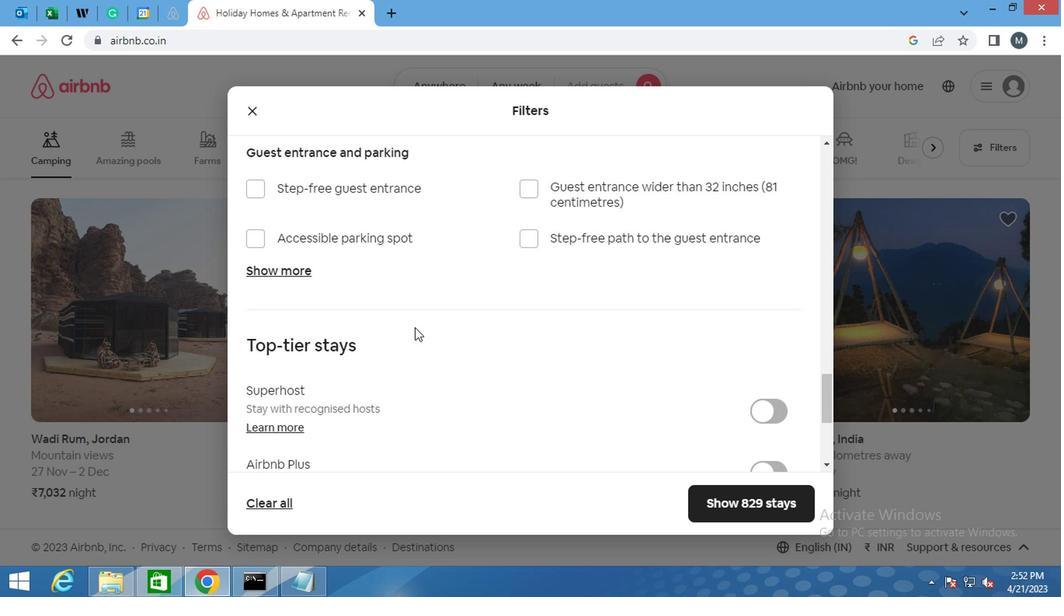 
Action: Mouse scrolled (416, 372) with delta (0, -1)
Screenshot: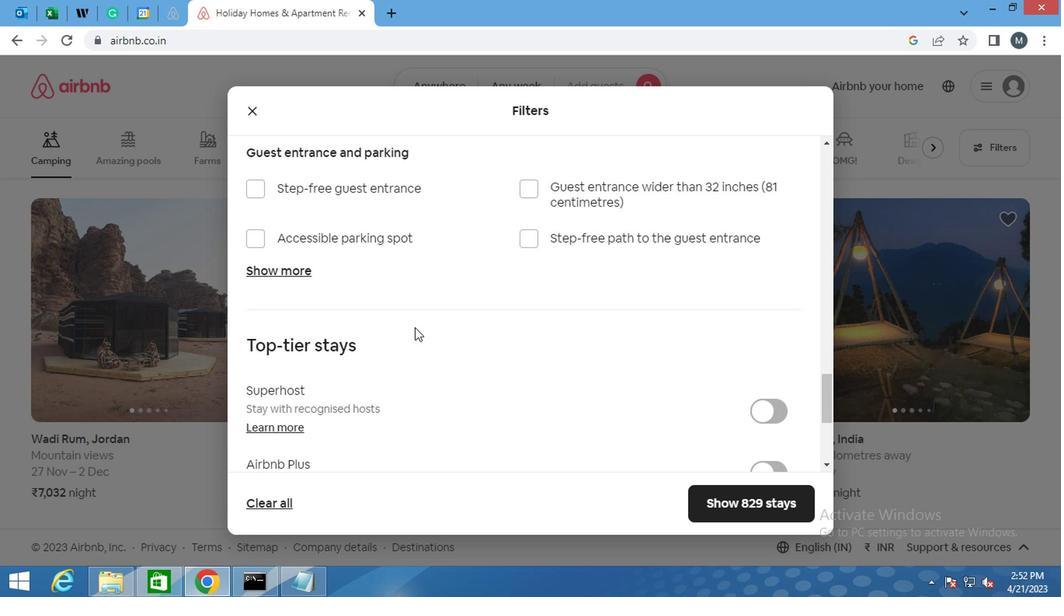
Action: Mouse moved to (416, 374)
Screenshot: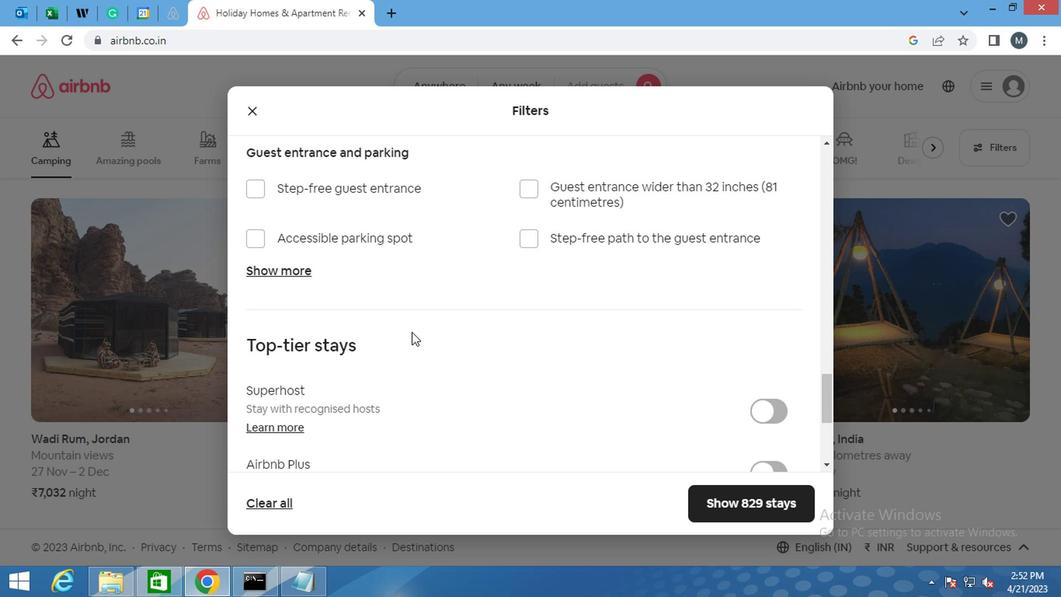 
Action: Mouse scrolled (416, 373) with delta (0, 0)
Screenshot: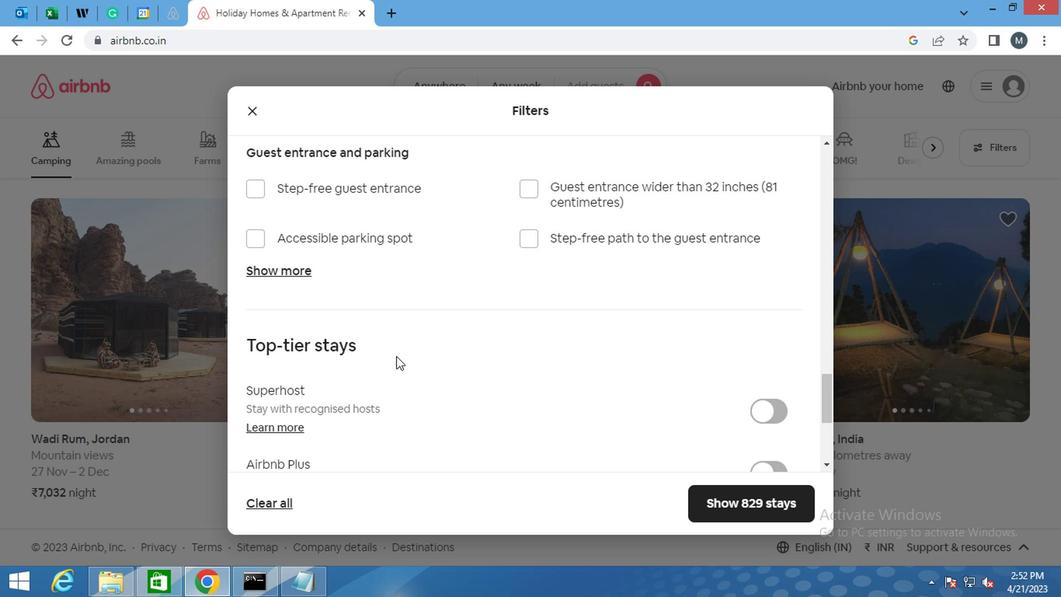 
Action: Mouse moved to (330, 398)
Screenshot: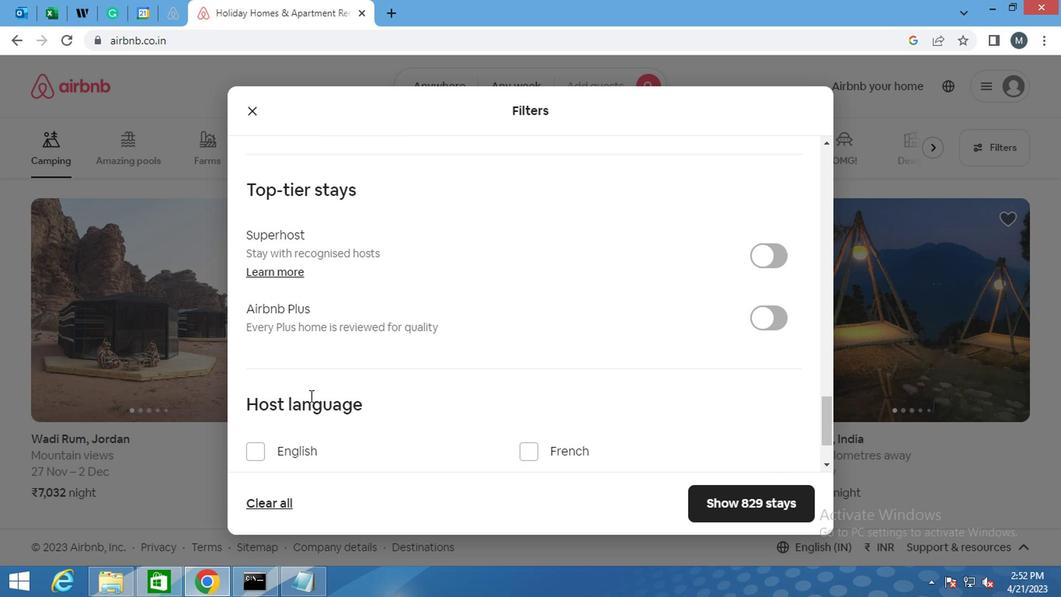 
Action: Mouse scrolled (330, 397) with delta (0, -1)
Screenshot: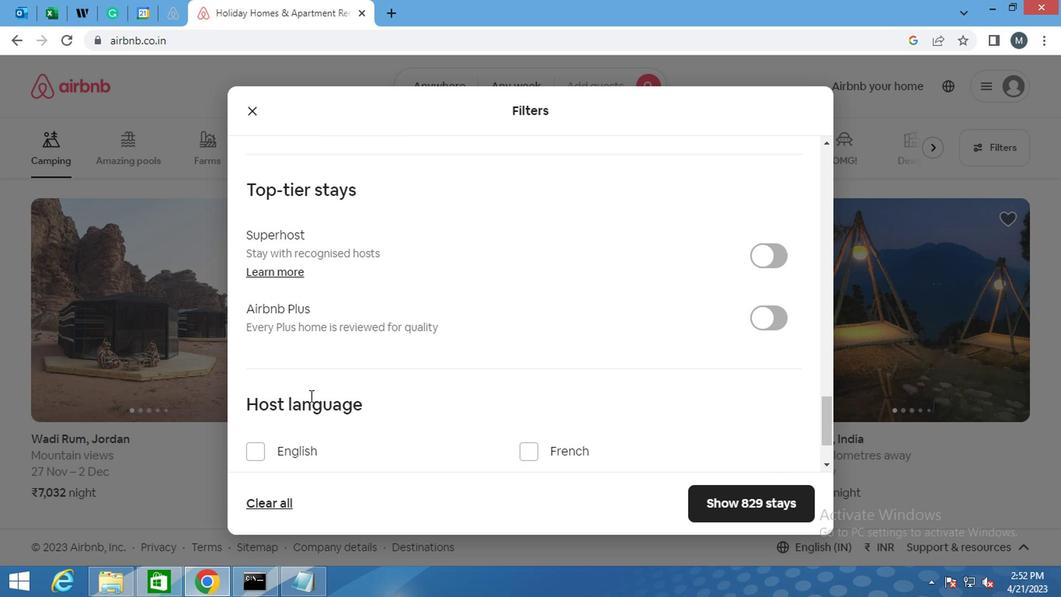 
Action: Mouse moved to (311, 410)
Screenshot: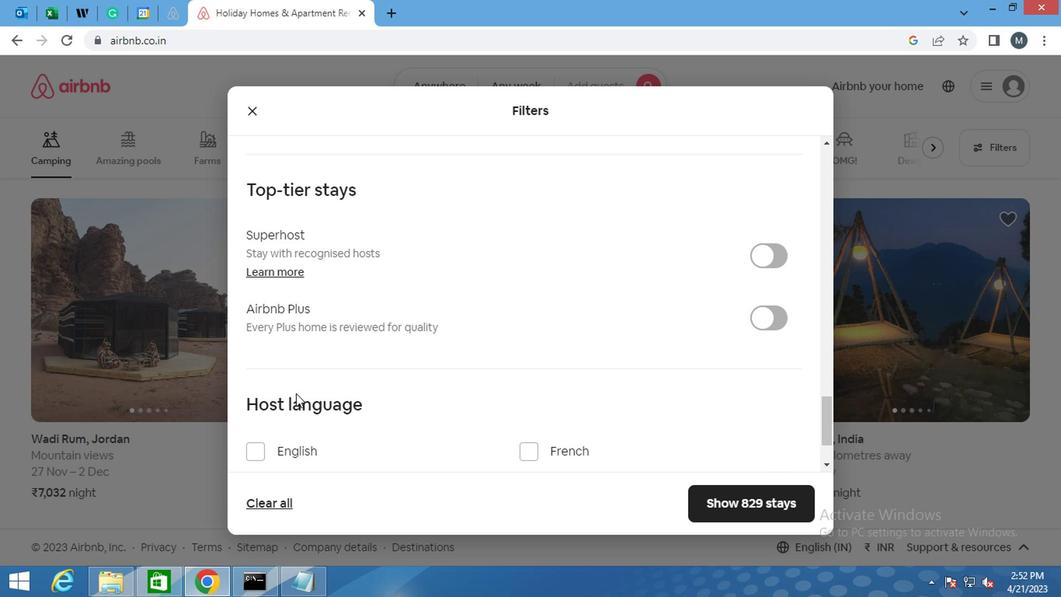 
Action: Mouse scrolled (311, 410) with delta (0, 0)
Screenshot: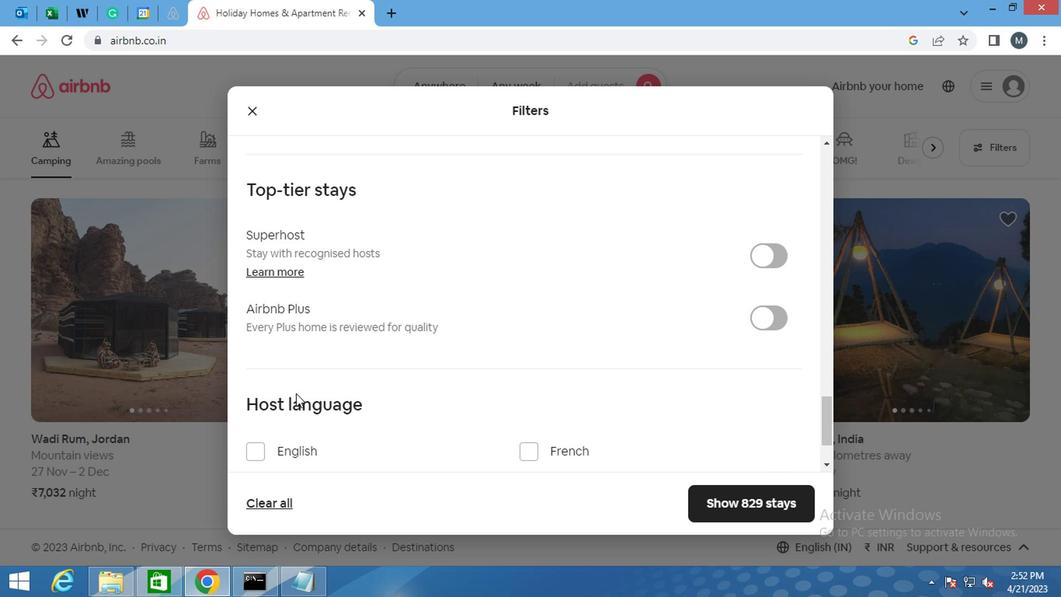 
Action: Mouse moved to (303, 362)
Screenshot: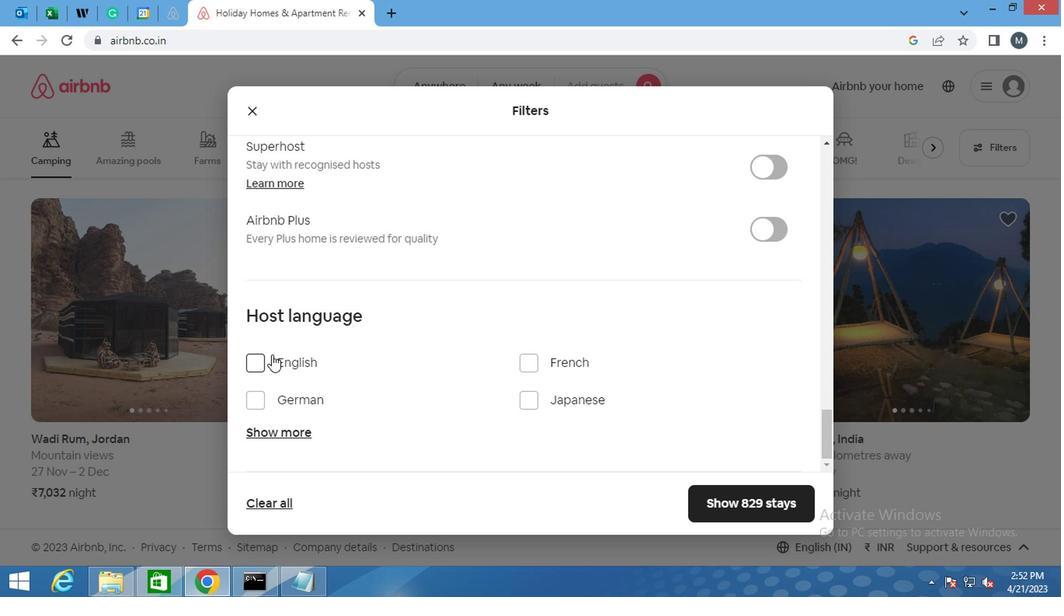 
Action: Mouse pressed left at (303, 362)
Screenshot: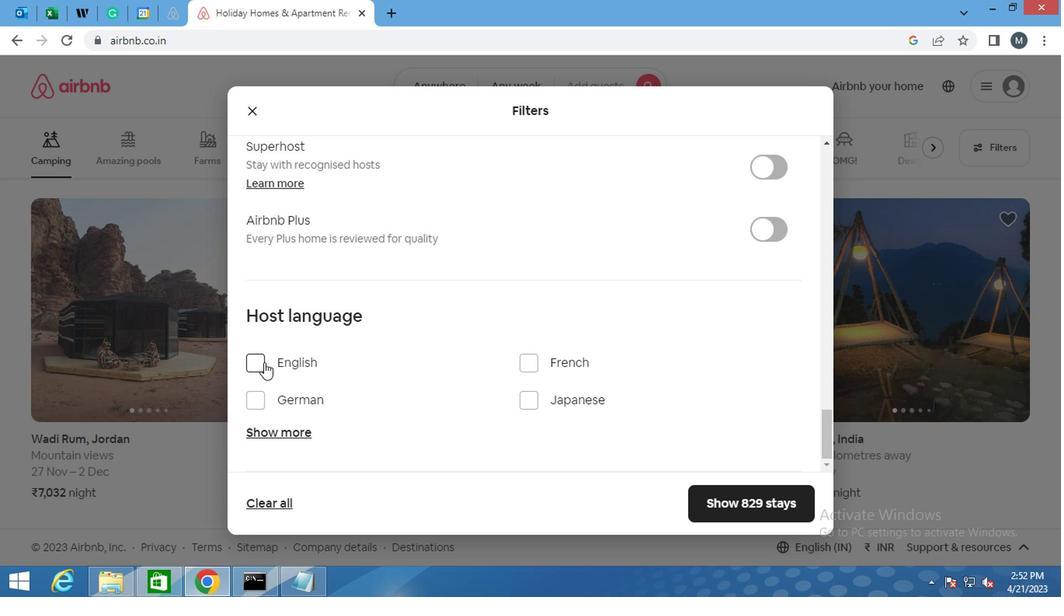 
Action: Mouse moved to (753, 512)
Screenshot: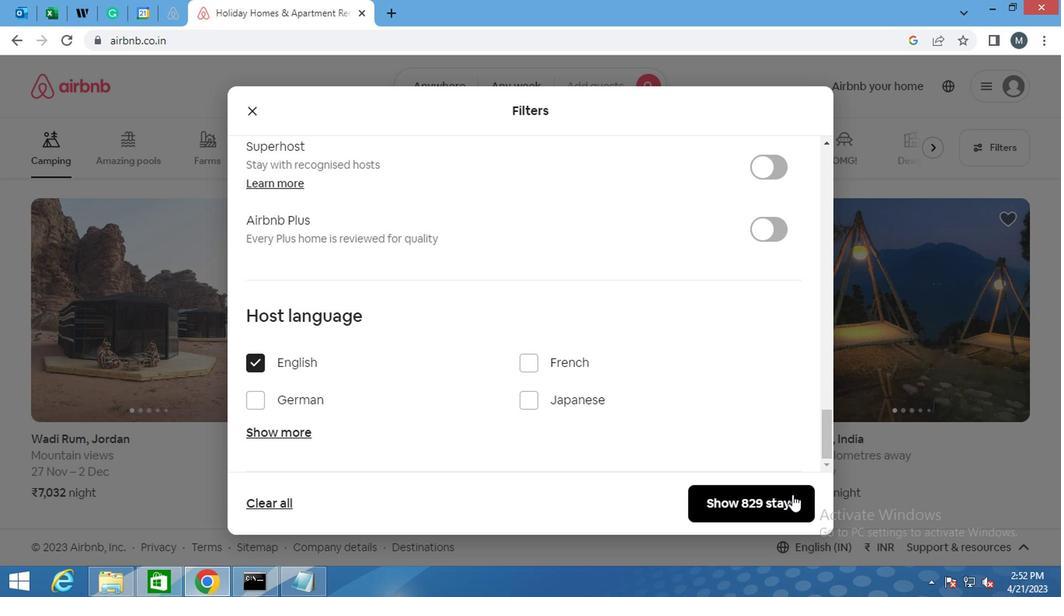 
Action: Mouse pressed left at (753, 512)
Screenshot: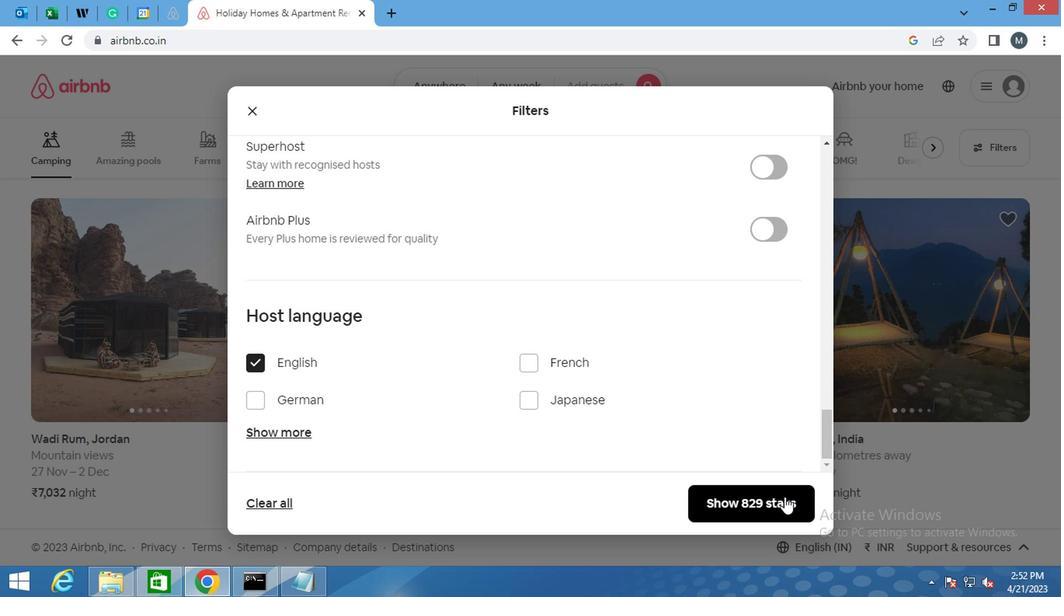 
